 Task: Look for space in Khekra, India from 24th August, 2023 to 10th September, 2023 for 8 adults in price range Rs.12000 to Rs.15000. Place can be entire place or shared room with 4 bedrooms having 8 beds and 4 bathrooms. Property type can be house, flat, guest house. Amenities needed are: wifi, TV, free parkinig on premises, gym, breakfast. Booking option can be shelf check-in. Required host language is English.
Action: Mouse moved to (535, 108)
Screenshot: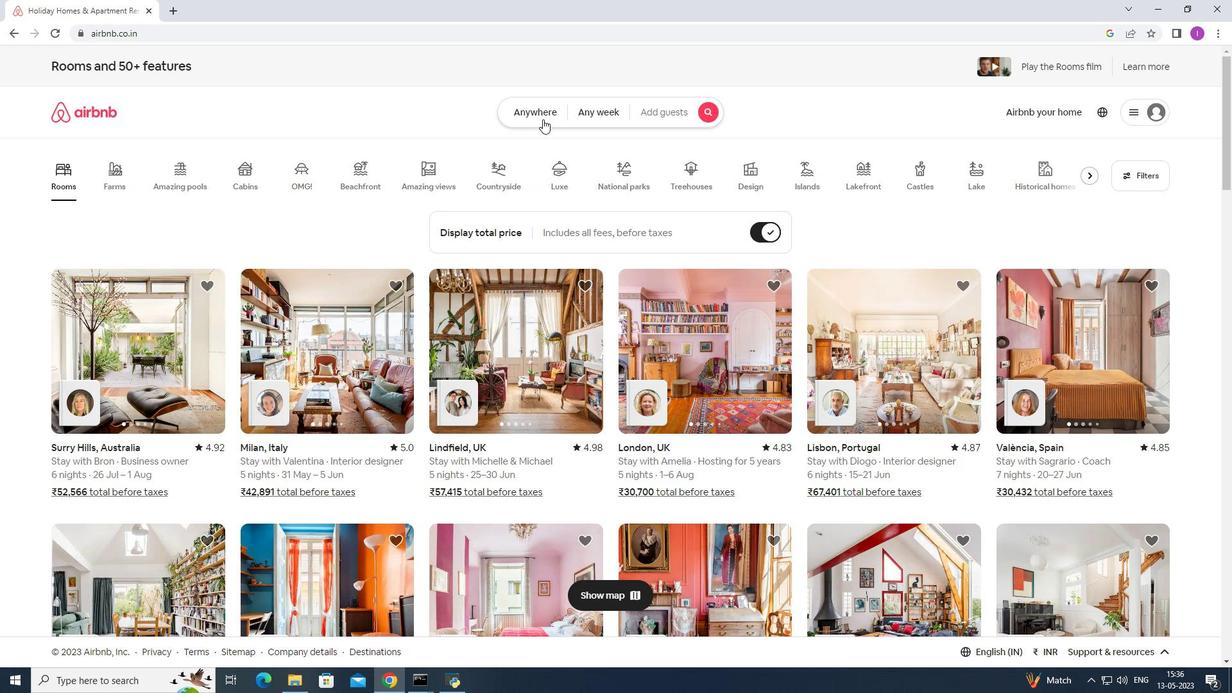 
Action: Mouse pressed left at (535, 108)
Screenshot: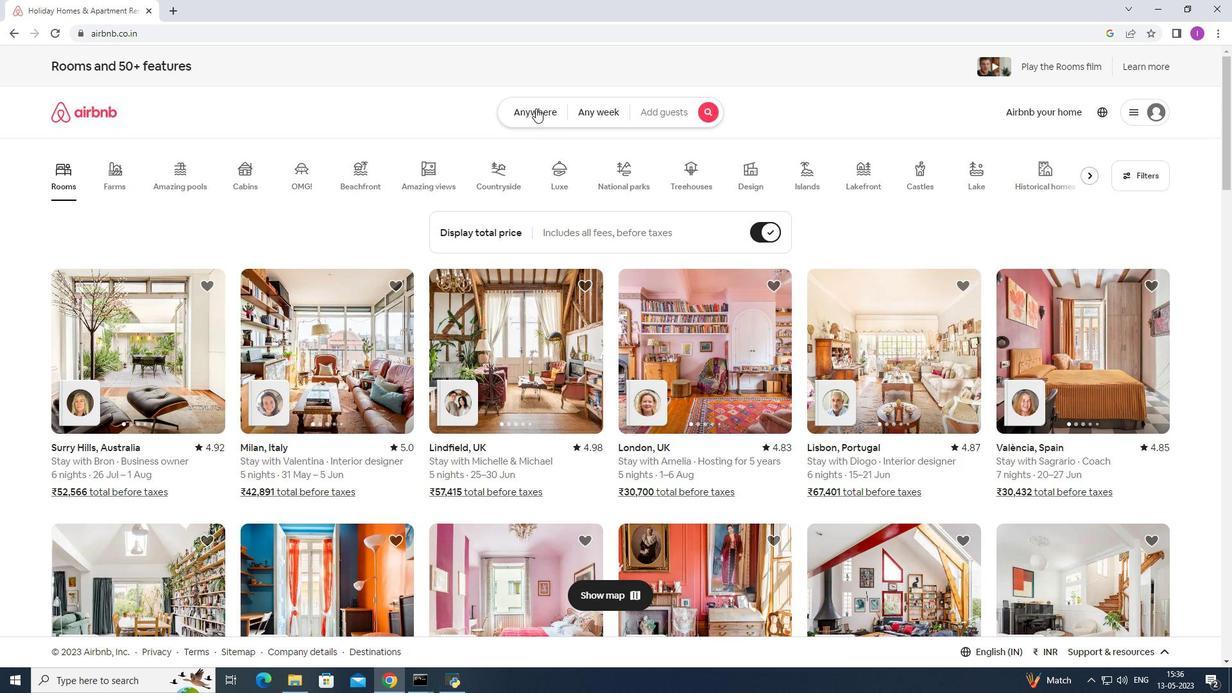 
Action: Mouse moved to (449, 154)
Screenshot: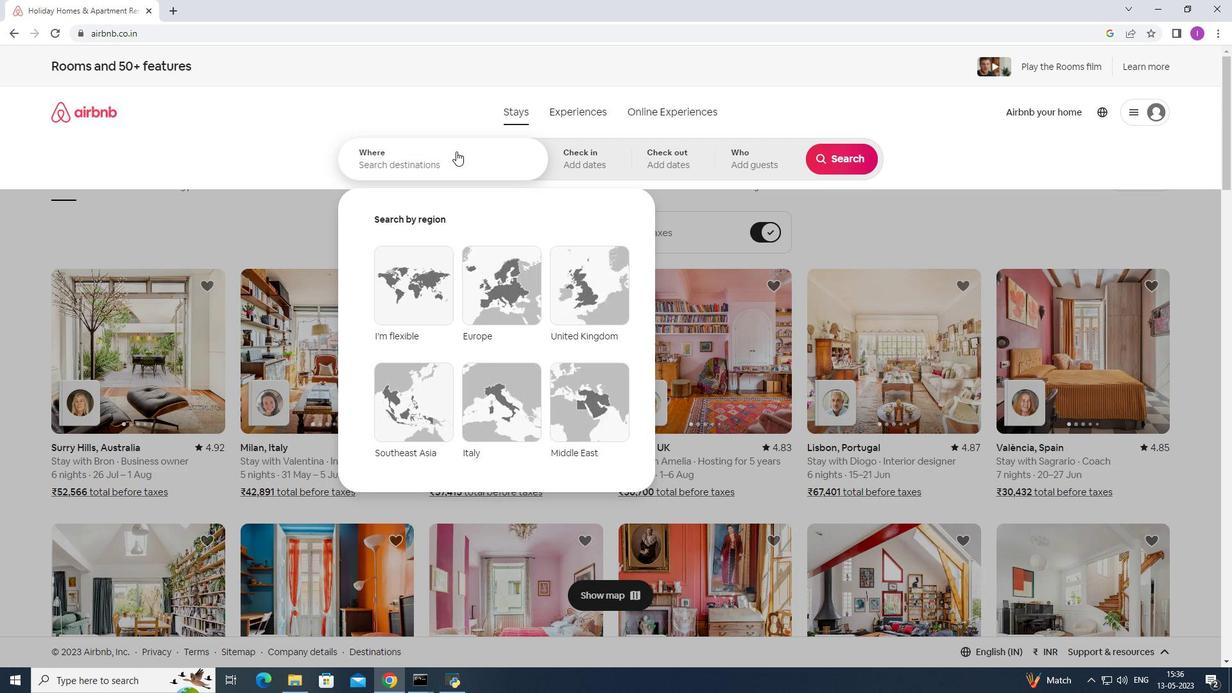 
Action: Mouse pressed left at (449, 154)
Screenshot: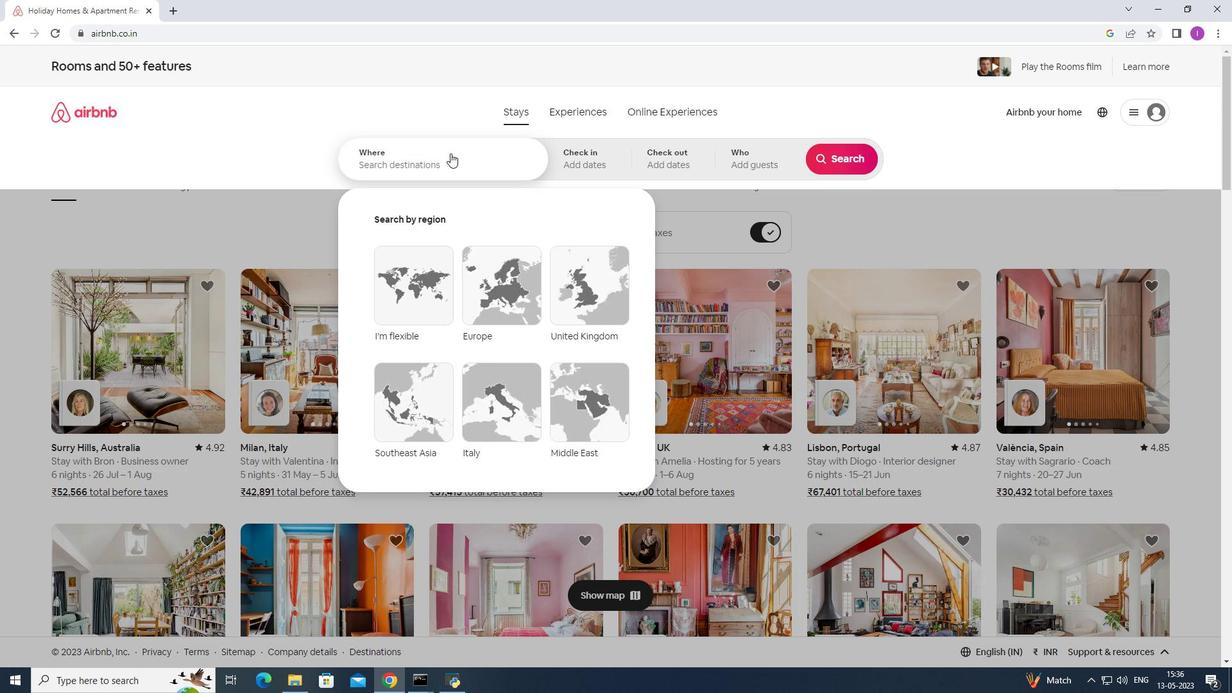 
Action: Mouse moved to (451, 152)
Screenshot: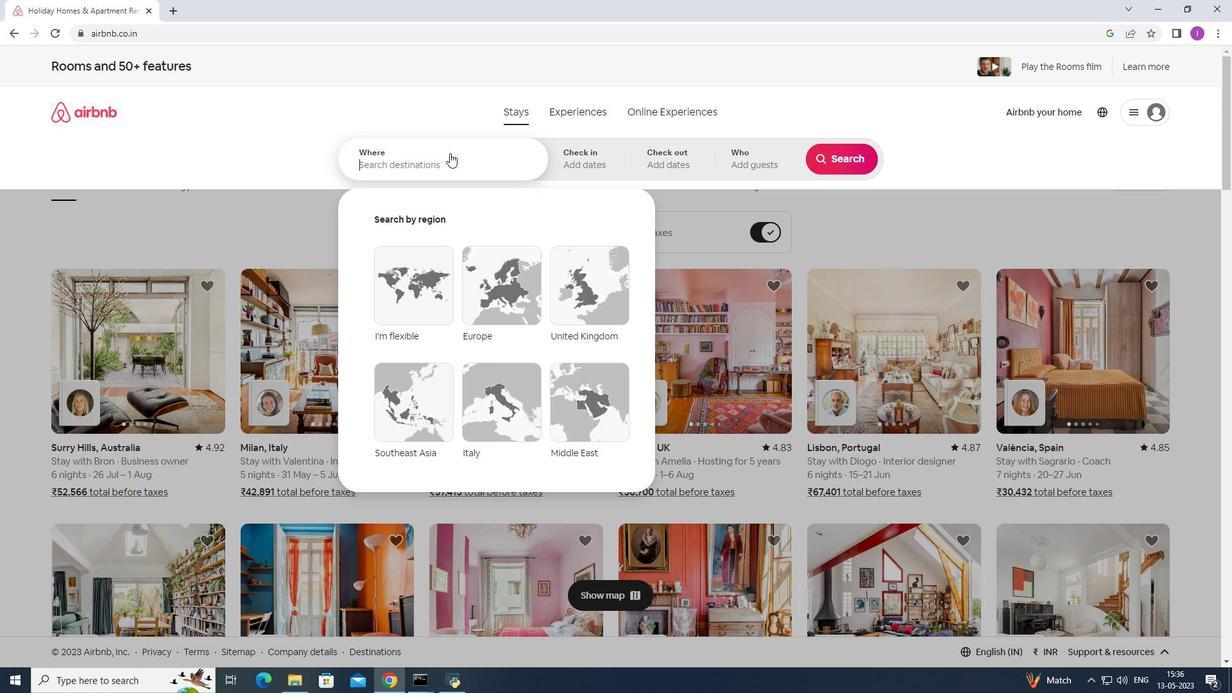 
Action: Key pressed khekra,<Key.shift>India
Screenshot: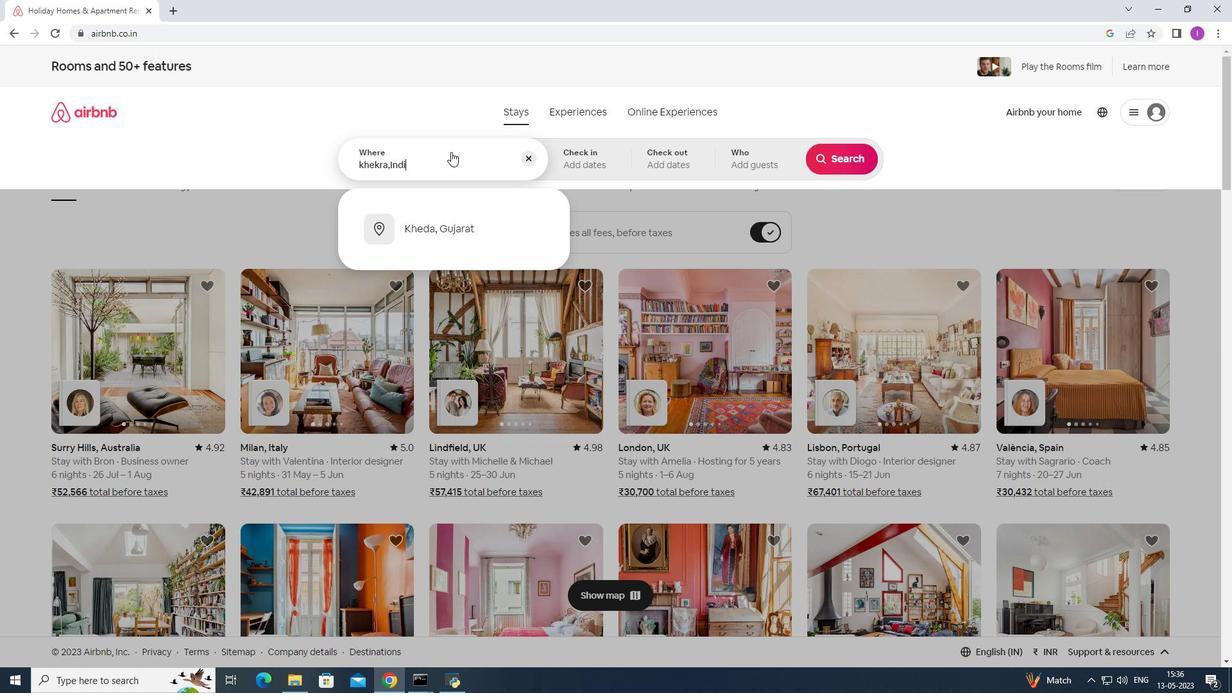 
Action: Mouse moved to (583, 168)
Screenshot: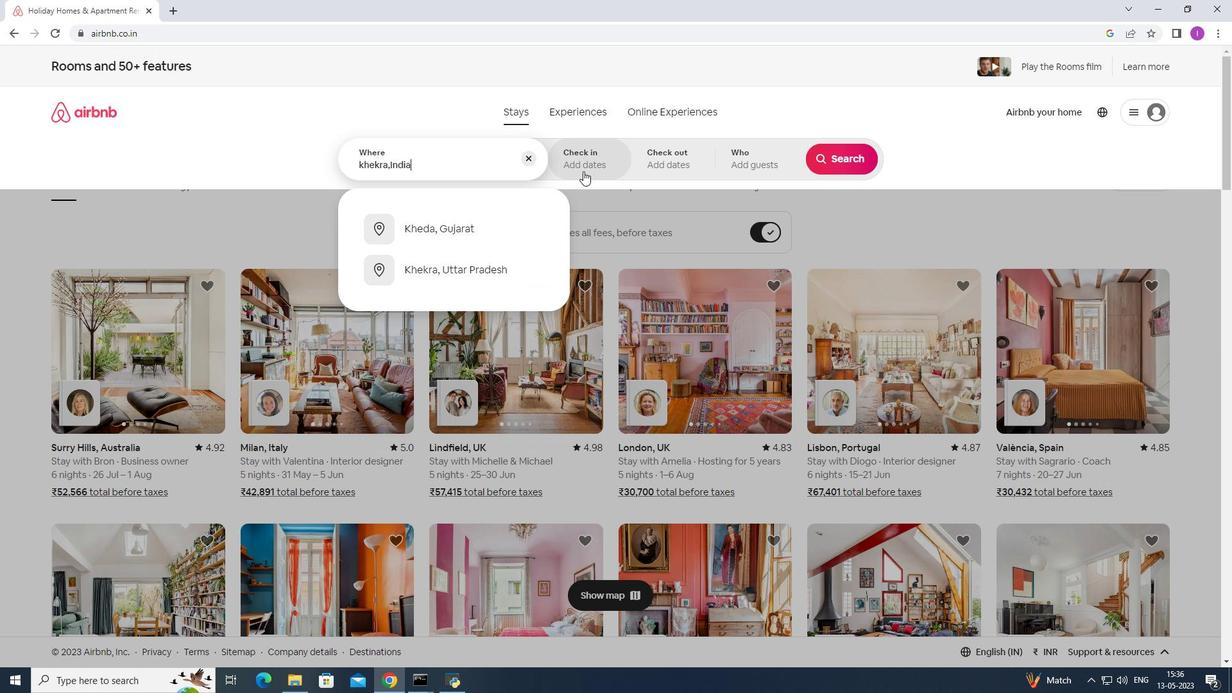 
Action: Mouse pressed left at (583, 168)
Screenshot: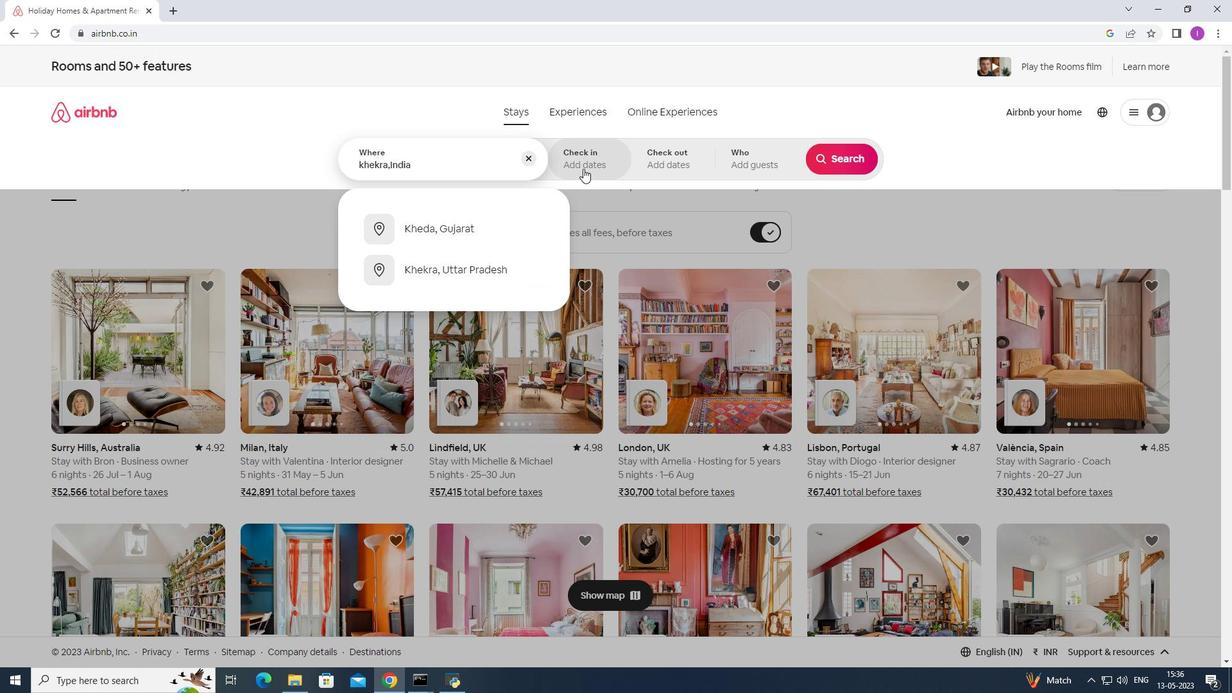 
Action: Mouse moved to (839, 267)
Screenshot: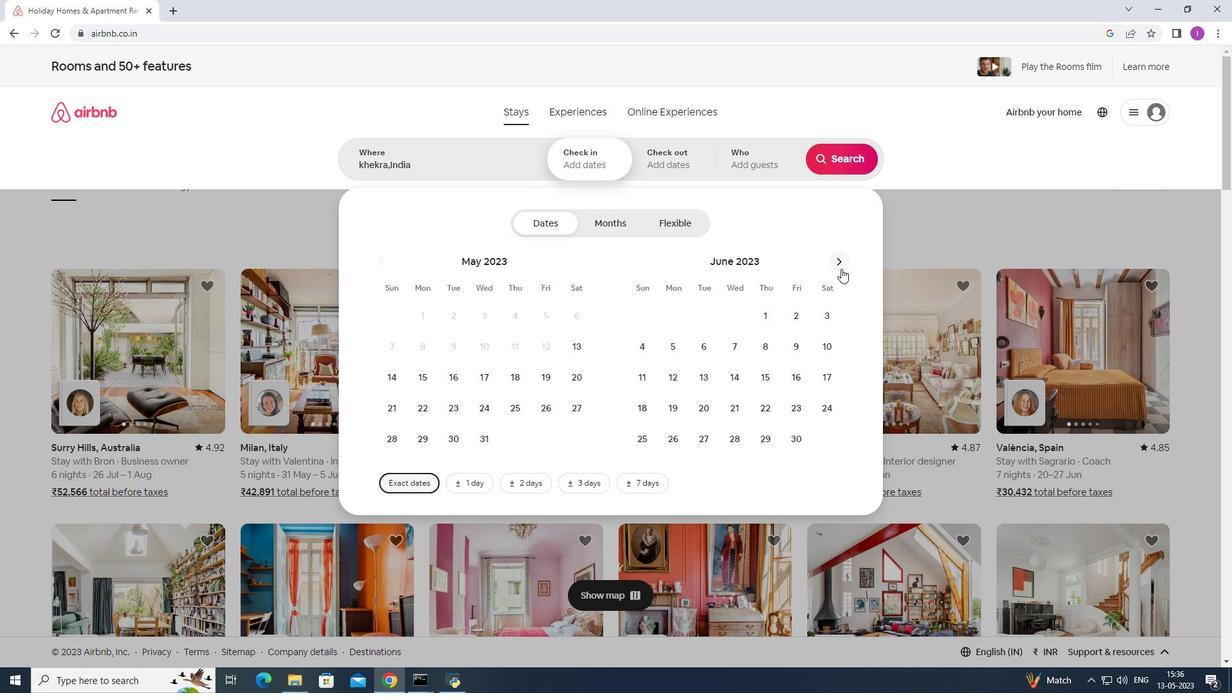 
Action: Mouse pressed left at (839, 267)
Screenshot: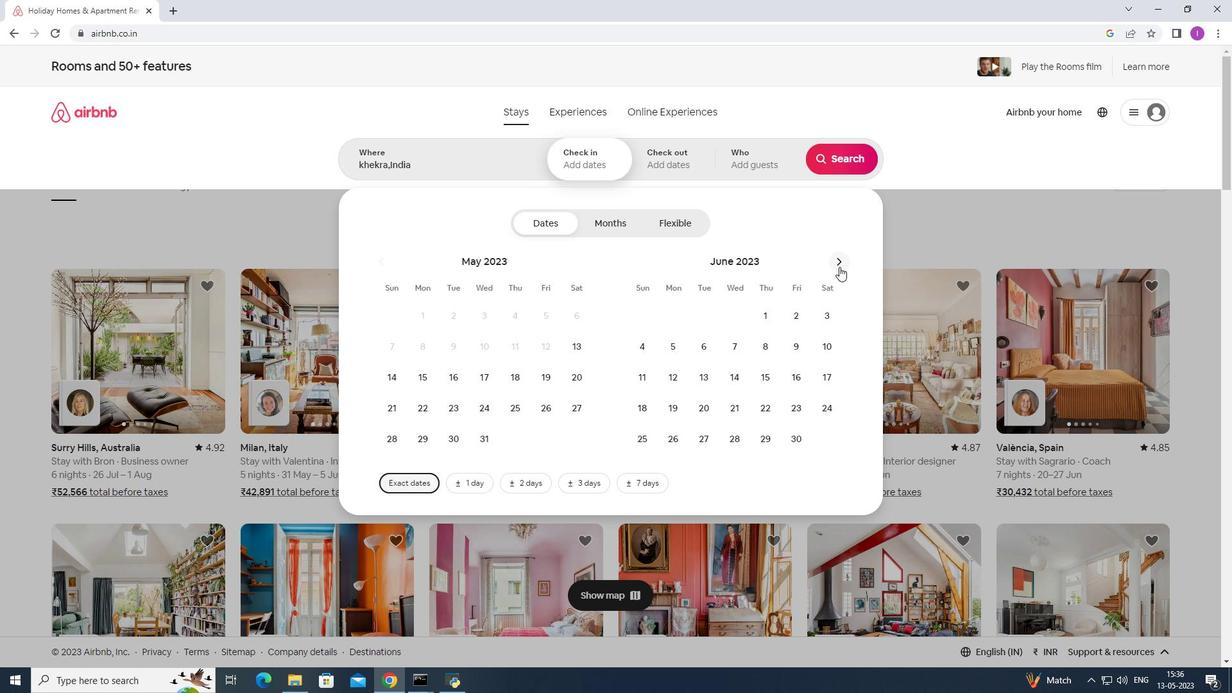 
Action: Mouse pressed left at (839, 267)
Screenshot: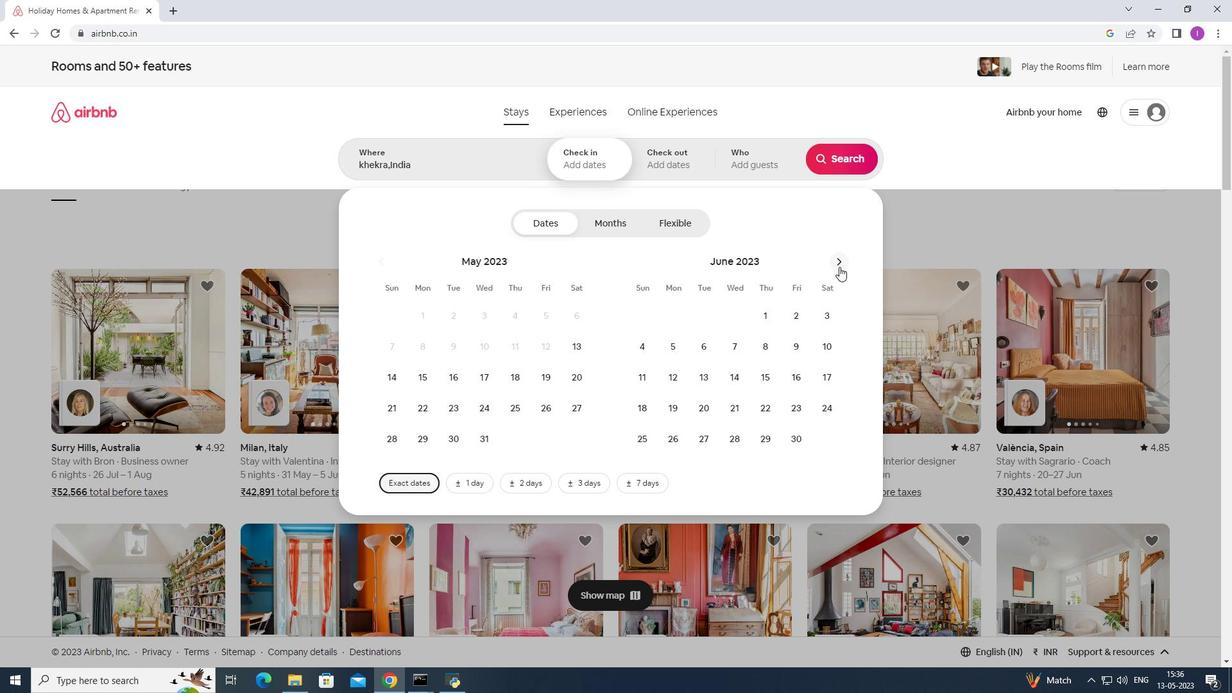 
Action: Mouse pressed left at (839, 267)
Screenshot: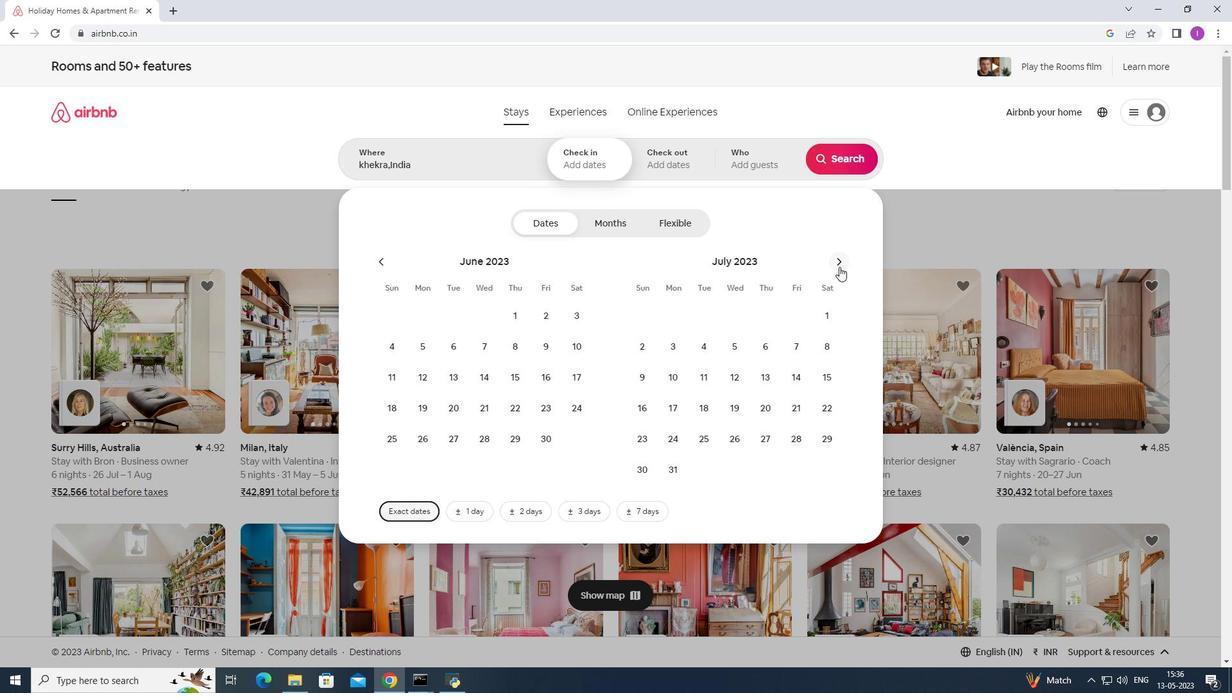 
Action: Mouse moved to (512, 403)
Screenshot: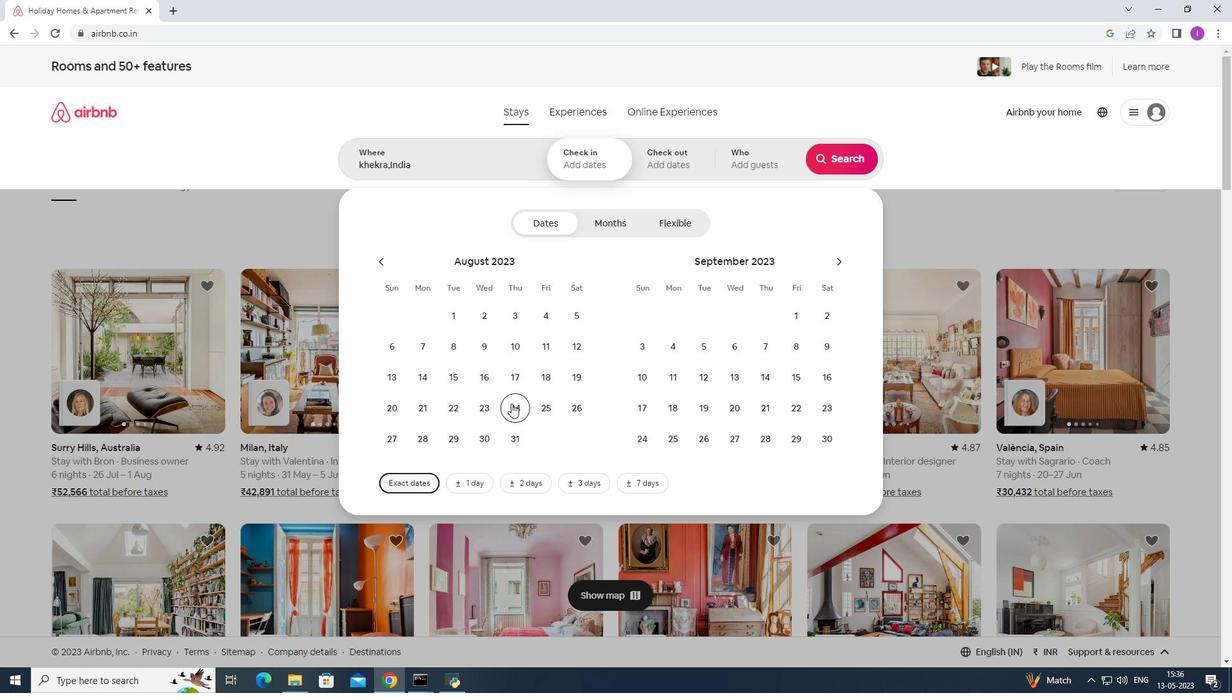 
Action: Mouse pressed left at (512, 403)
Screenshot: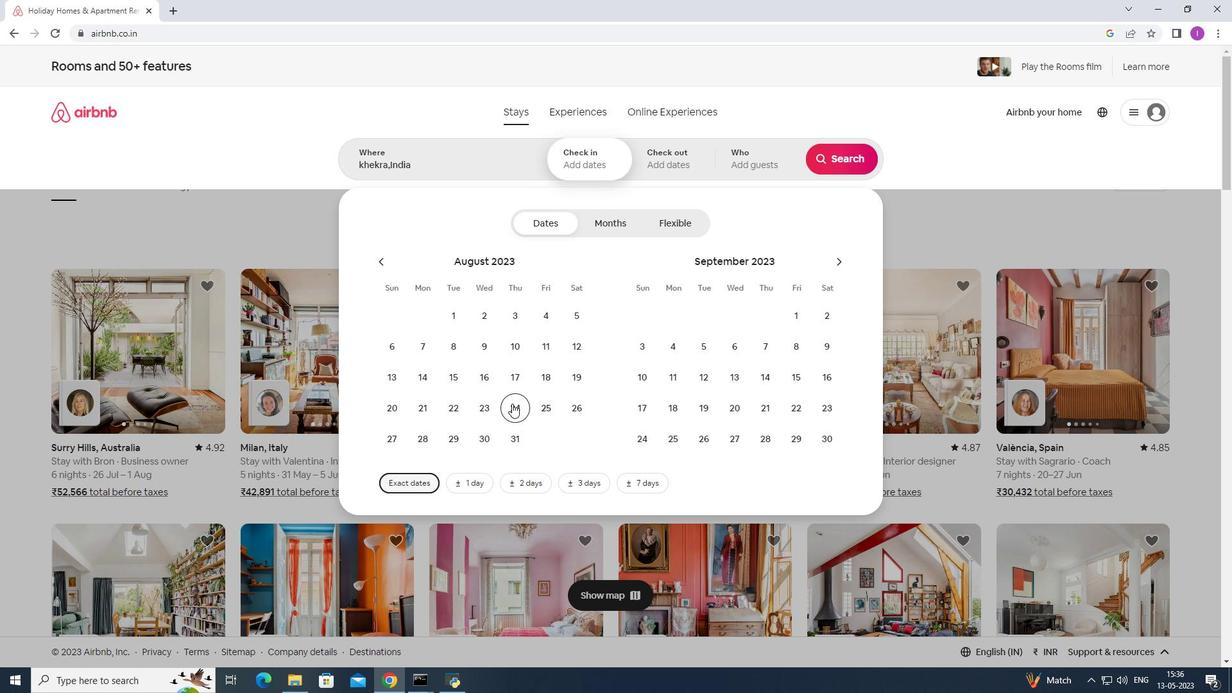 
Action: Mouse moved to (637, 370)
Screenshot: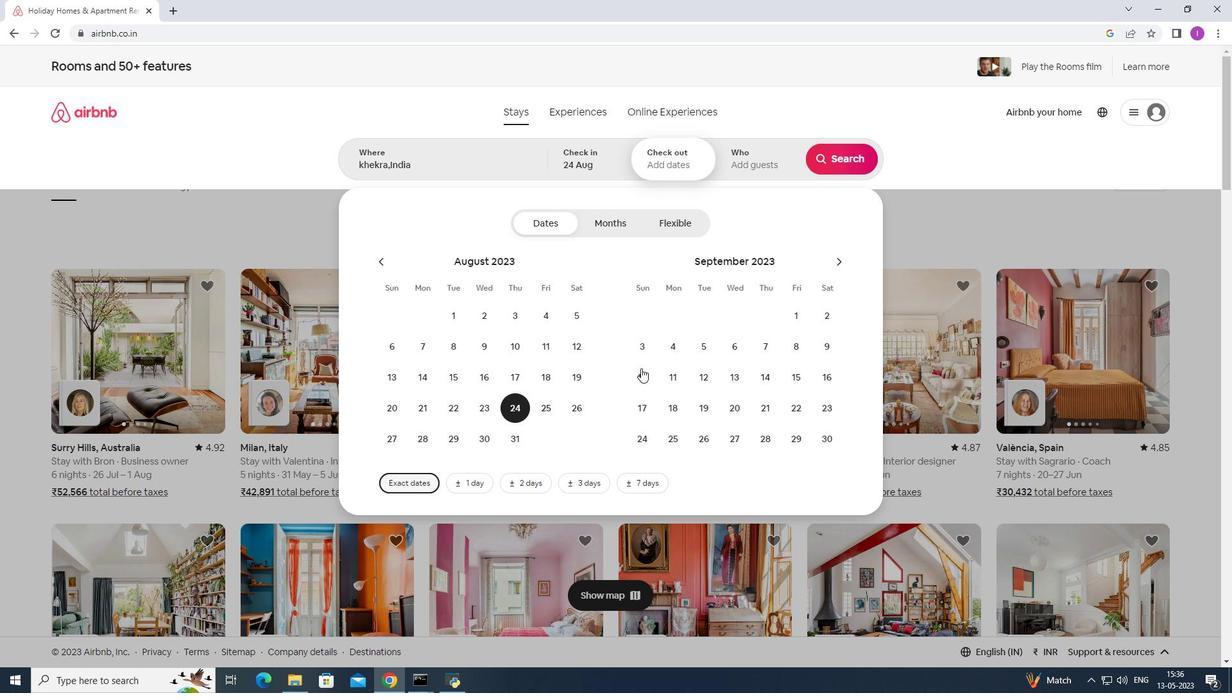 
Action: Mouse pressed left at (637, 370)
Screenshot: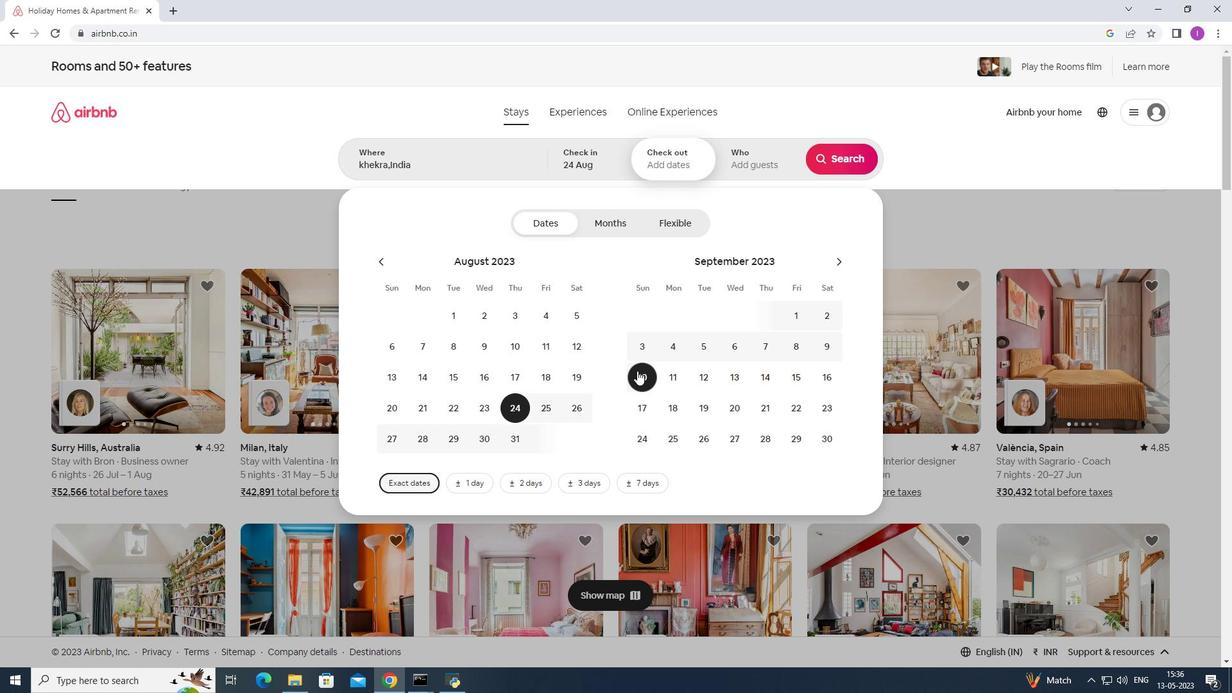 
Action: Mouse moved to (763, 168)
Screenshot: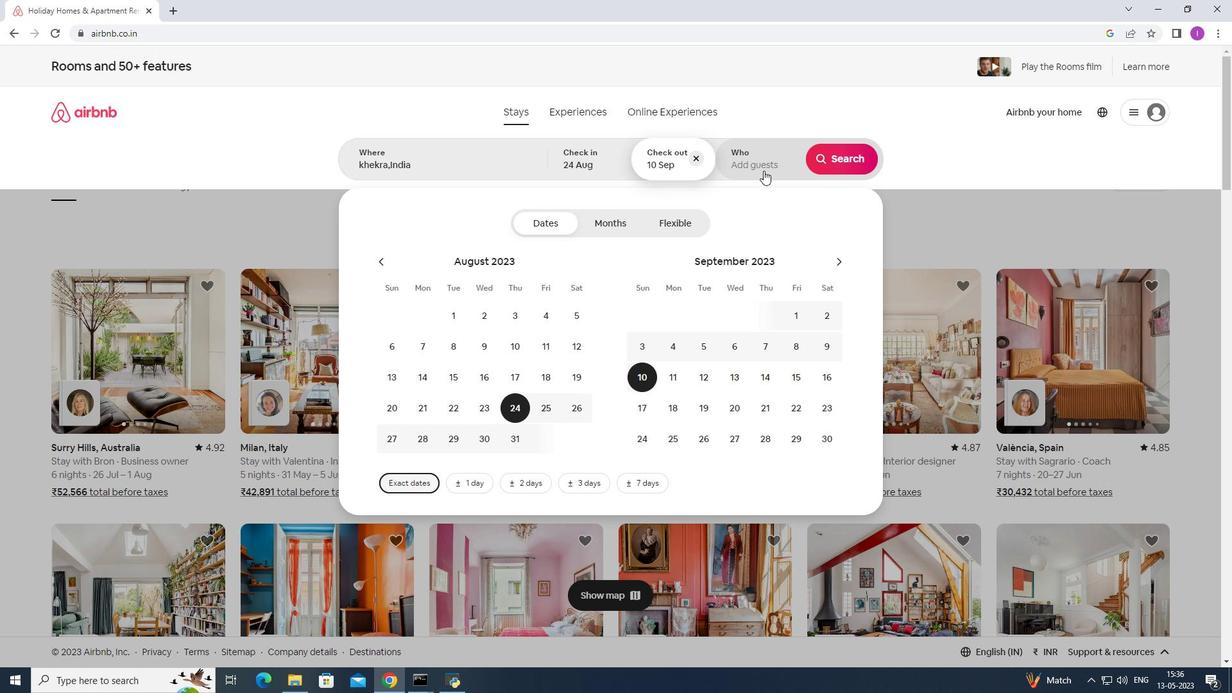 
Action: Mouse pressed left at (763, 168)
Screenshot: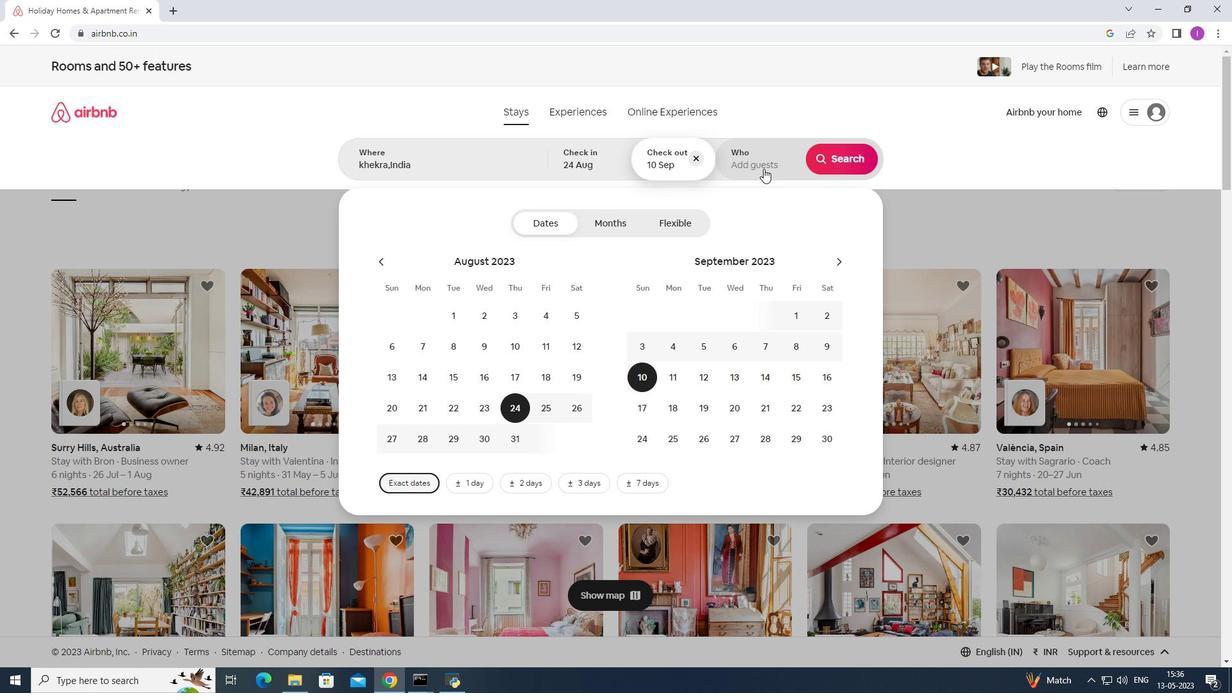 
Action: Mouse moved to (843, 227)
Screenshot: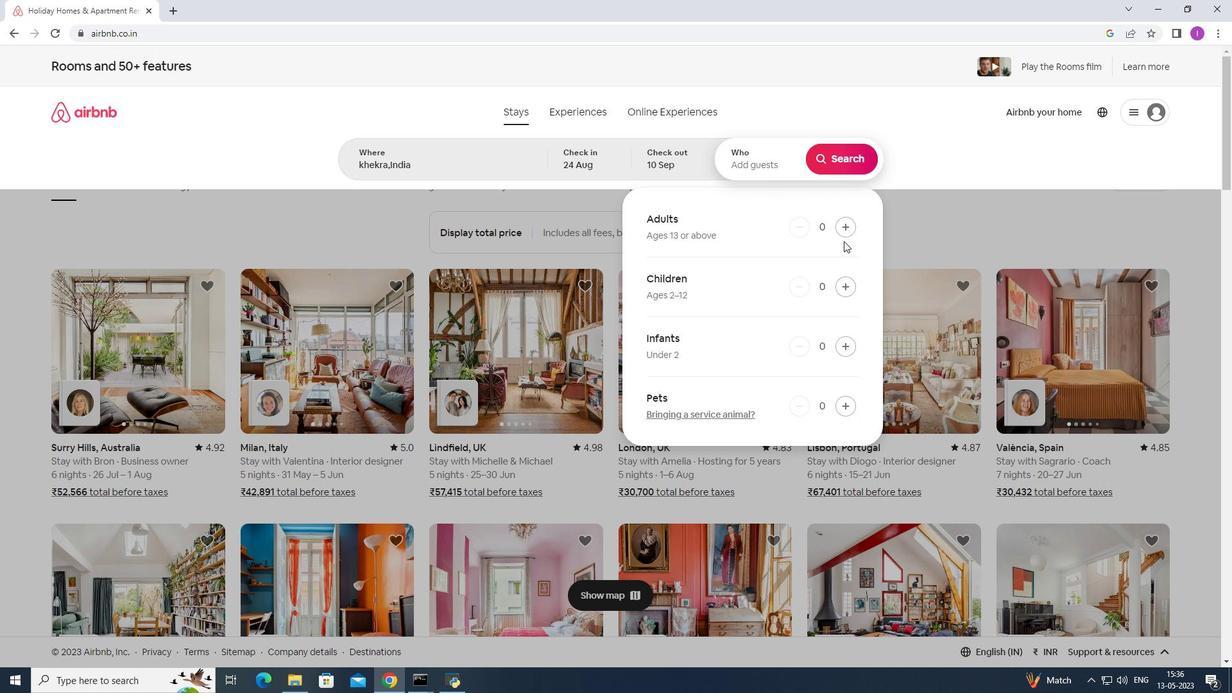 
Action: Mouse pressed left at (843, 227)
Screenshot: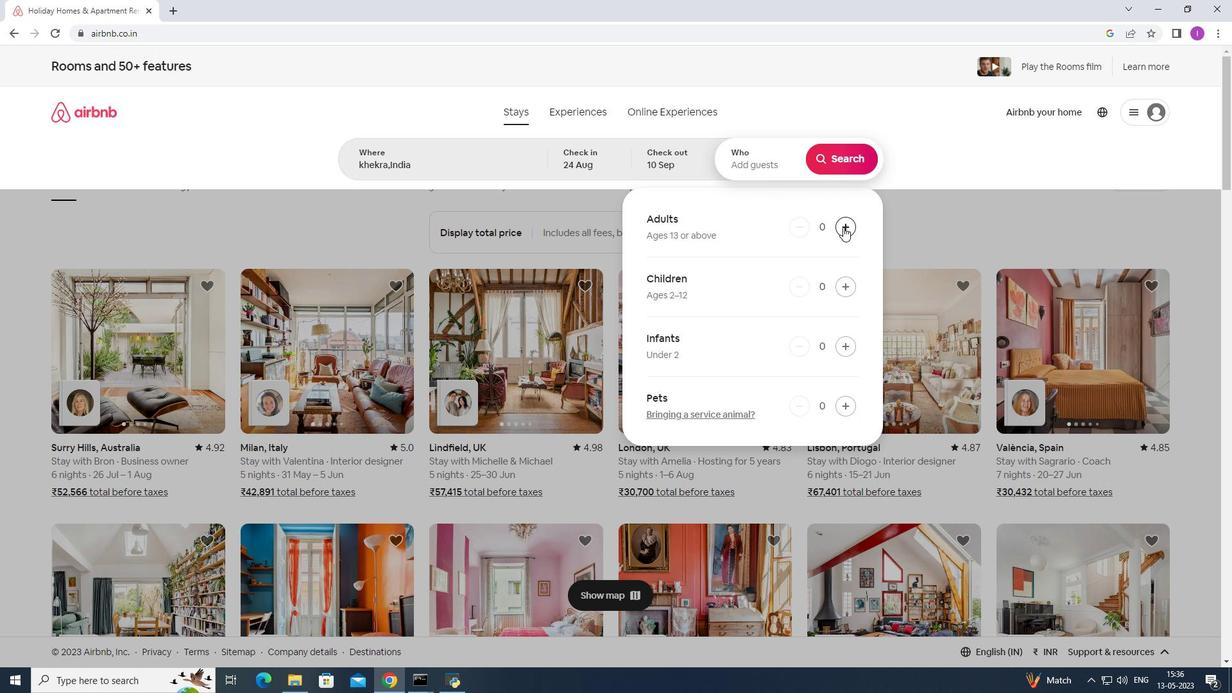 
Action: Mouse pressed left at (843, 227)
Screenshot: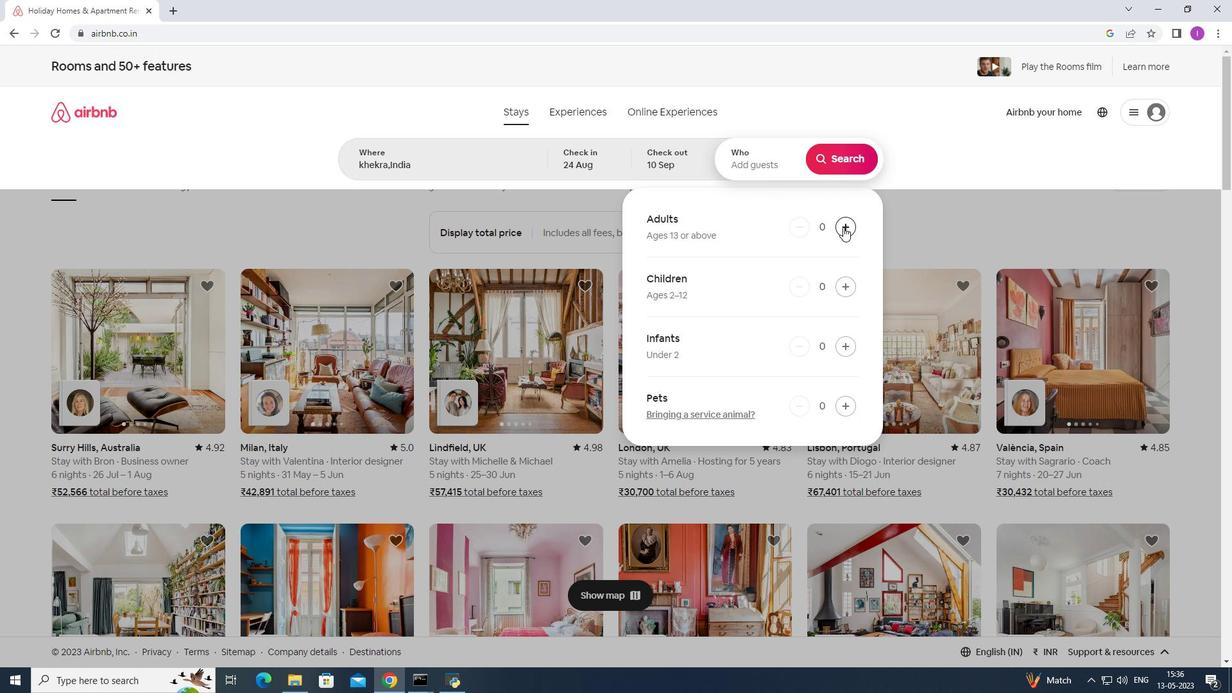 
Action: Mouse pressed left at (843, 227)
Screenshot: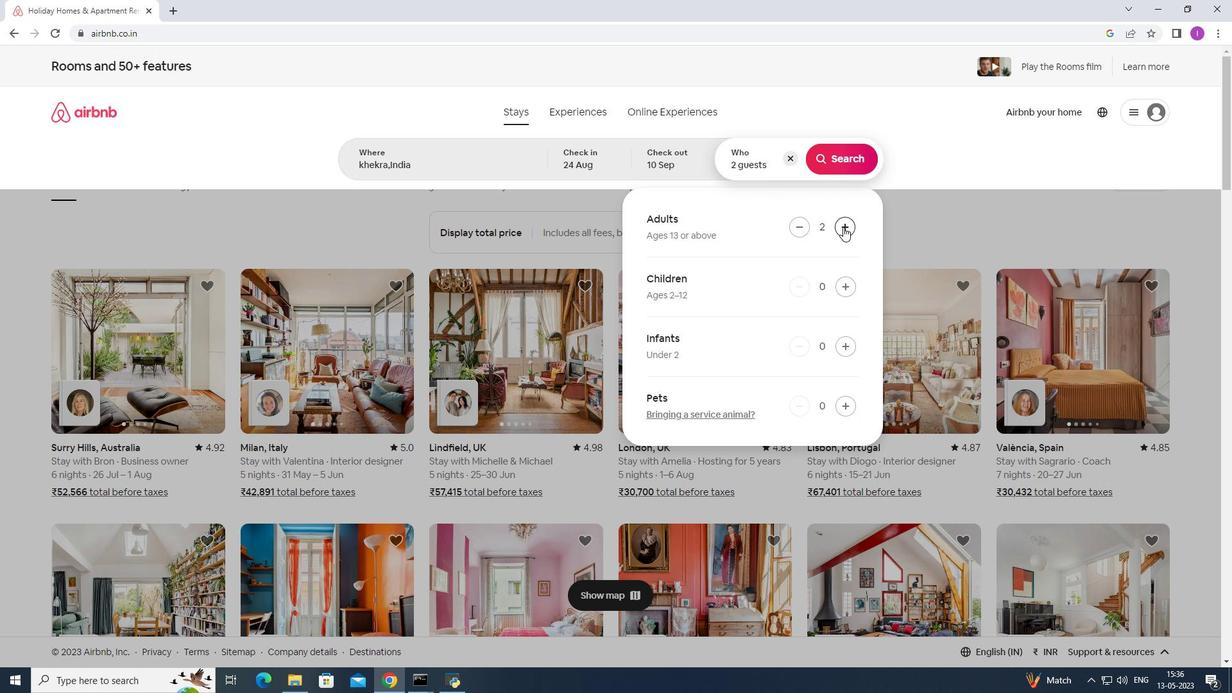 
Action: Mouse pressed left at (843, 227)
Screenshot: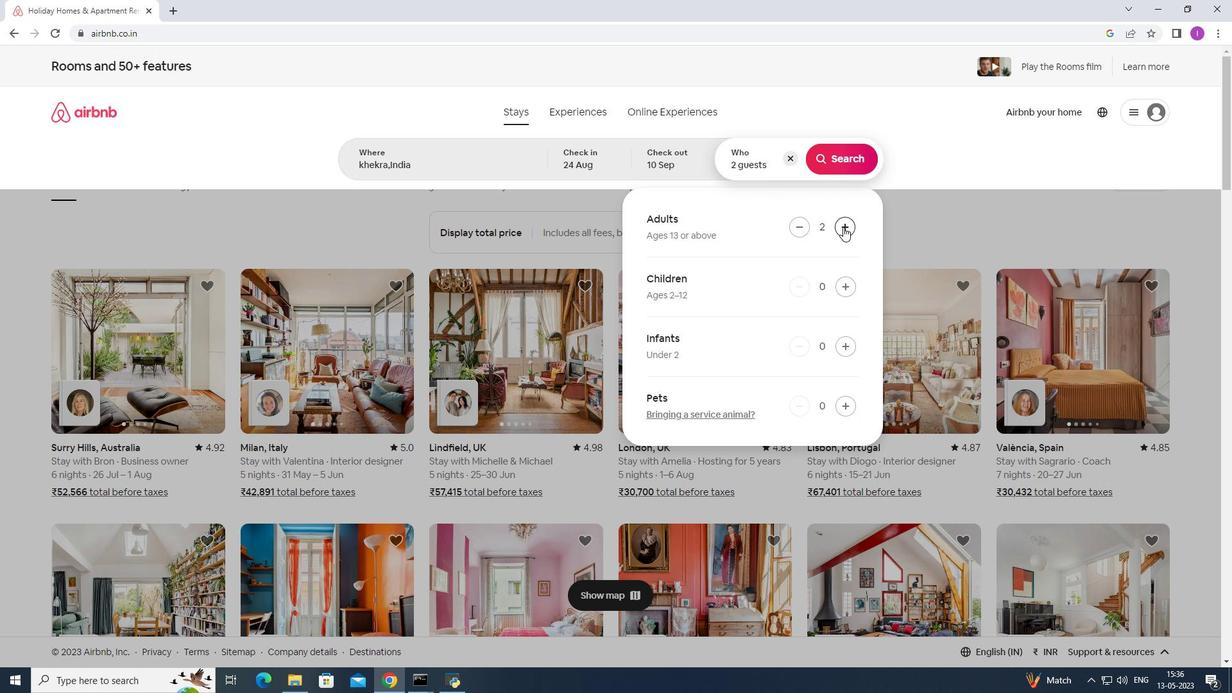 
Action: Mouse pressed left at (843, 227)
Screenshot: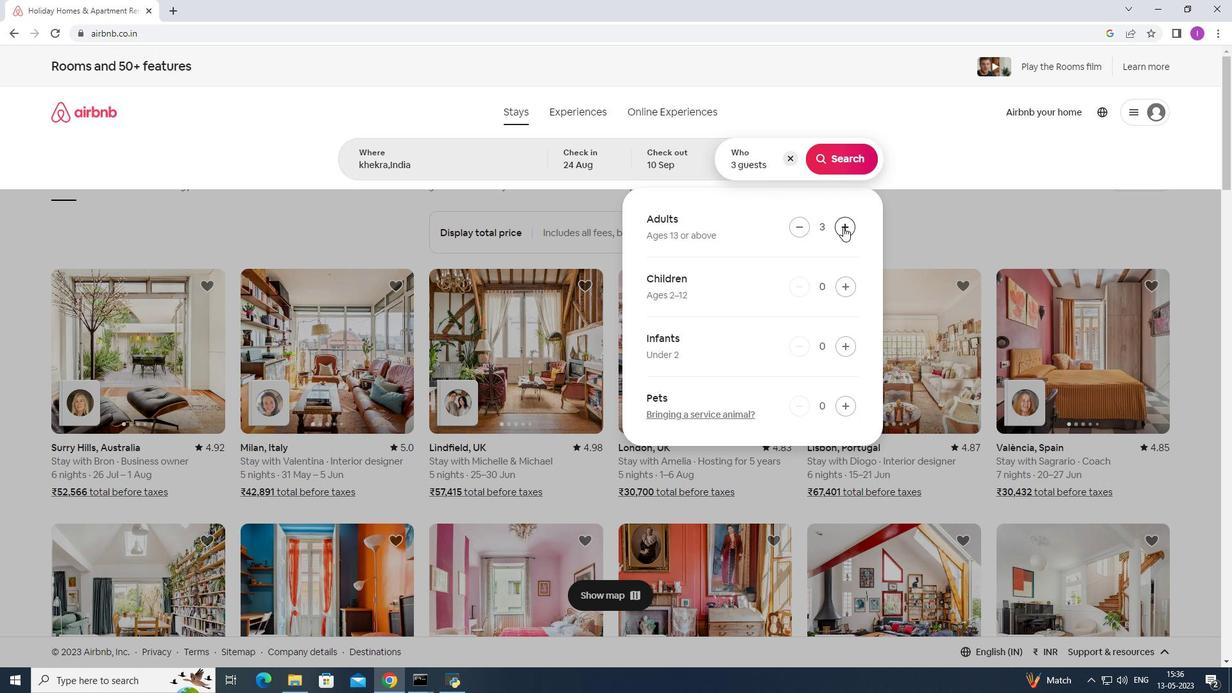 
Action: Mouse pressed left at (843, 227)
Screenshot: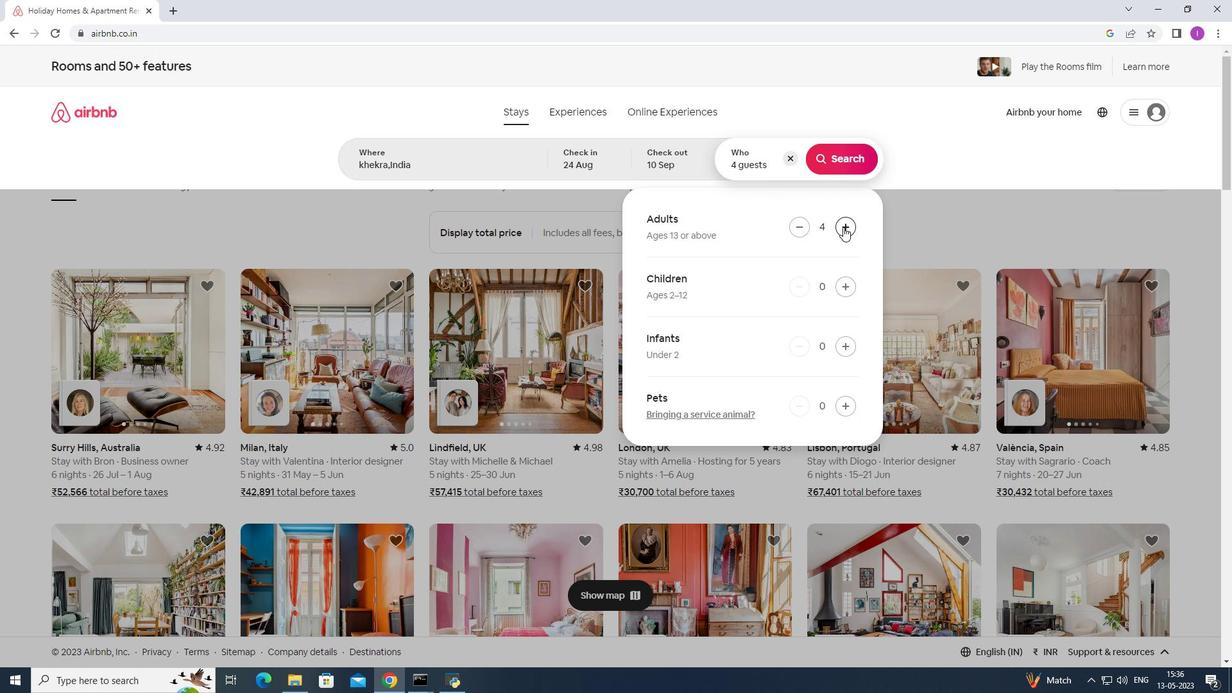
Action: Mouse pressed left at (843, 227)
Screenshot: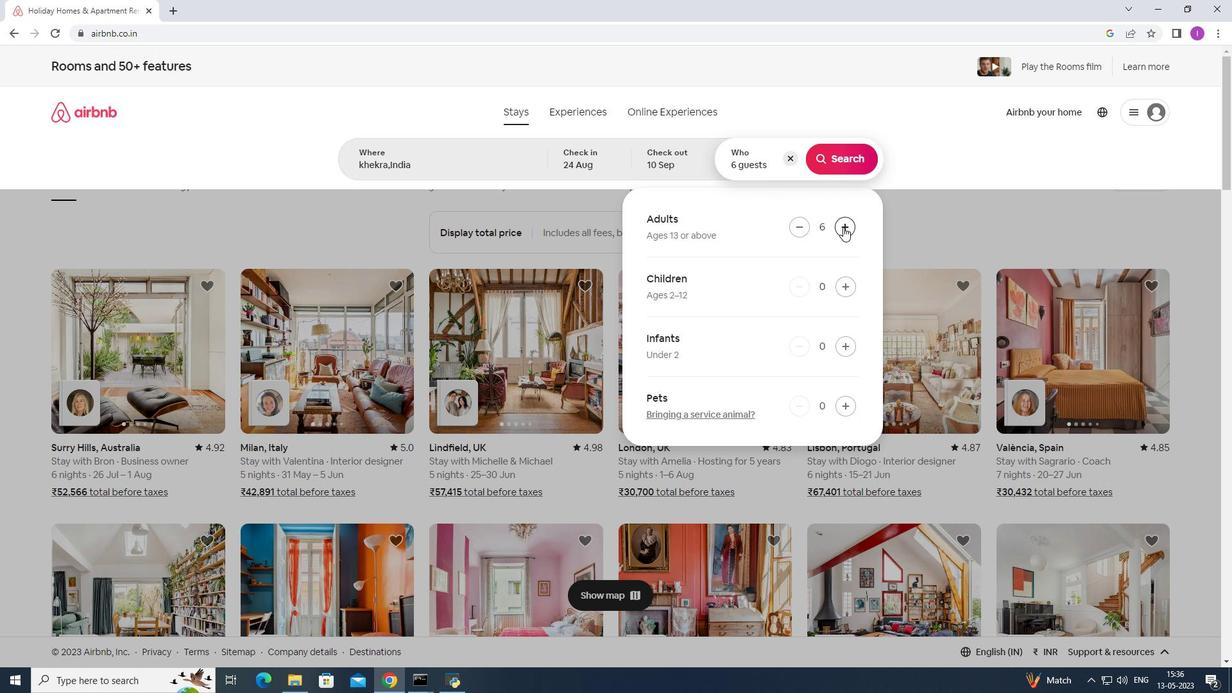 
Action: Mouse pressed left at (843, 227)
Screenshot: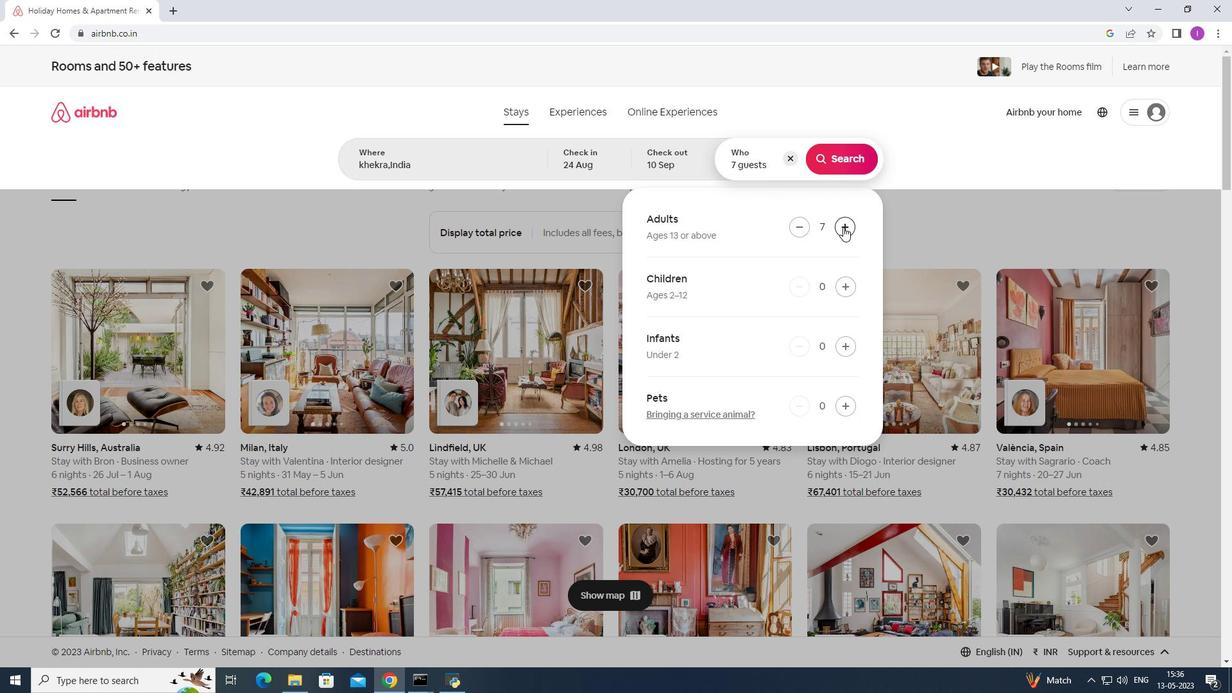 
Action: Mouse moved to (840, 168)
Screenshot: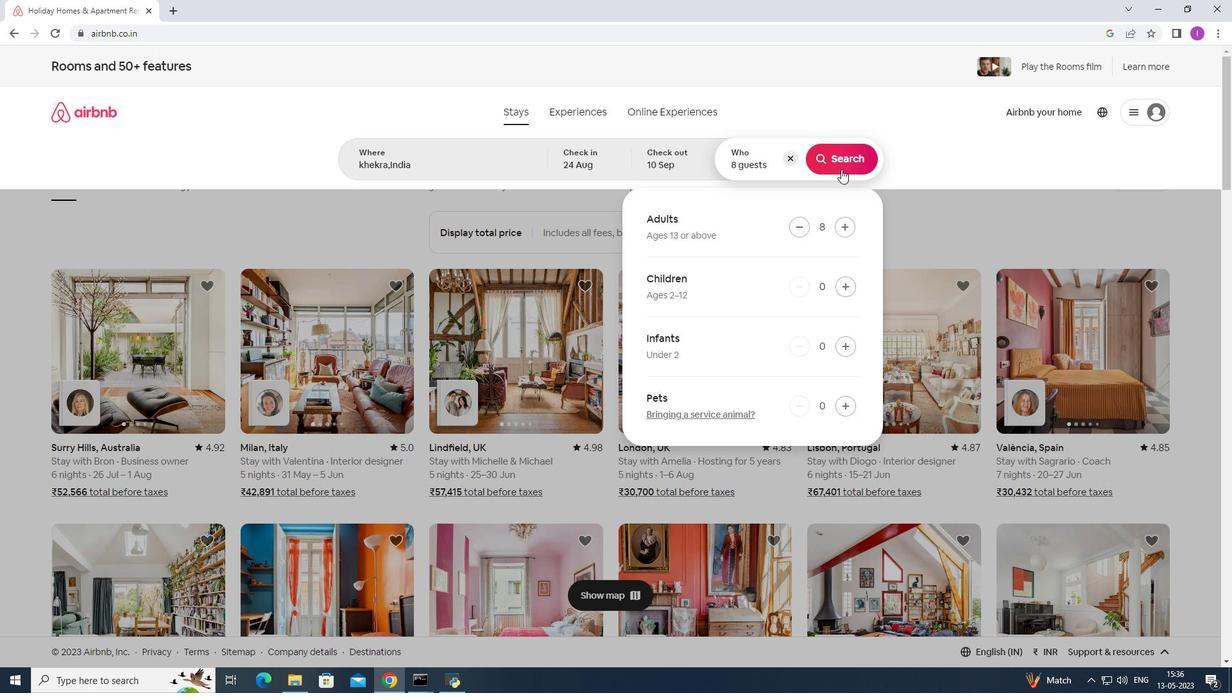 
Action: Mouse pressed left at (840, 168)
Screenshot: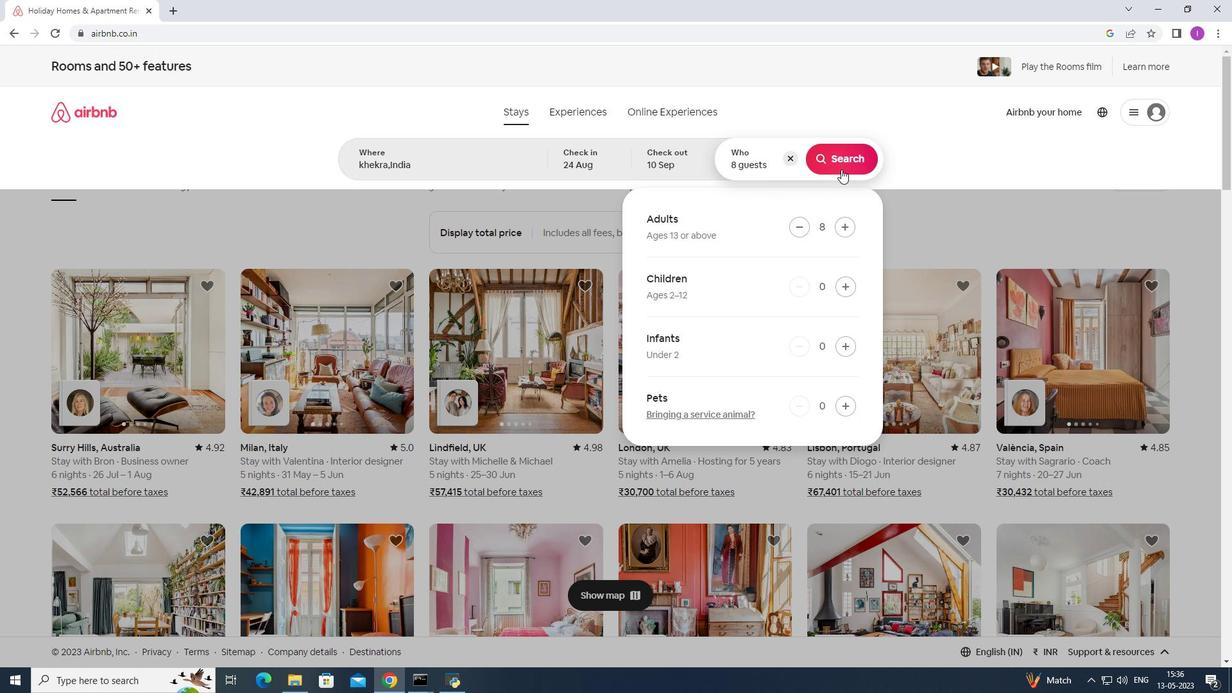 
Action: Mouse moved to (1173, 120)
Screenshot: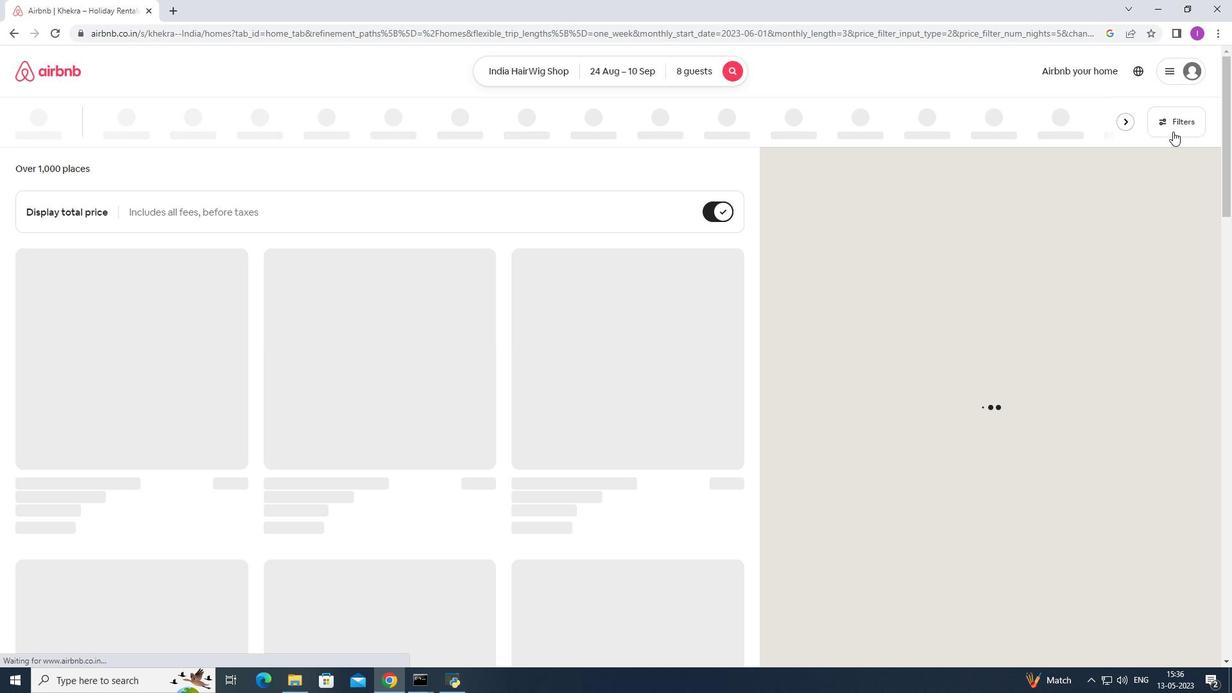 
Action: Mouse pressed left at (1173, 120)
Screenshot: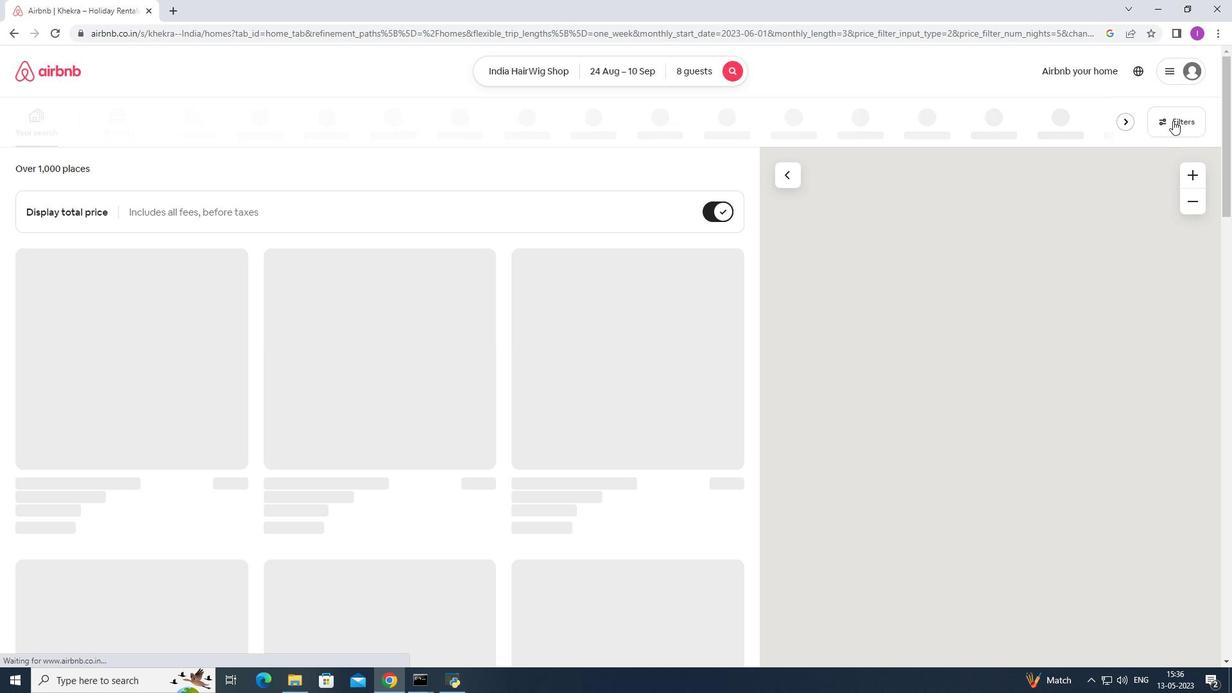
Action: Mouse moved to (704, 438)
Screenshot: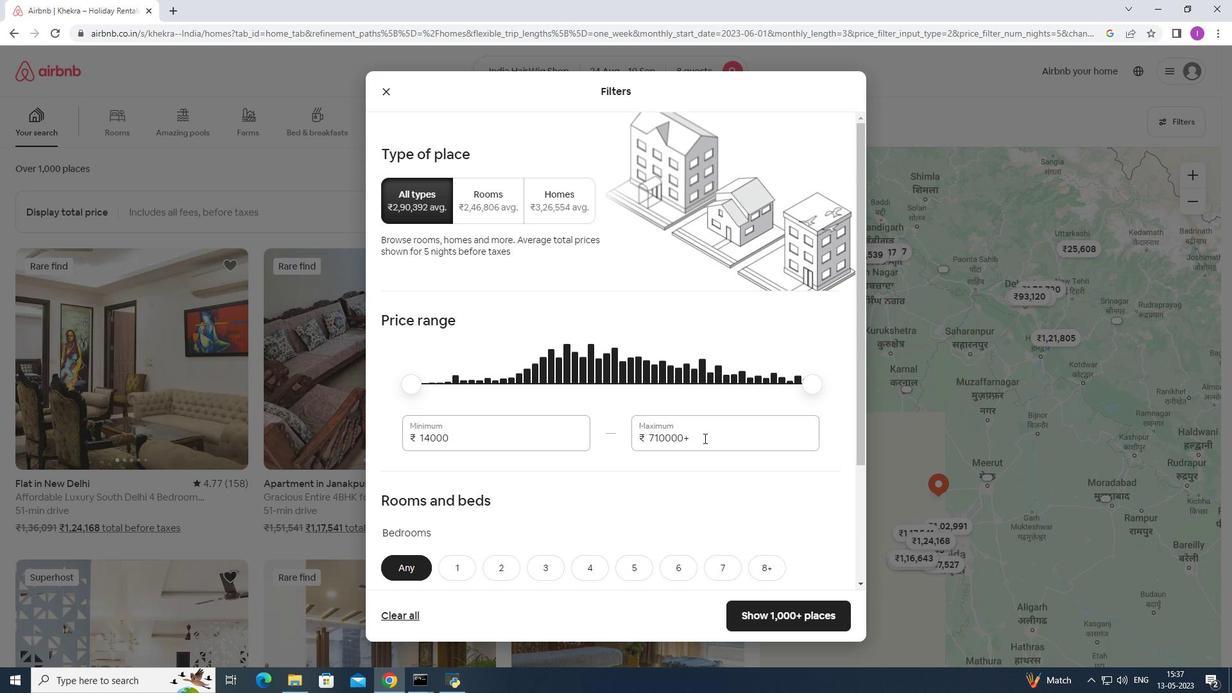 
Action: Mouse pressed left at (704, 438)
Screenshot: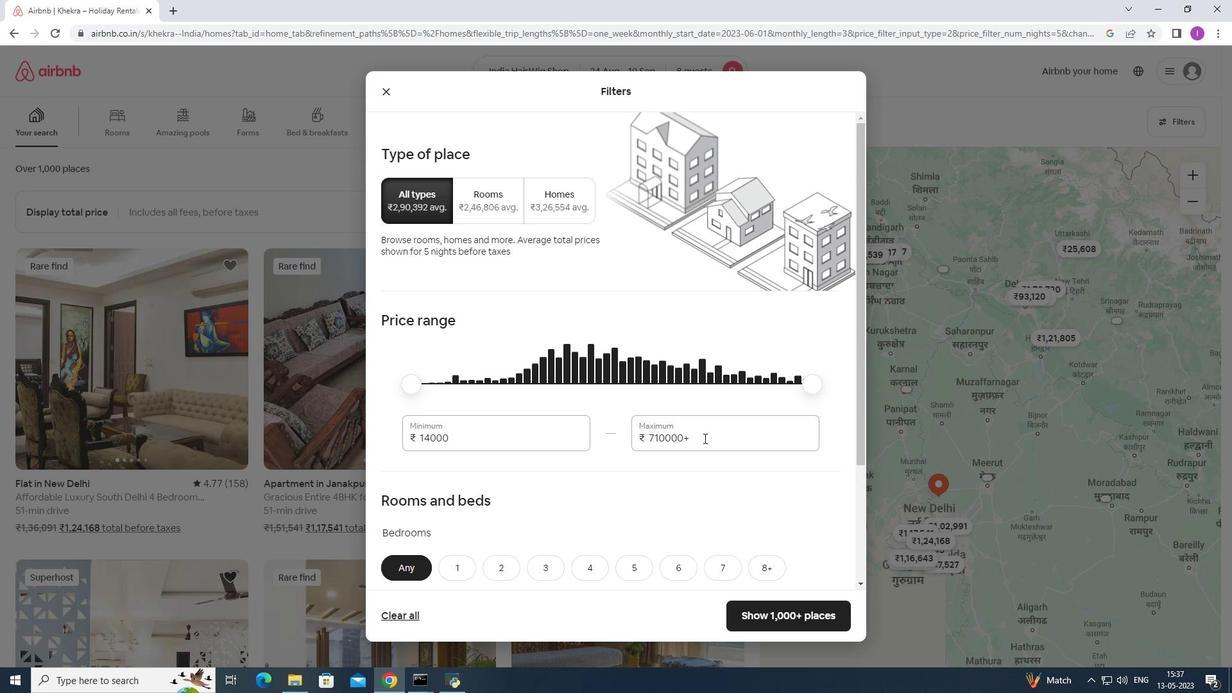 
Action: Mouse moved to (647, 437)
Screenshot: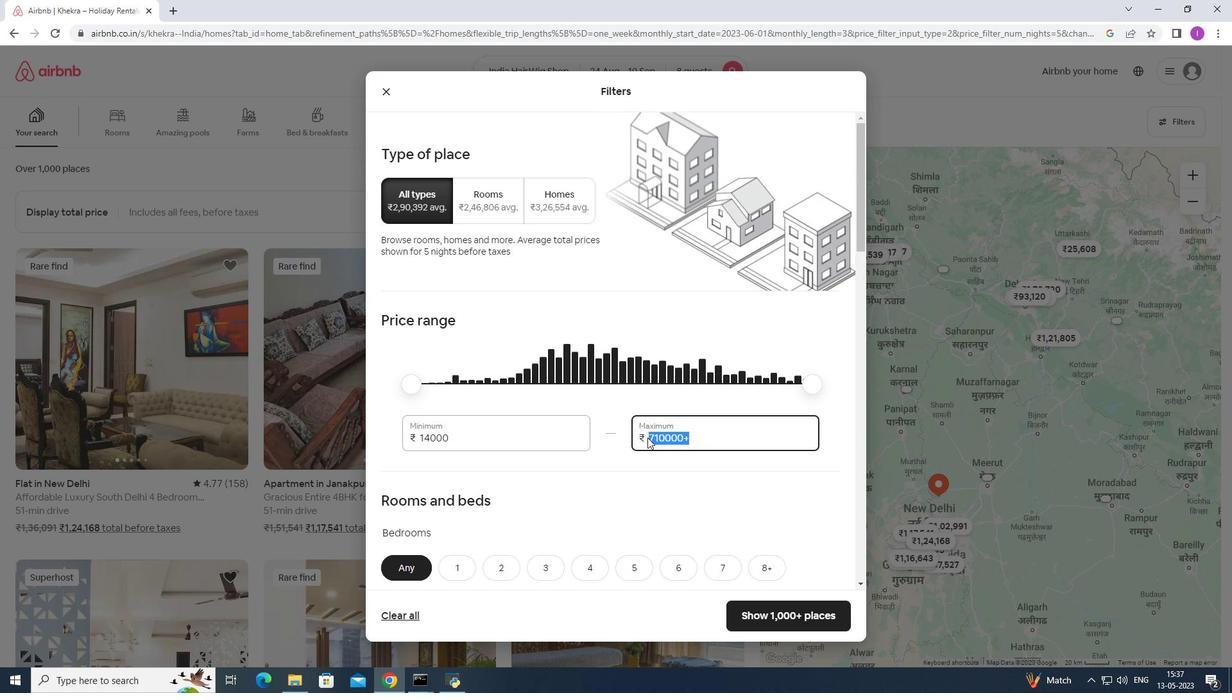
Action: Key pressed 1
Screenshot: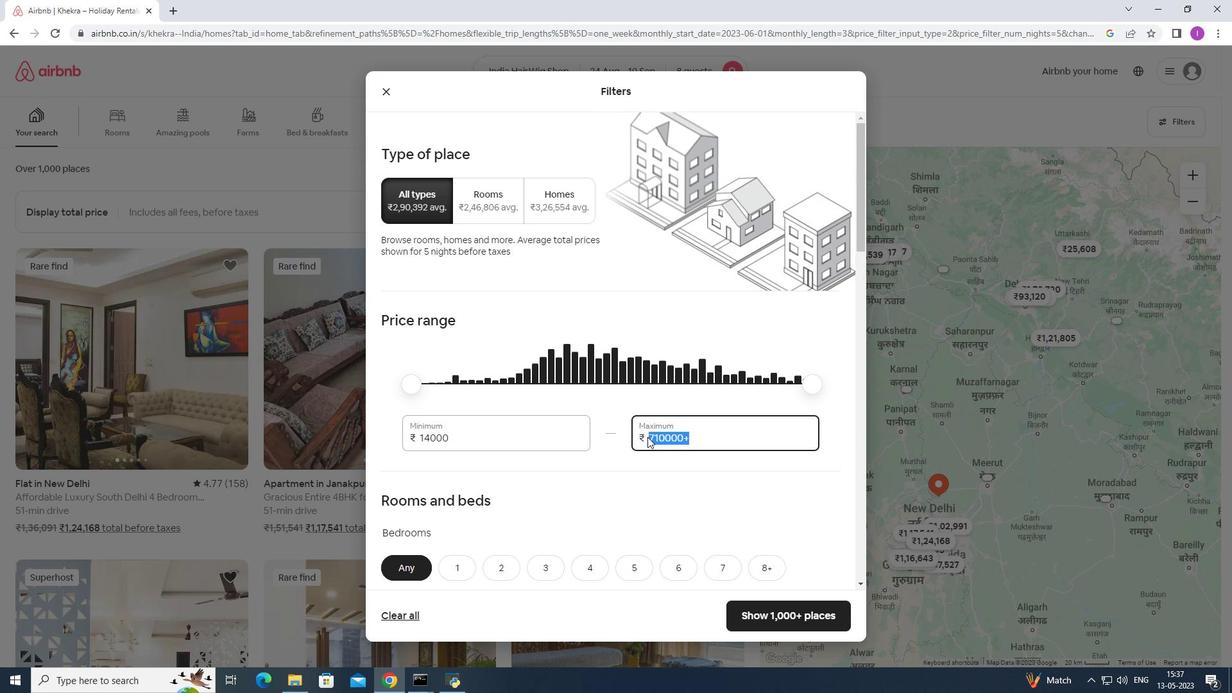 
Action: Mouse moved to (647, 437)
Screenshot: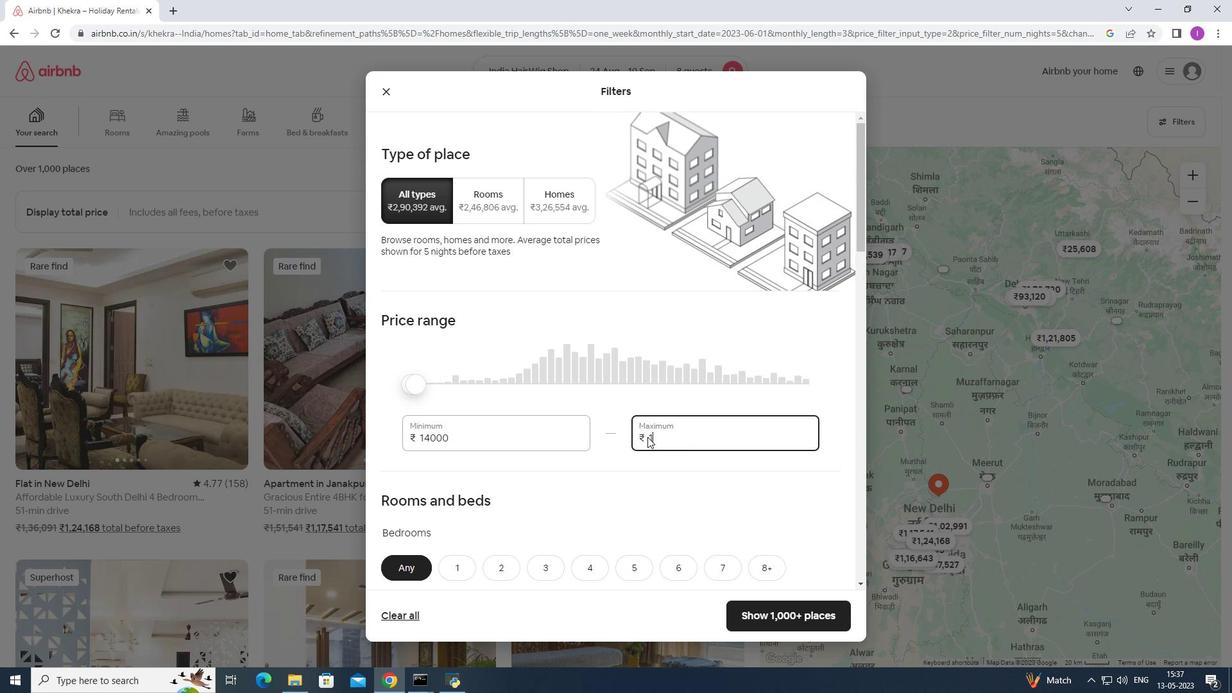 
Action: Key pressed 5000
Screenshot: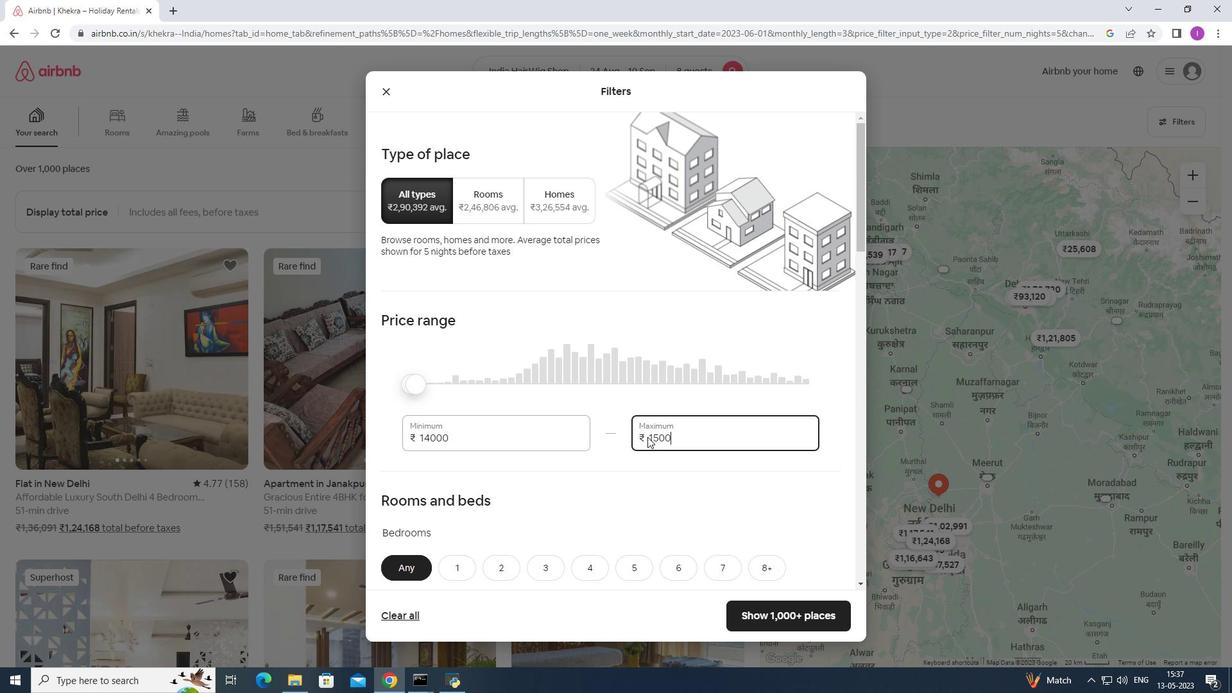 
Action: Mouse moved to (456, 442)
Screenshot: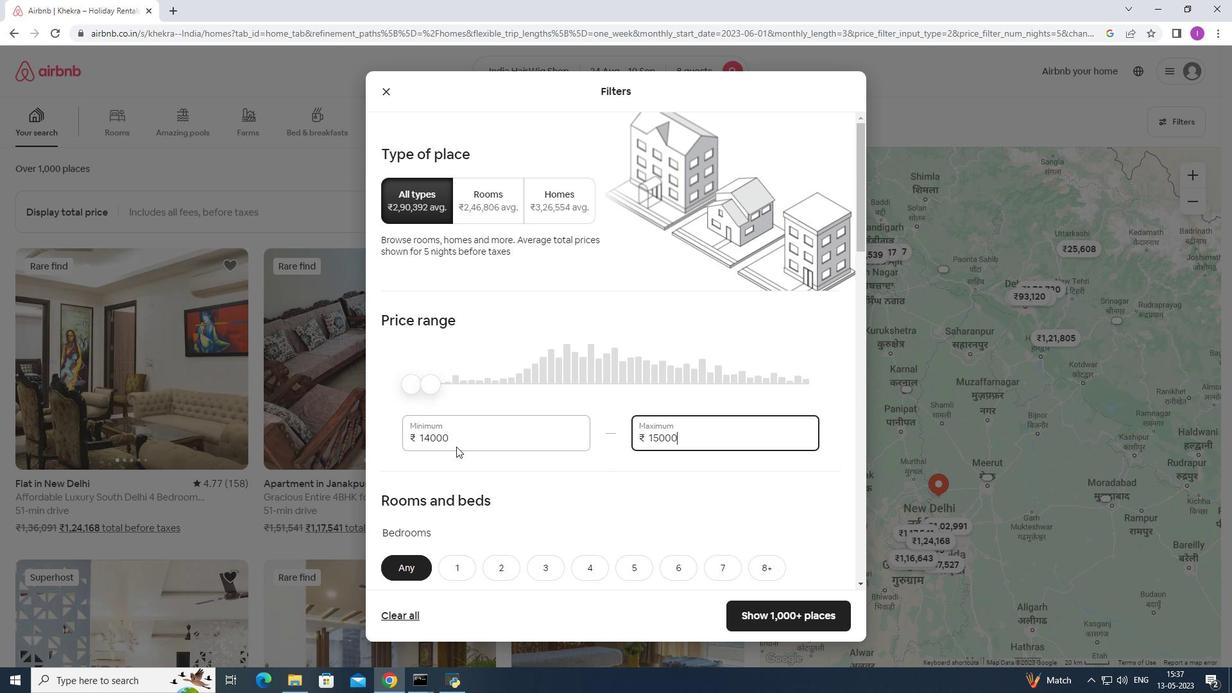 
Action: Mouse pressed left at (456, 442)
Screenshot: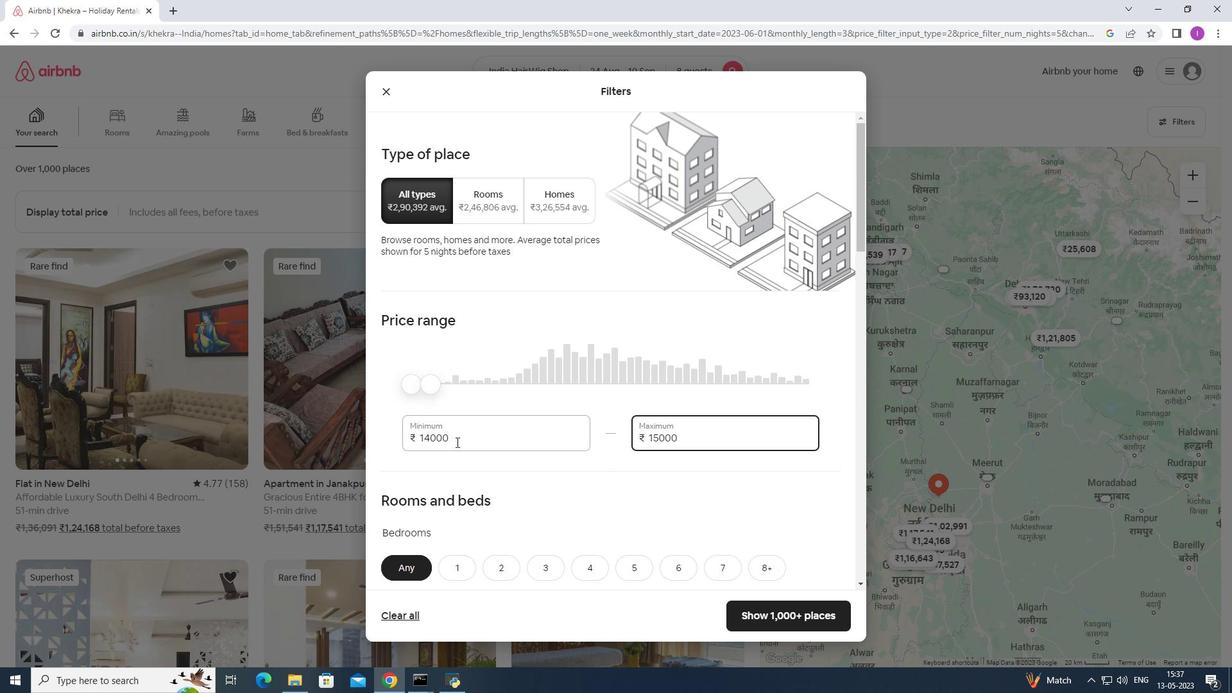 
Action: Mouse moved to (529, 462)
Screenshot: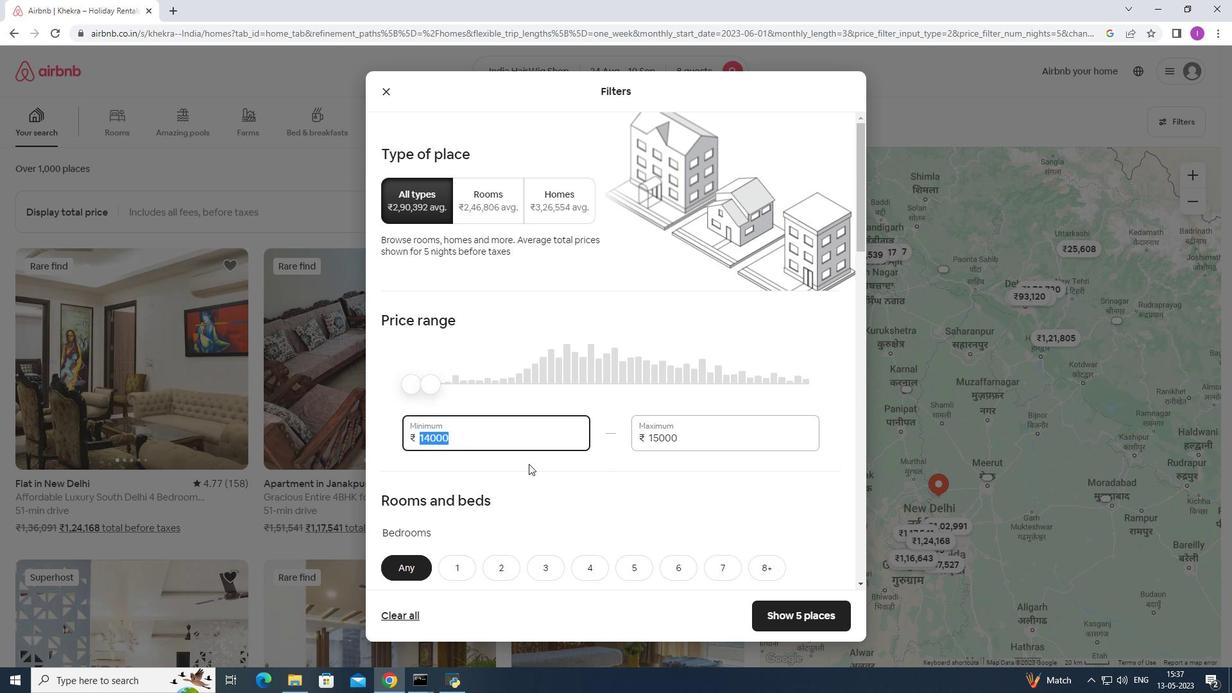 
Action: Key pressed 12000
Screenshot: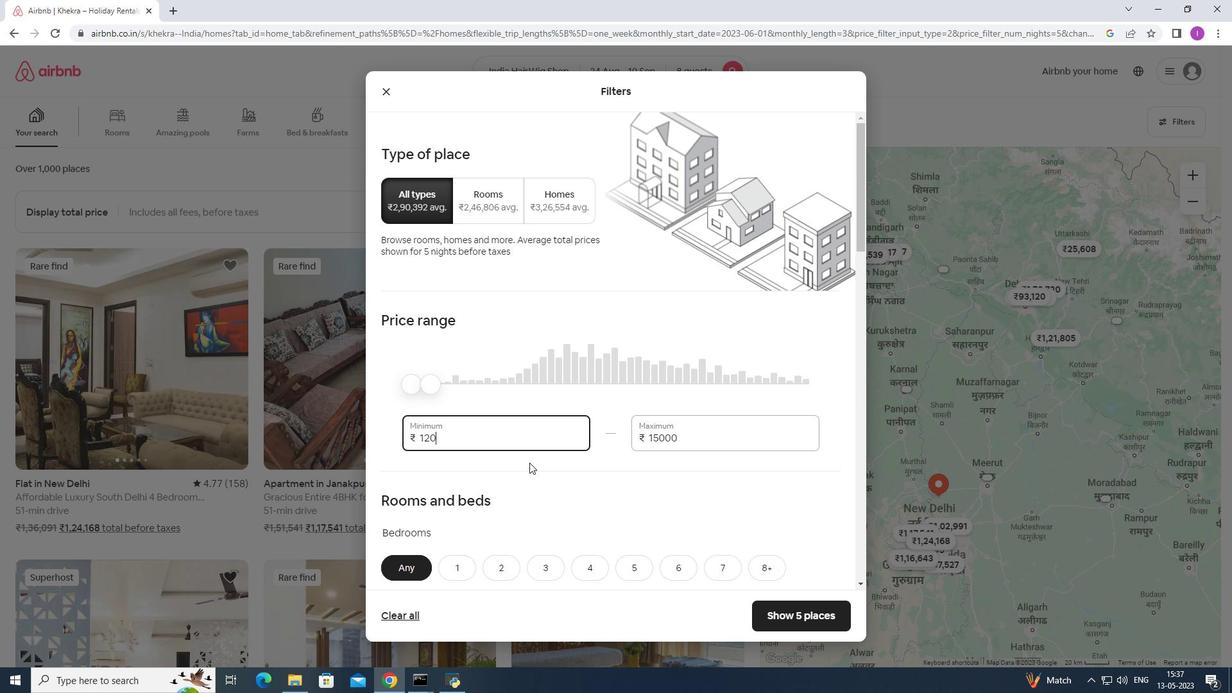 
Action: Mouse moved to (571, 473)
Screenshot: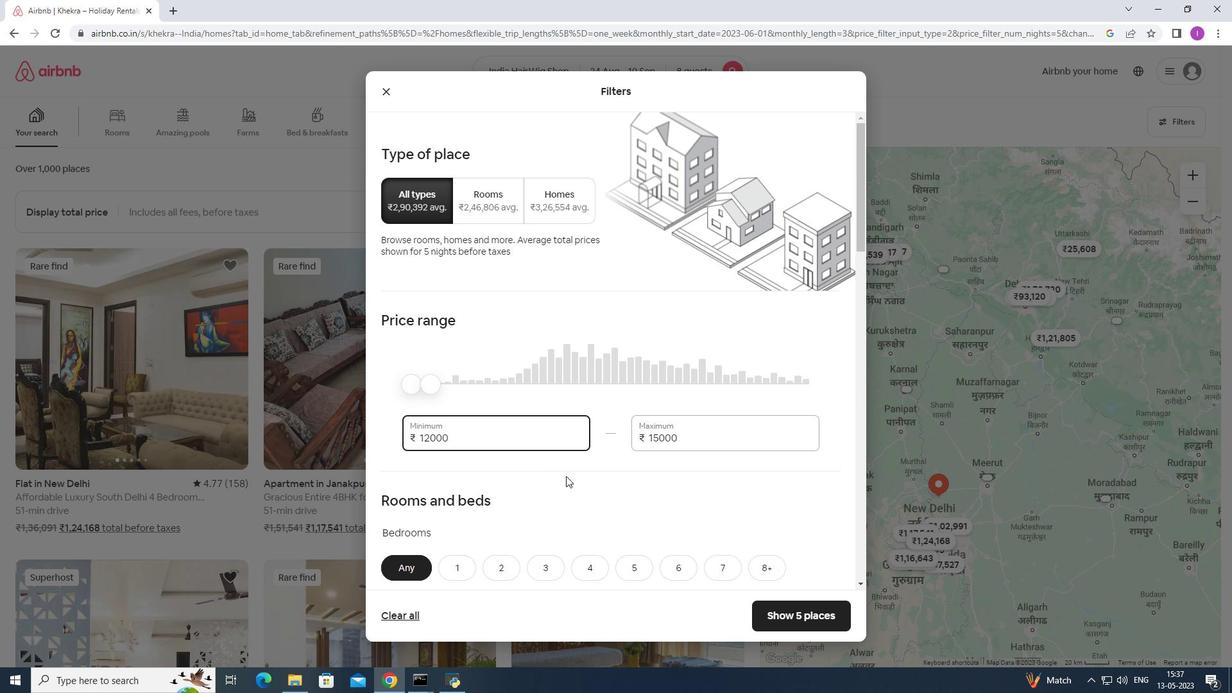 
Action: Mouse scrolled (571, 472) with delta (0, 0)
Screenshot: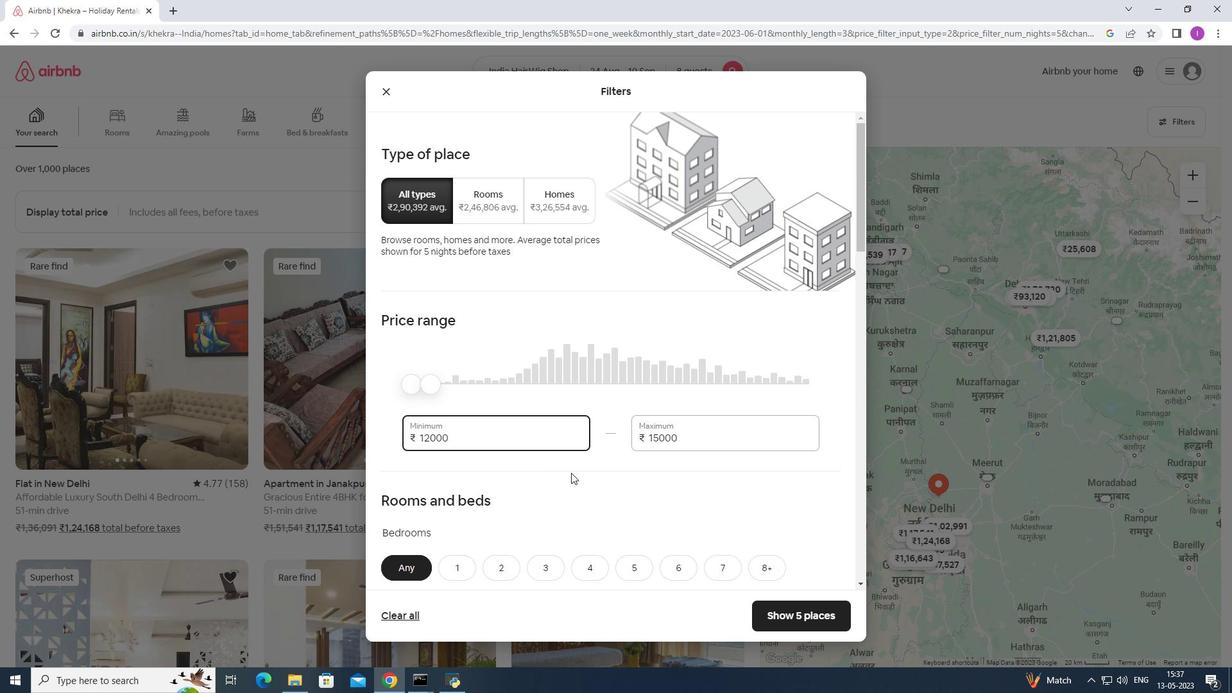 
Action: Mouse moved to (628, 390)
Screenshot: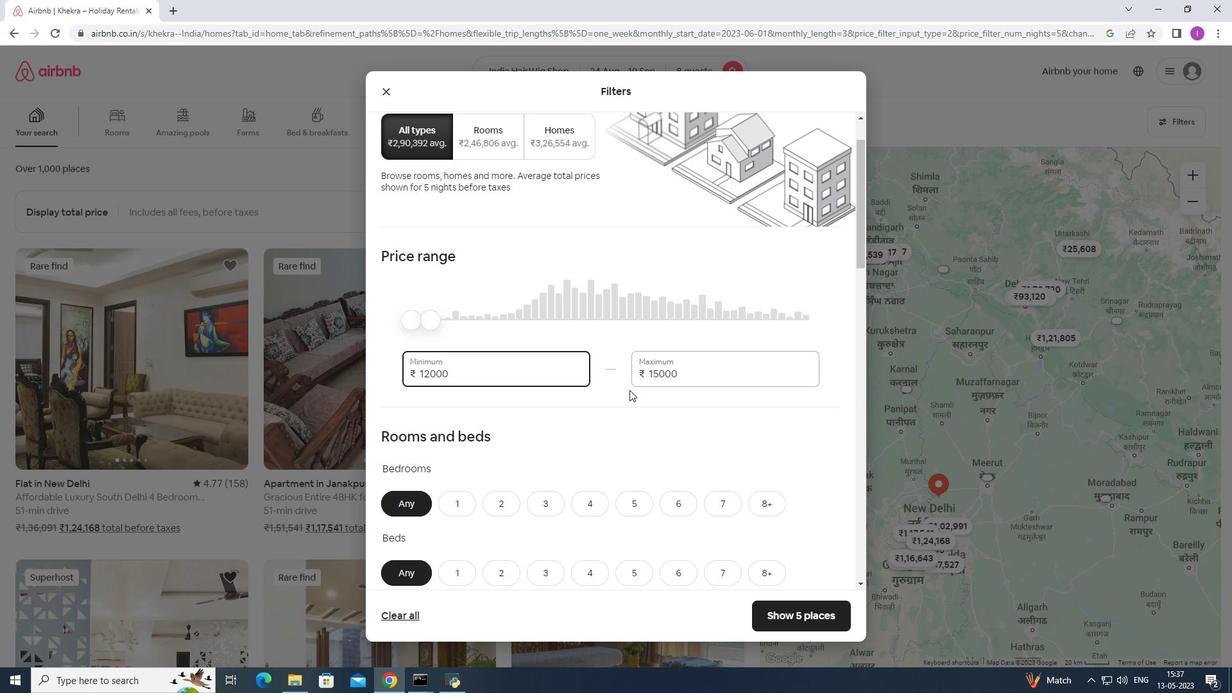 
Action: Mouse scrolled (628, 389) with delta (0, 0)
Screenshot: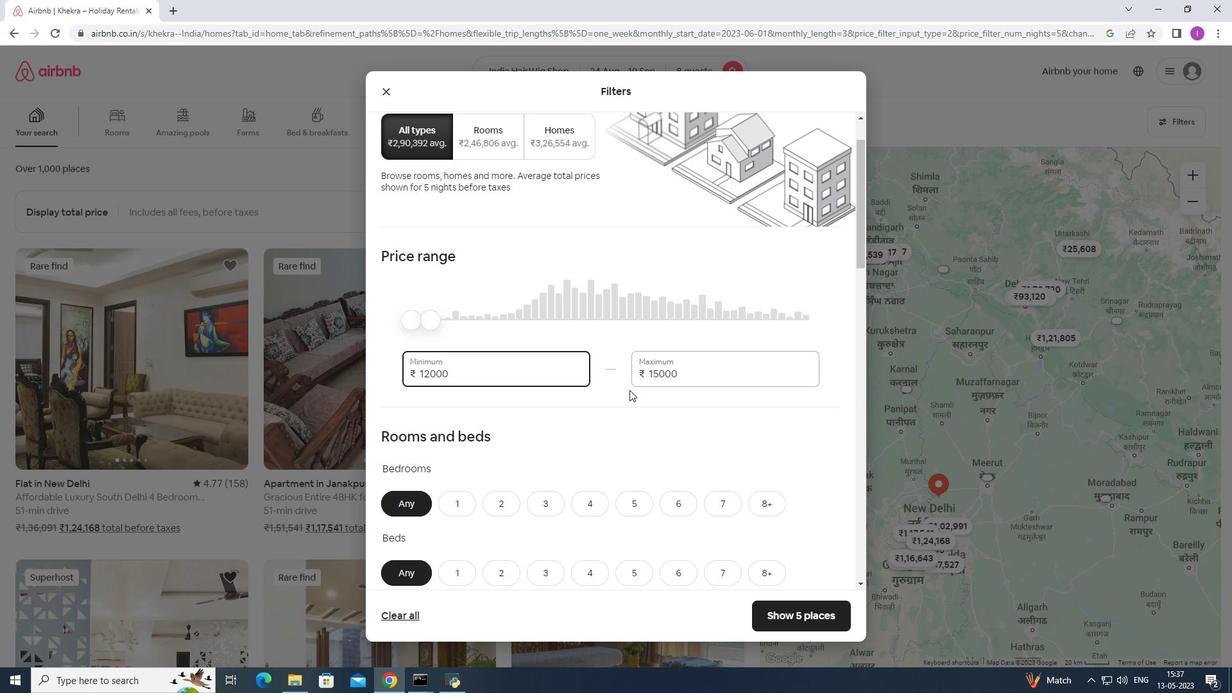 
Action: Mouse moved to (629, 405)
Screenshot: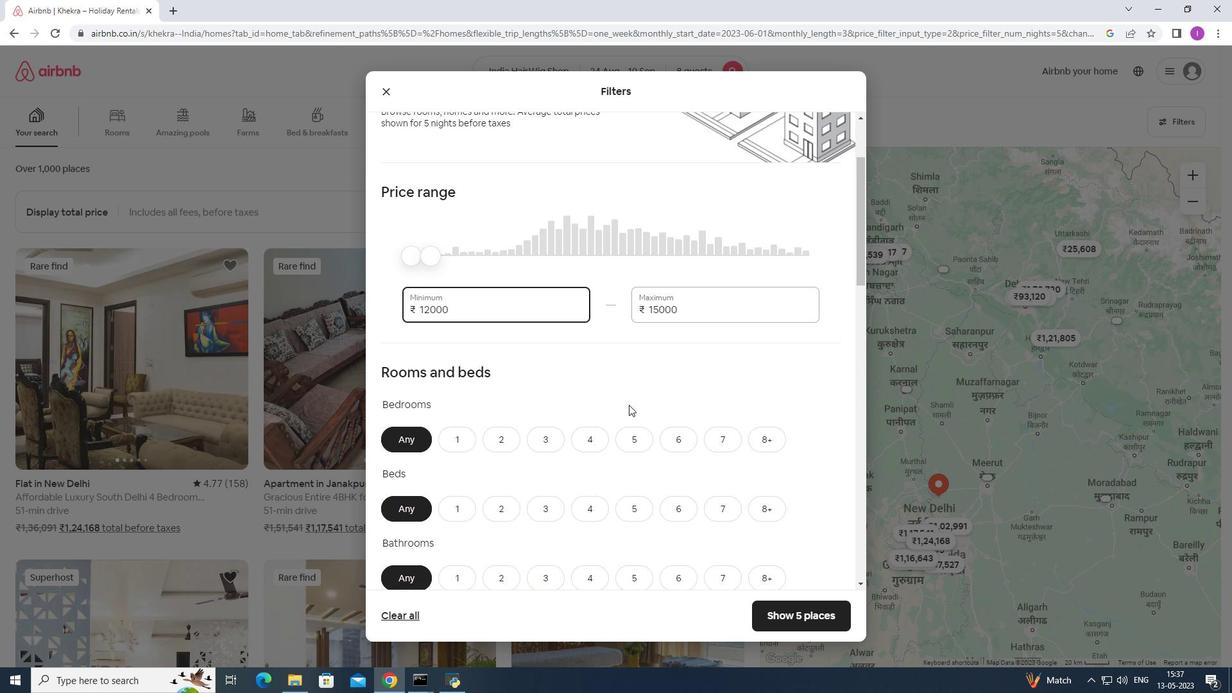 
Action: Mouse scrolled (629, 404) with delta (0, 0)
Screenshot: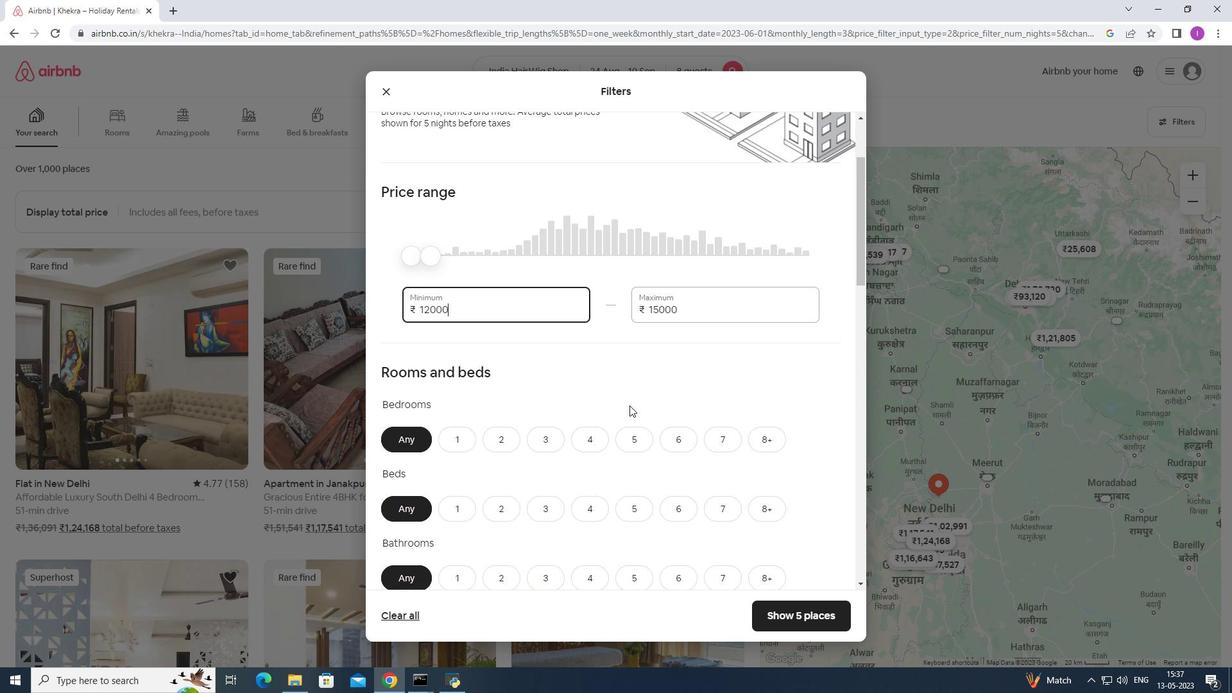 
Action: Mouse moved to (578, 374)
Screenshot: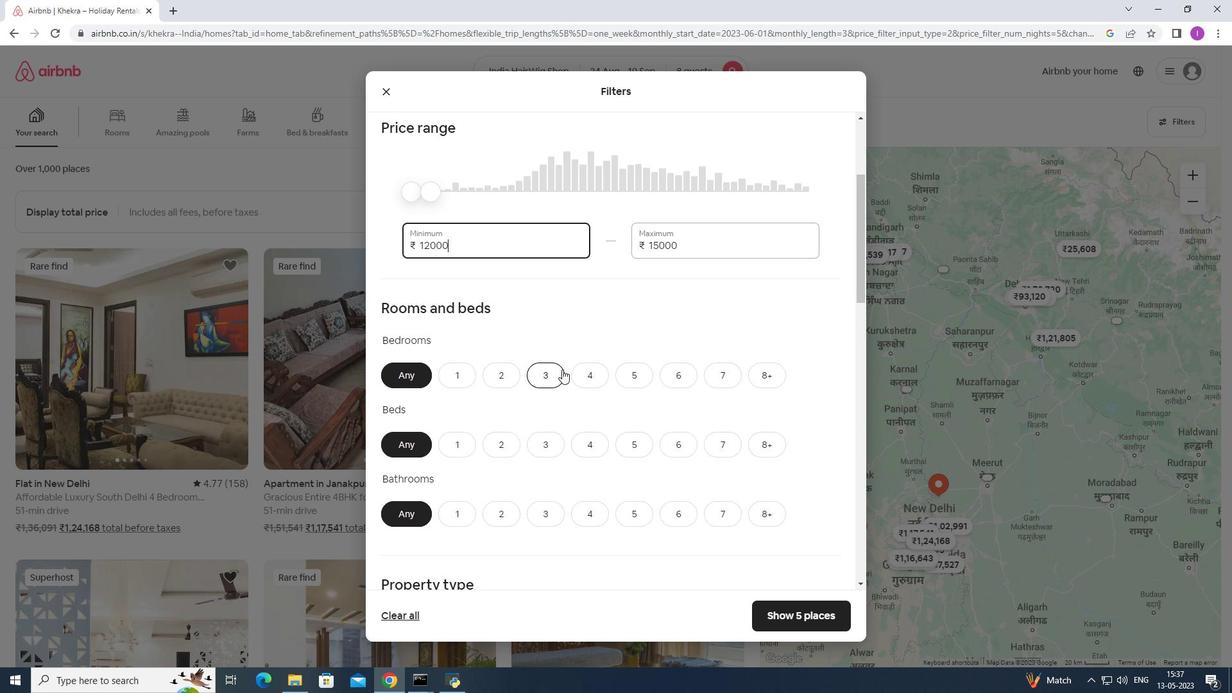 
Action: Mouse pressed left at (578, 374)
Screenshot: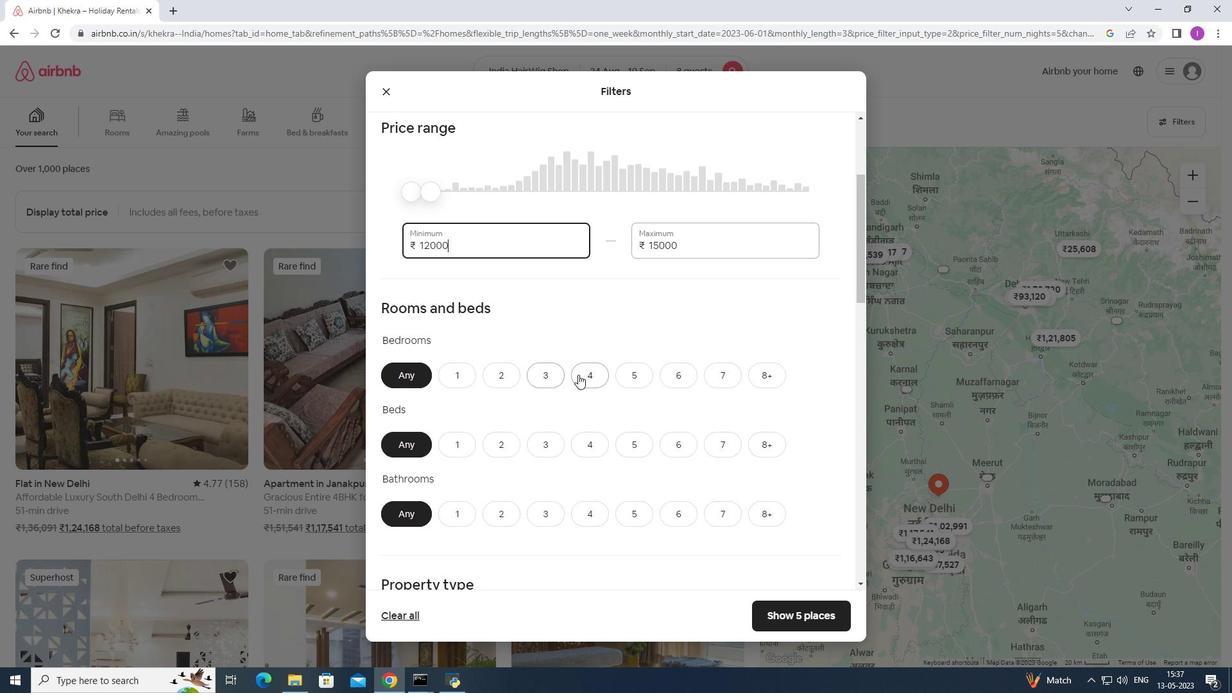 
Action: Mouse moved to (429, 243)
Screenshot: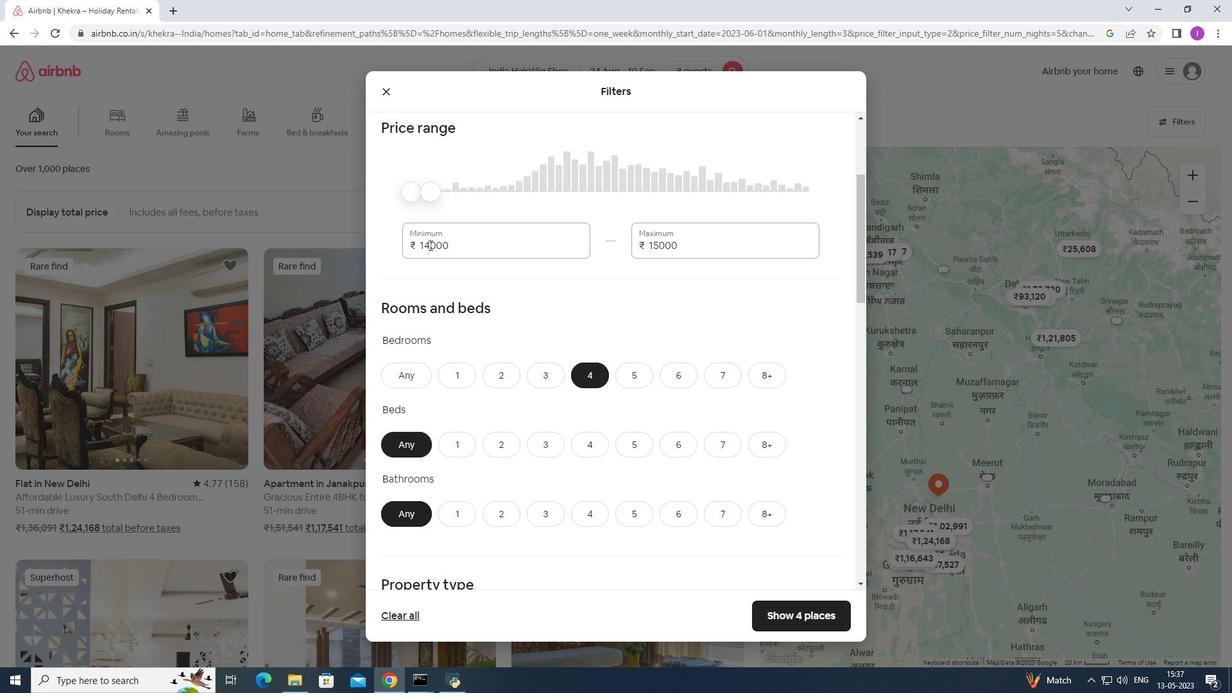 
Action: Mouse pressed left at (429, 243)
Screenshot: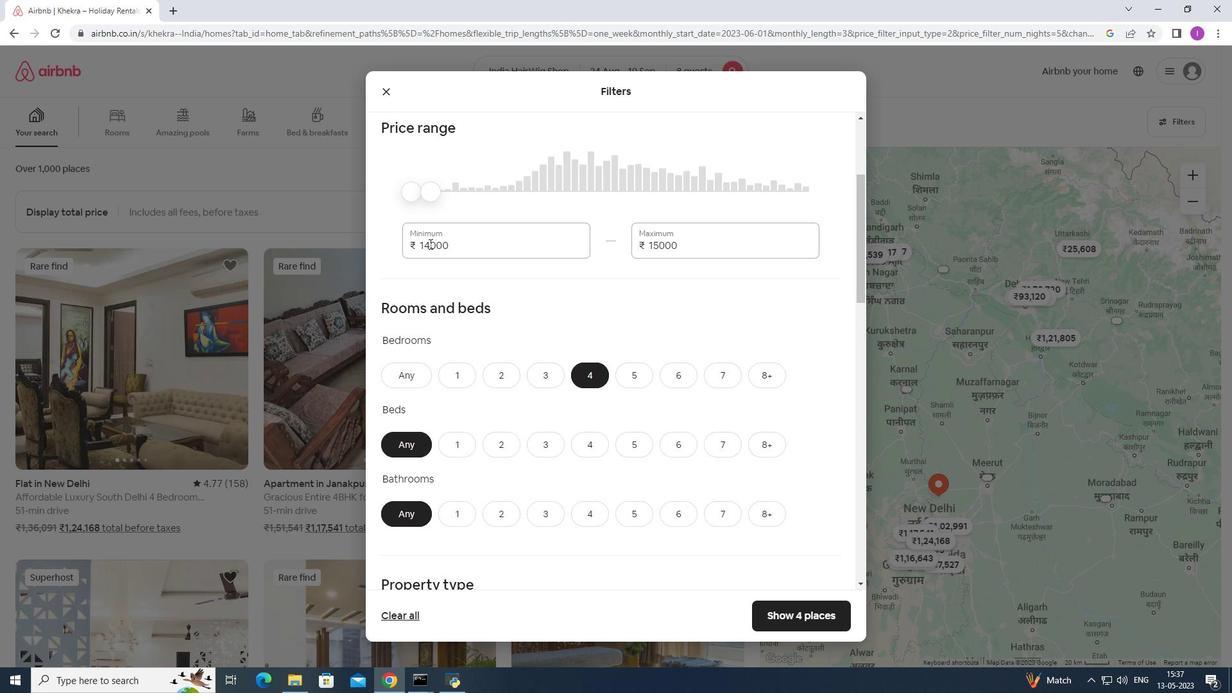 
Action: Mouse moved to (521, 282)
Screenshot: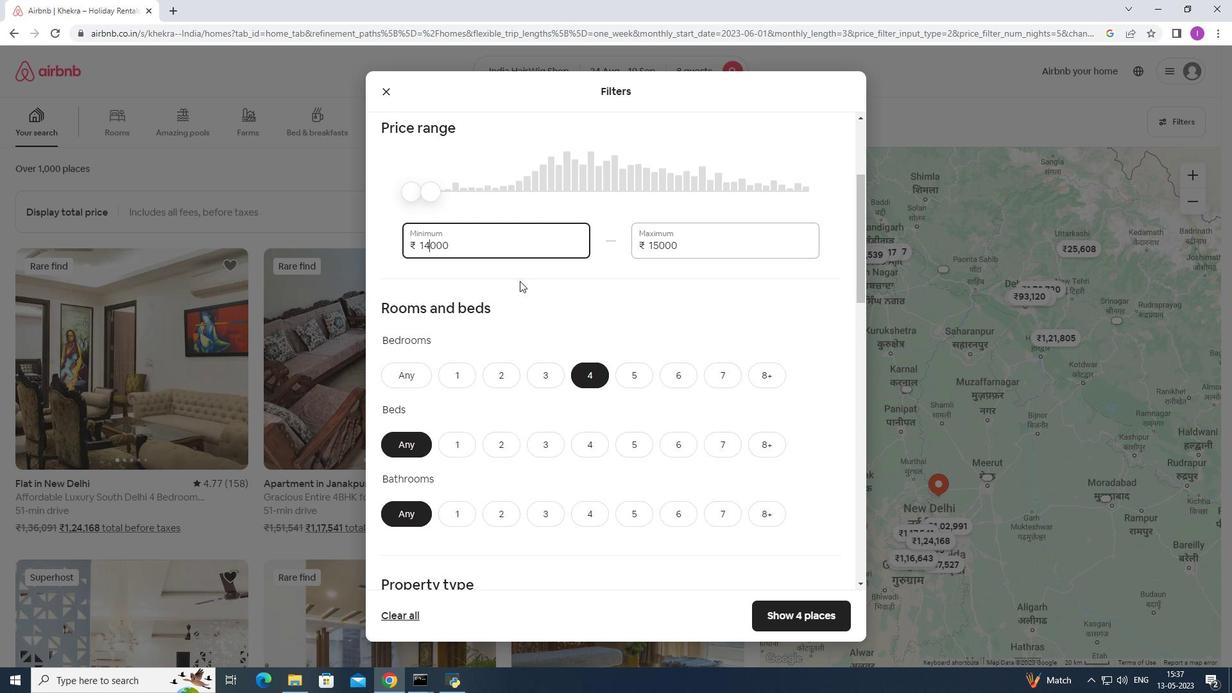 
Action: Key pressed 2
Screenshot: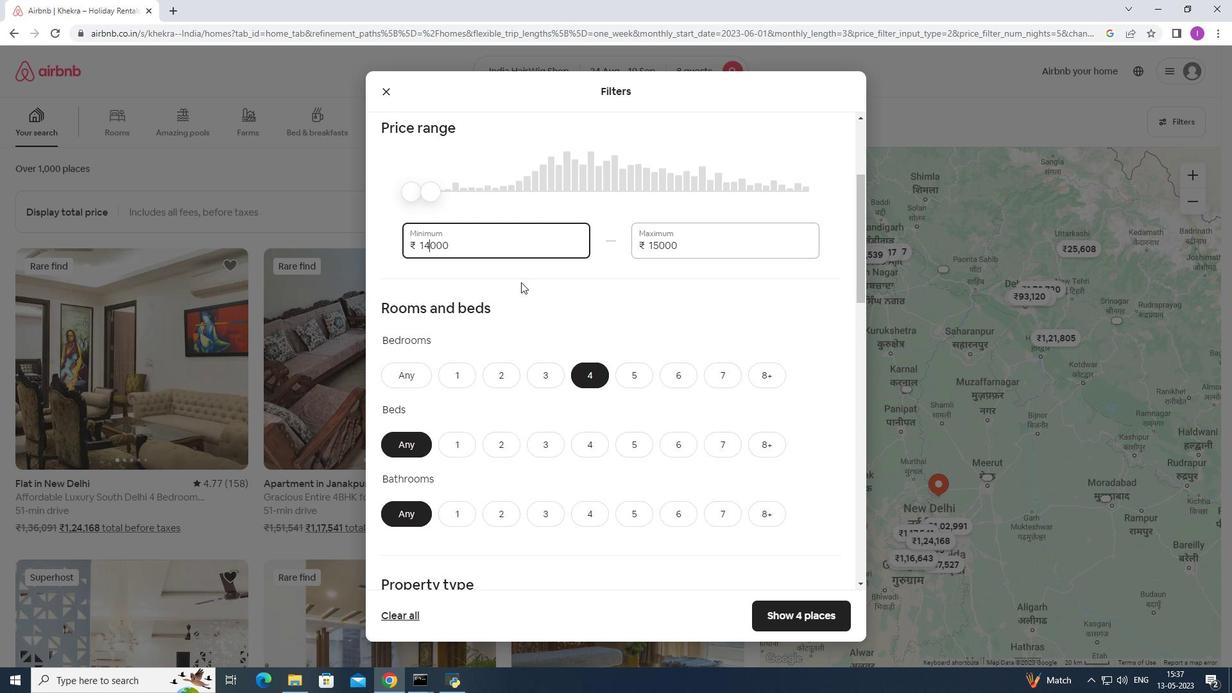 
Action: Mouse moved to (566, 316)
Screenshot: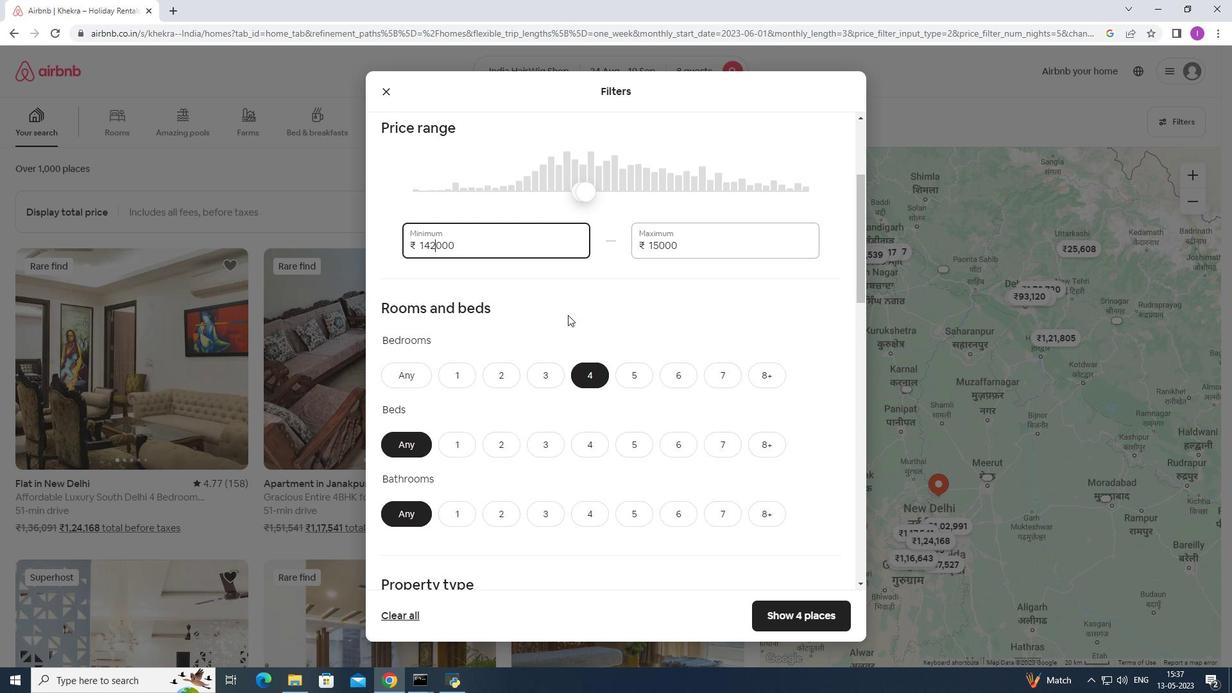 
Action: Key pressed <Key.backspace>
Screenshot: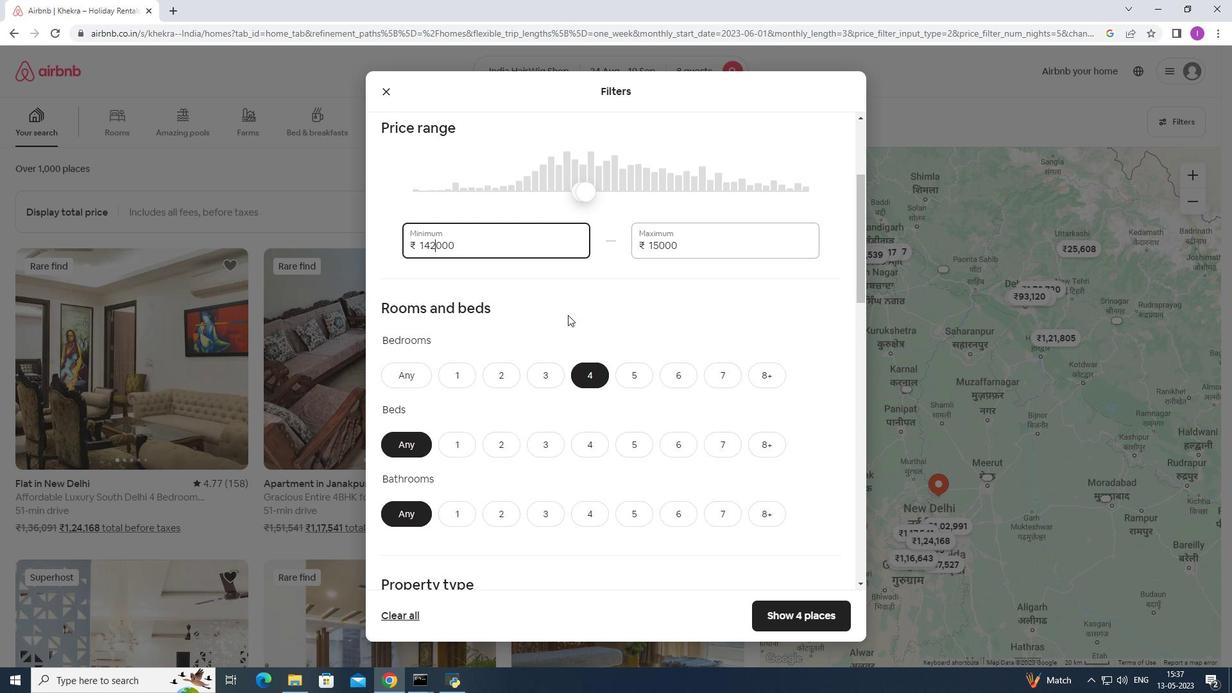 
Action: Mouse moved to (566, 315)
Screenshot: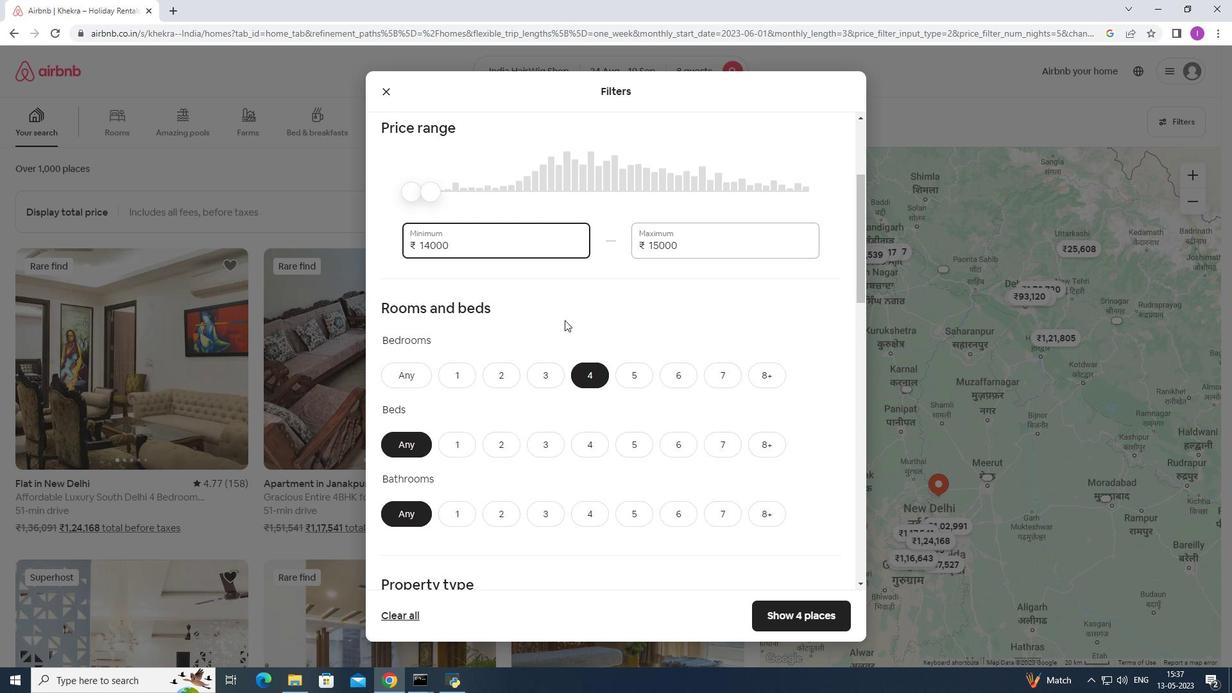 
Action: Key pressed <Key.backspace>
Screenshot: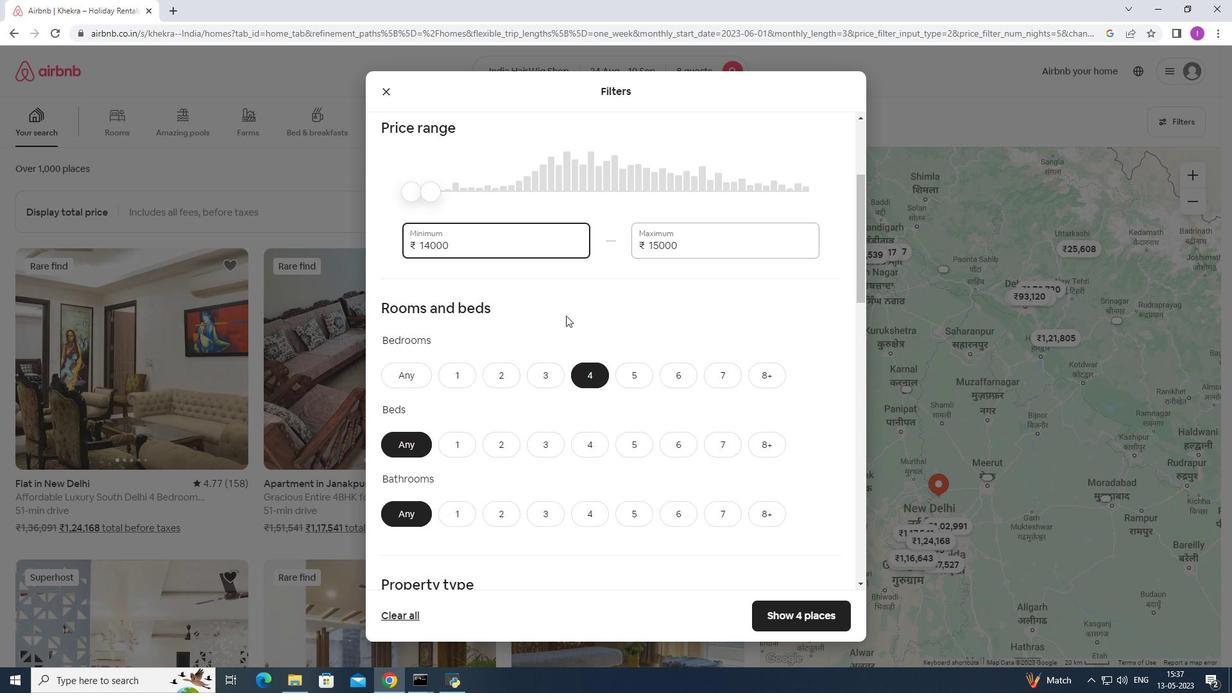 
Action: Mouse moved to (564, 324)
Screenshot: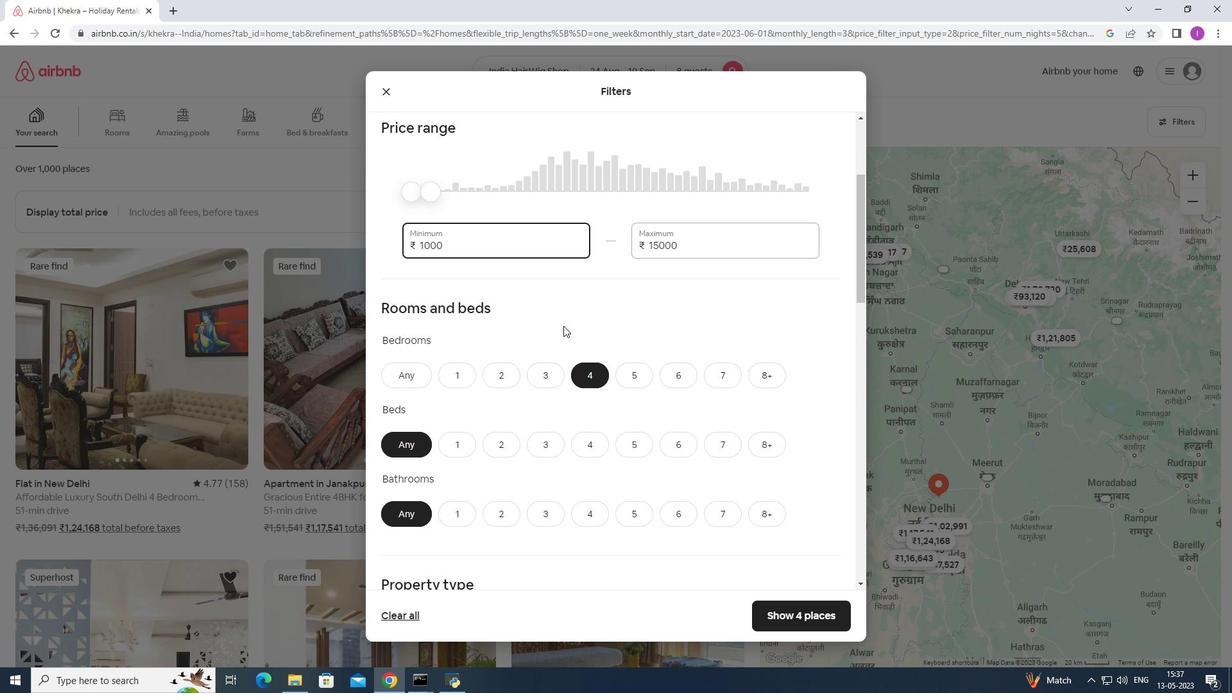 
Action: Key pressed 2
Screenshot: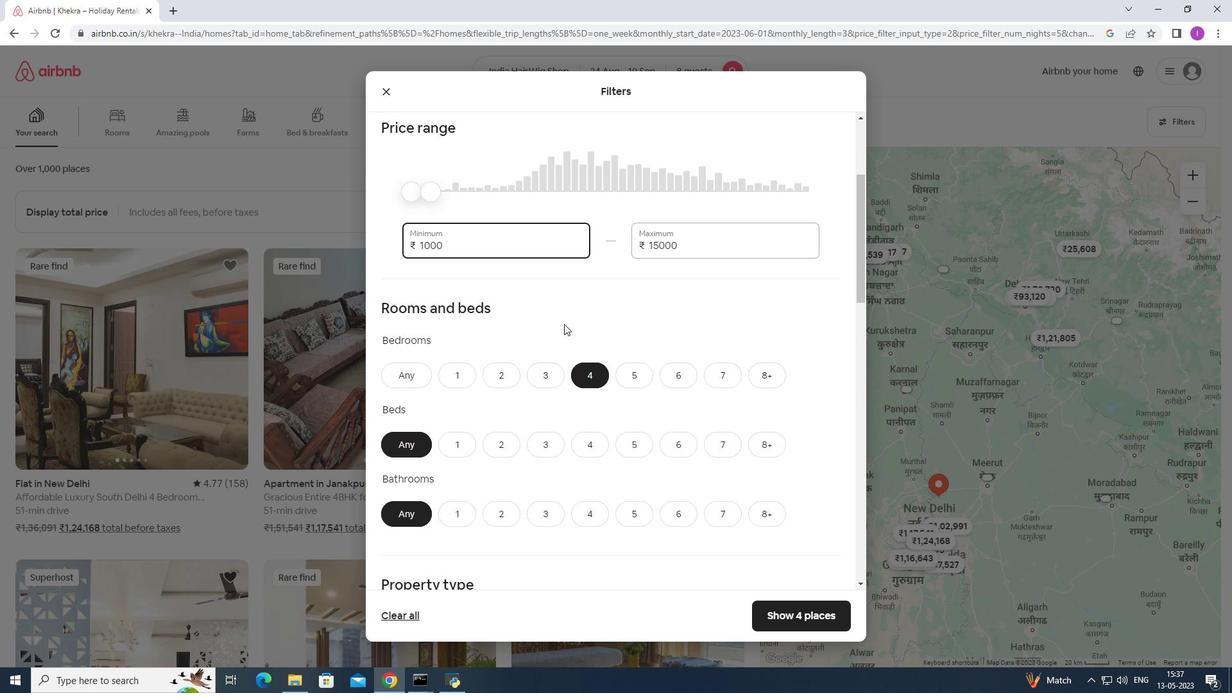 
Action: Mouse moved to (768, 443)
Screenshot: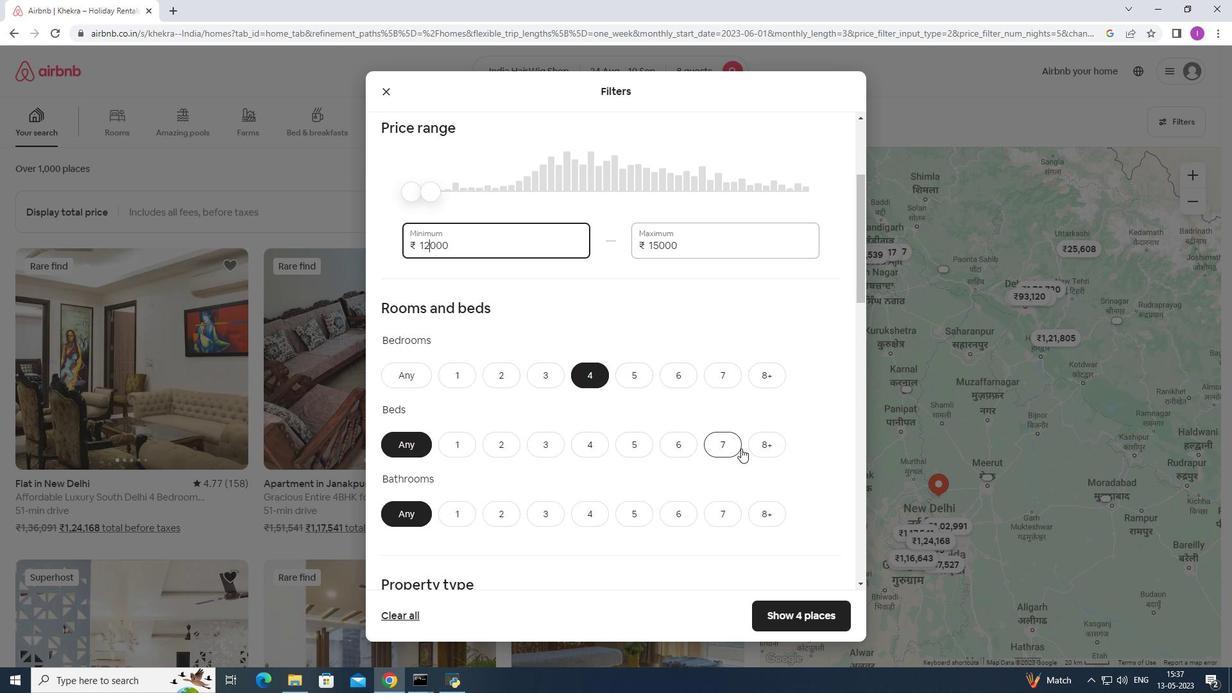 
Action: Mouse pressed left at (768, 443)
Screenshot: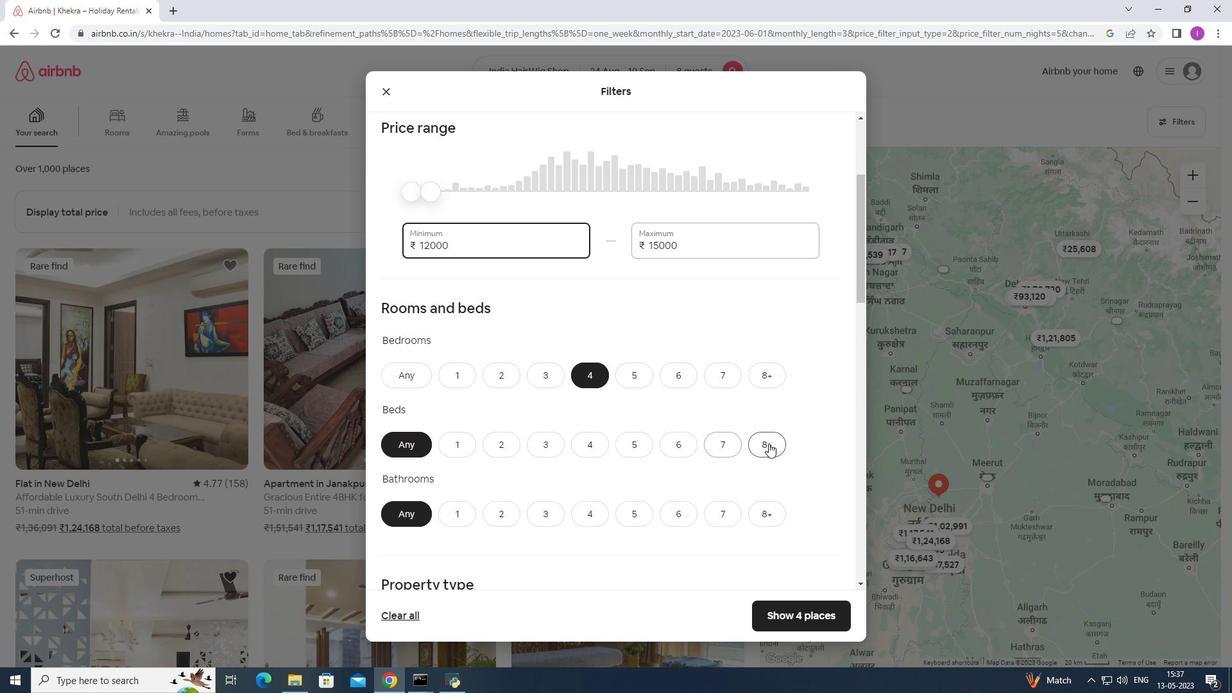 
Action: Mouse moved to (587, 508)
Screenshot: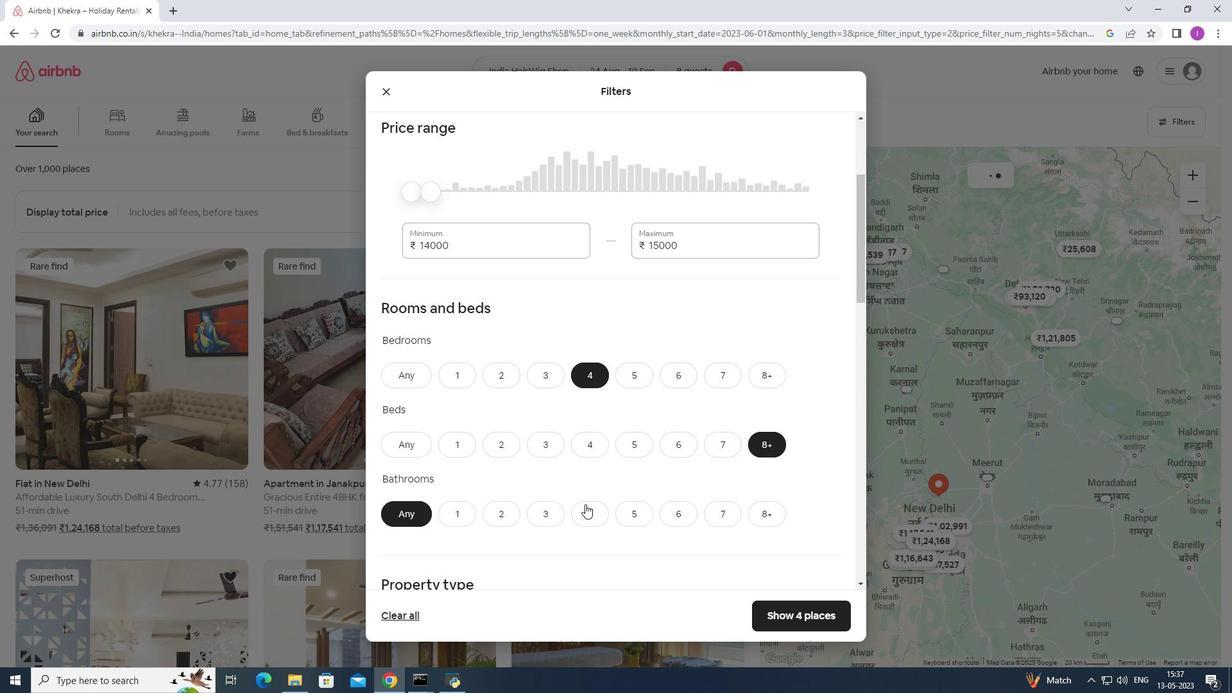 
Action: Mouse pressed left at (587, 508)
Screenshot: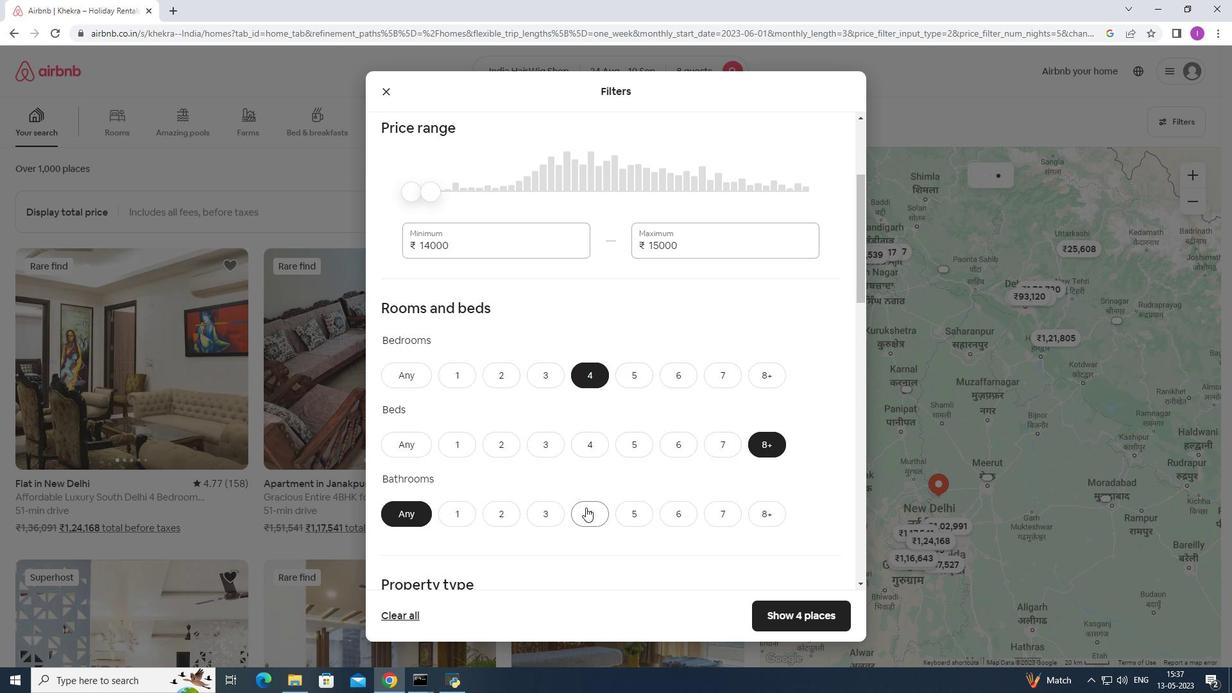 
Action: Mouse moved to (579, 427)
Screenshot: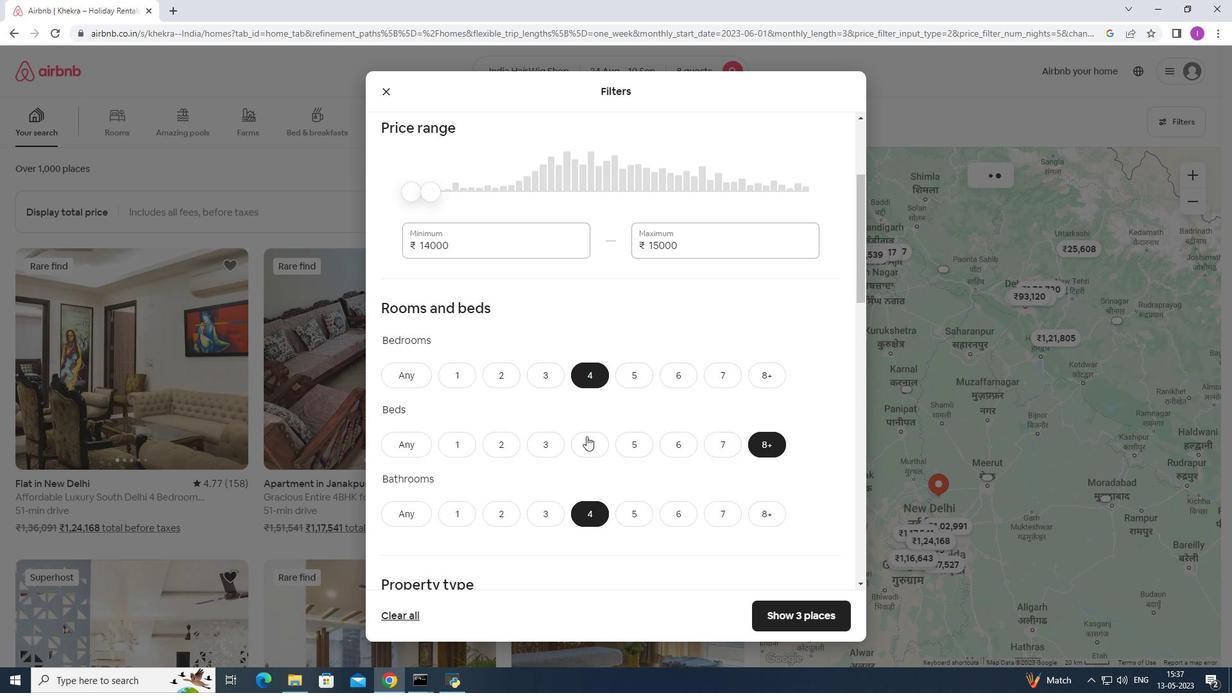 
Action: Mouse scrolled (579, 426) with delta (0, 0)
Screenshot: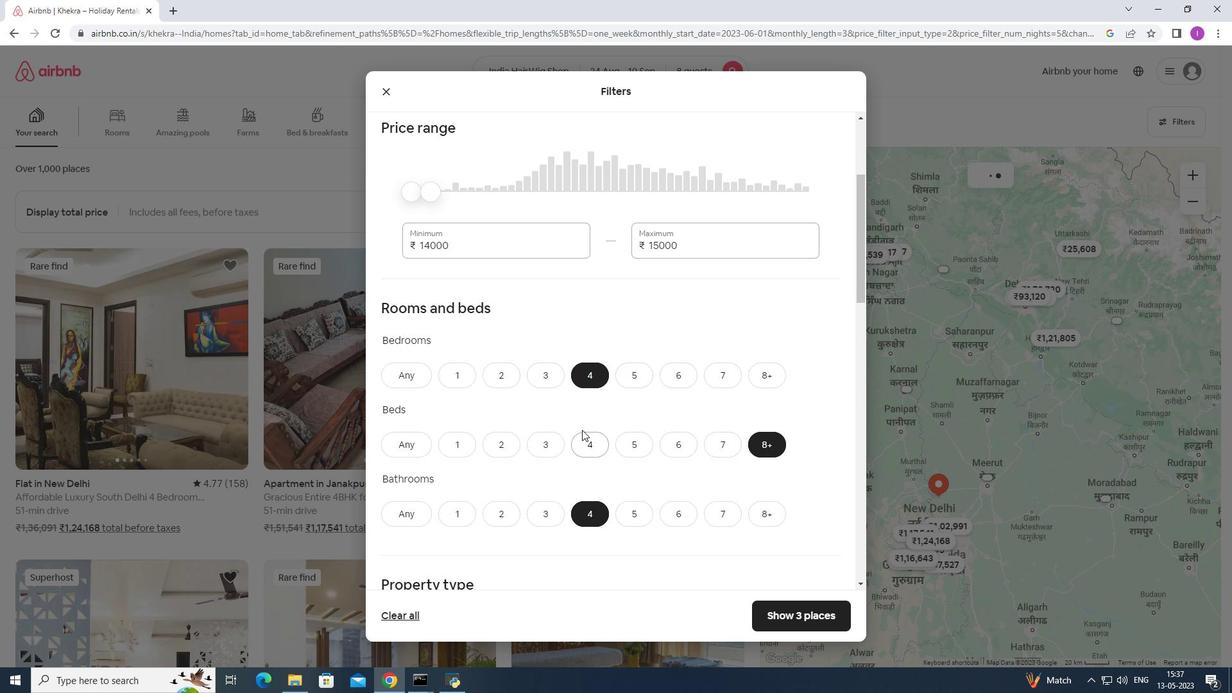 
Action: Mouse scrolled (579, 426) with delta (0, 0)
Screenshot: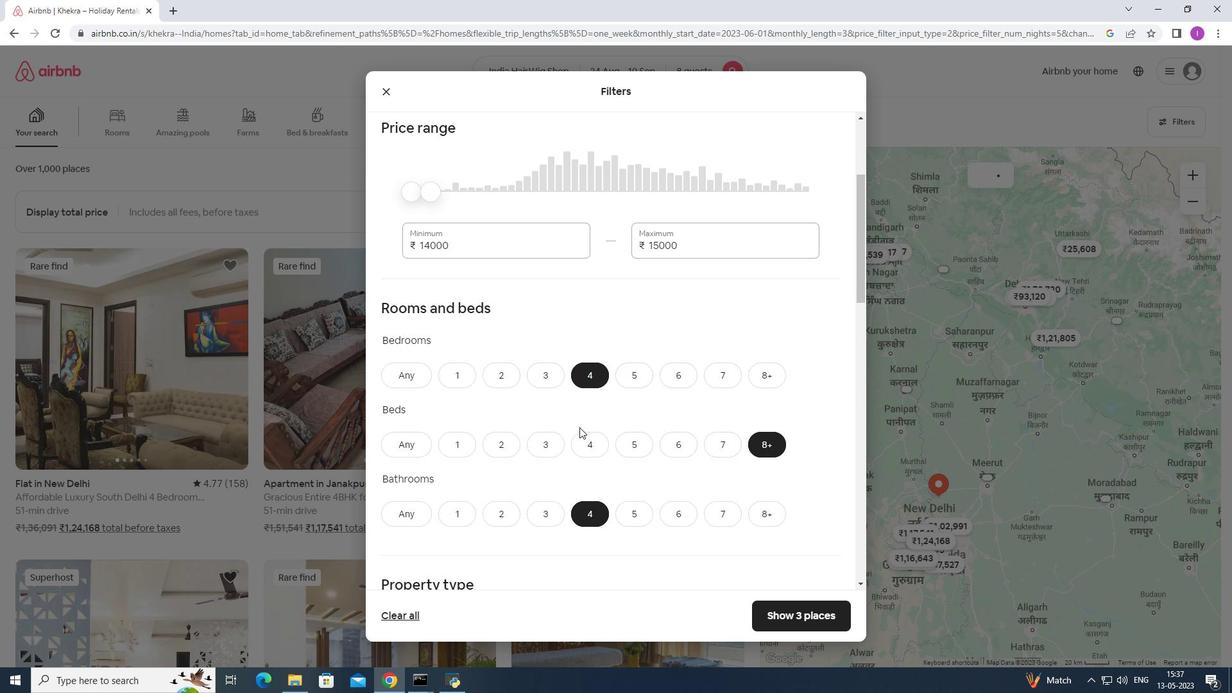 
Action: Mouse scrolled (579, 426) with delta (0, 0)
Screenshot: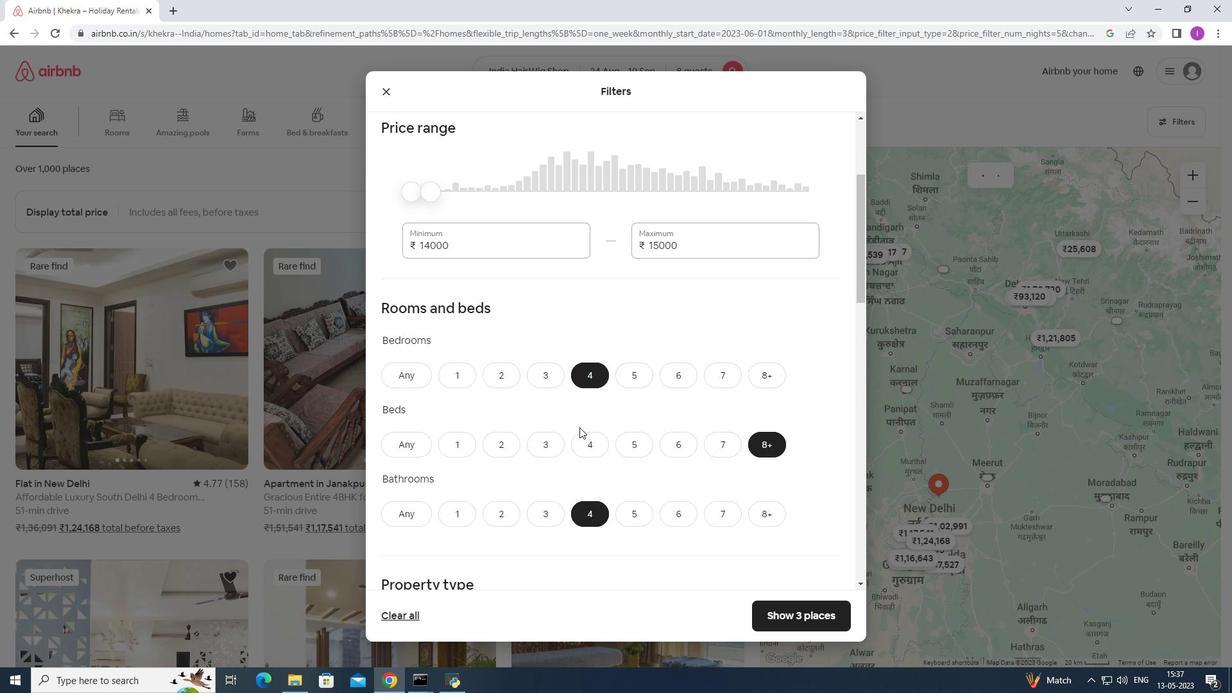 
Action: Mouse moved to (407, 464)
Screenshot: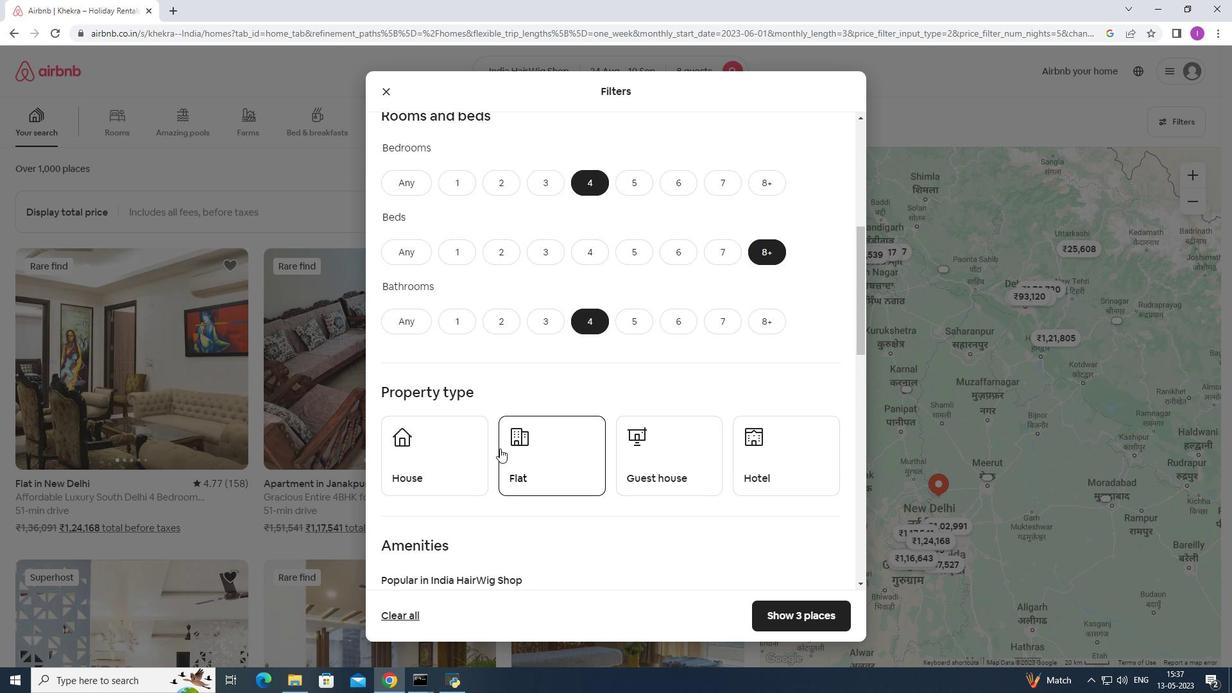 
Action: Mouse pressed left at (407, 464)
Screenshot: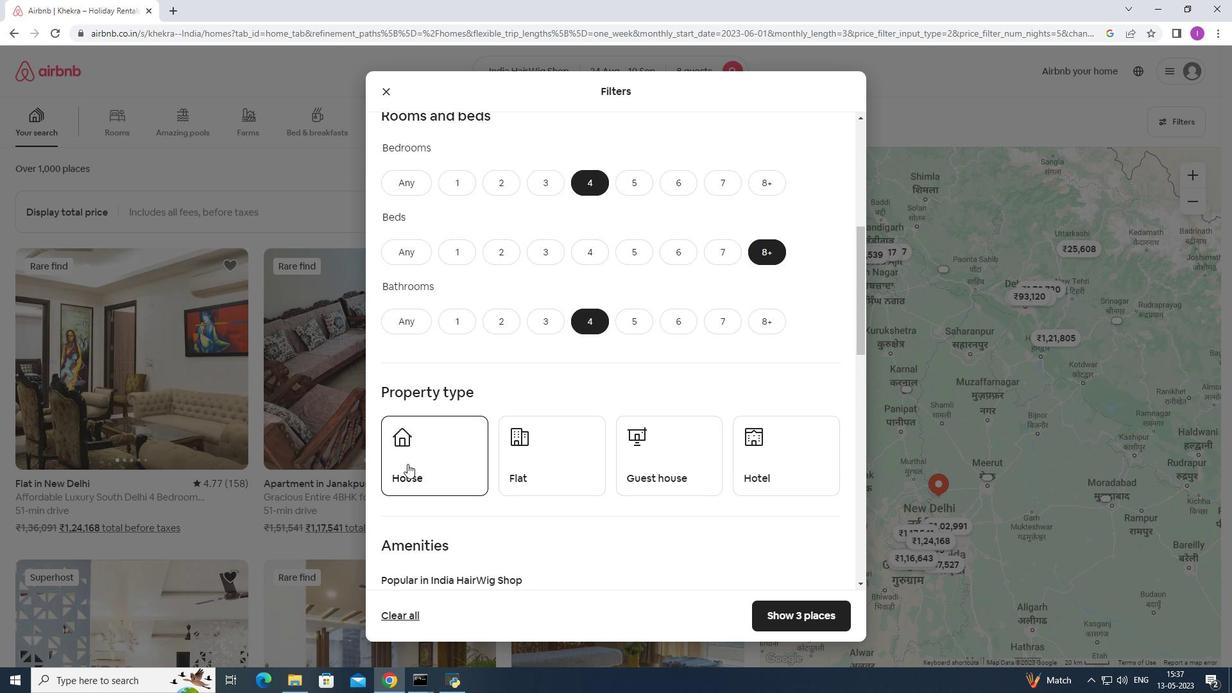 
Action: Mouse moved to (513, 468)
Screenshot: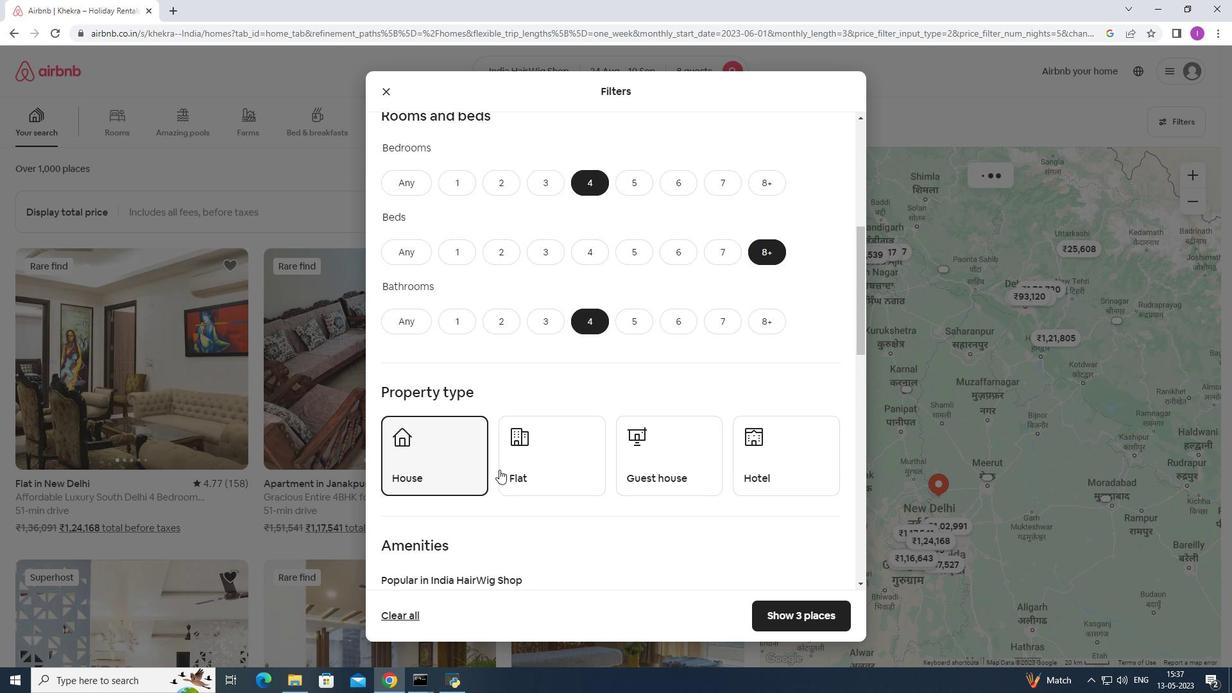 
Action: Mouse pressed left at (513, 468)
Screenshot: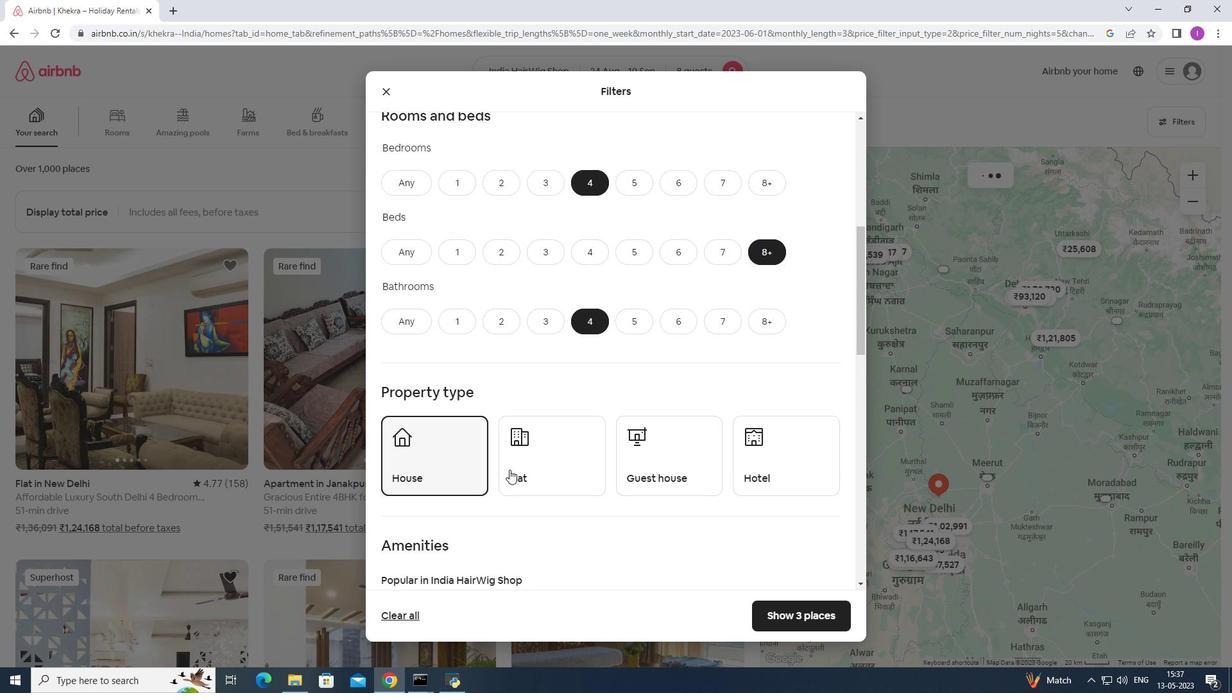 
Action: Mouse moved to (621, 471)
Screenshot: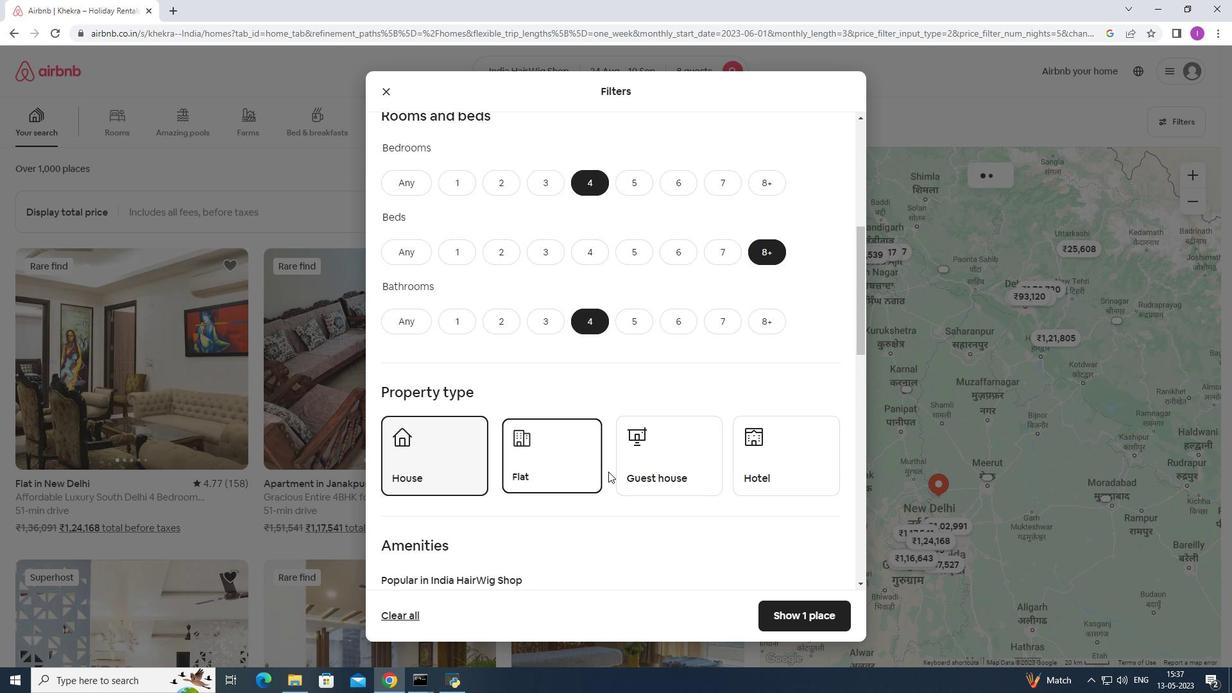 
Action: Mouse pressed left at (621, 471)
Screenshot: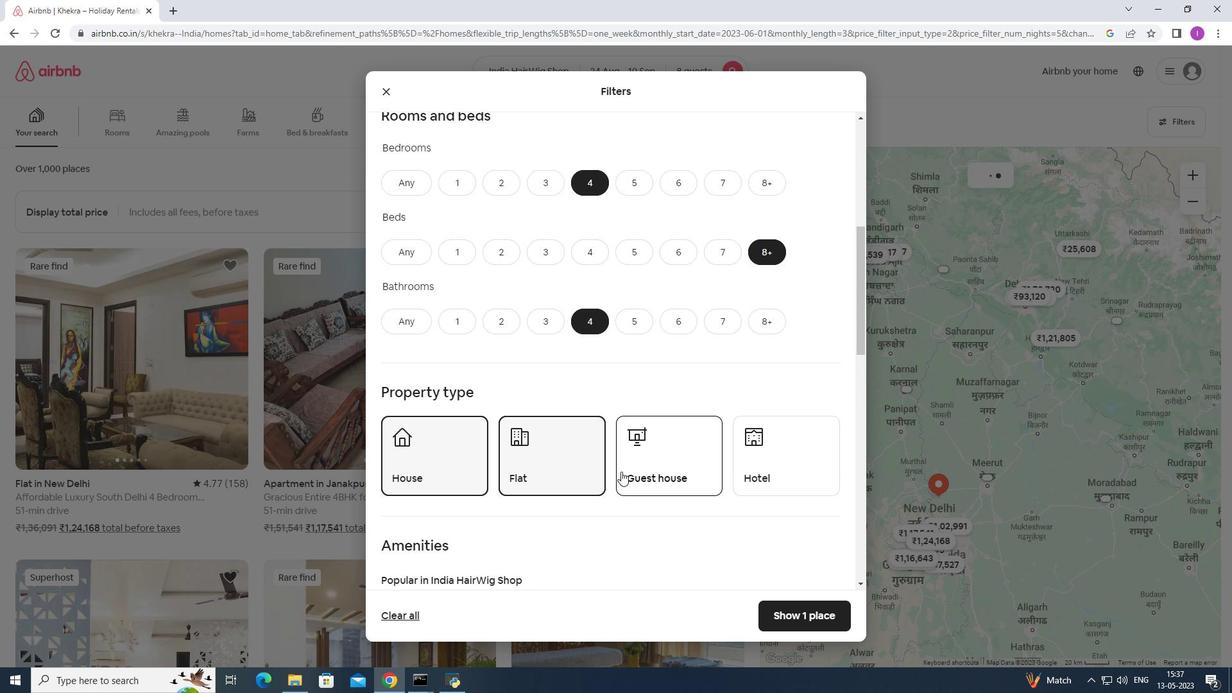 
Action: Mouse moved to (688, 469)
Screenshot: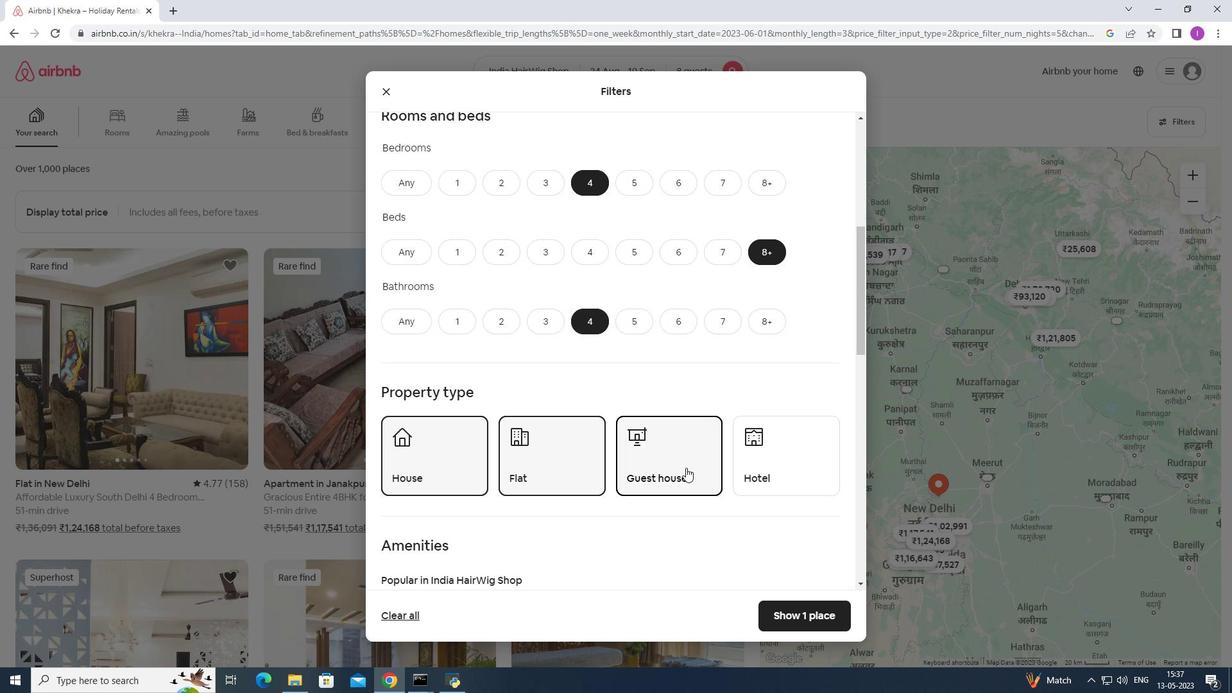 
Action: Mouse scrolled (688, 469) with delta (0, 0)
Screenshot: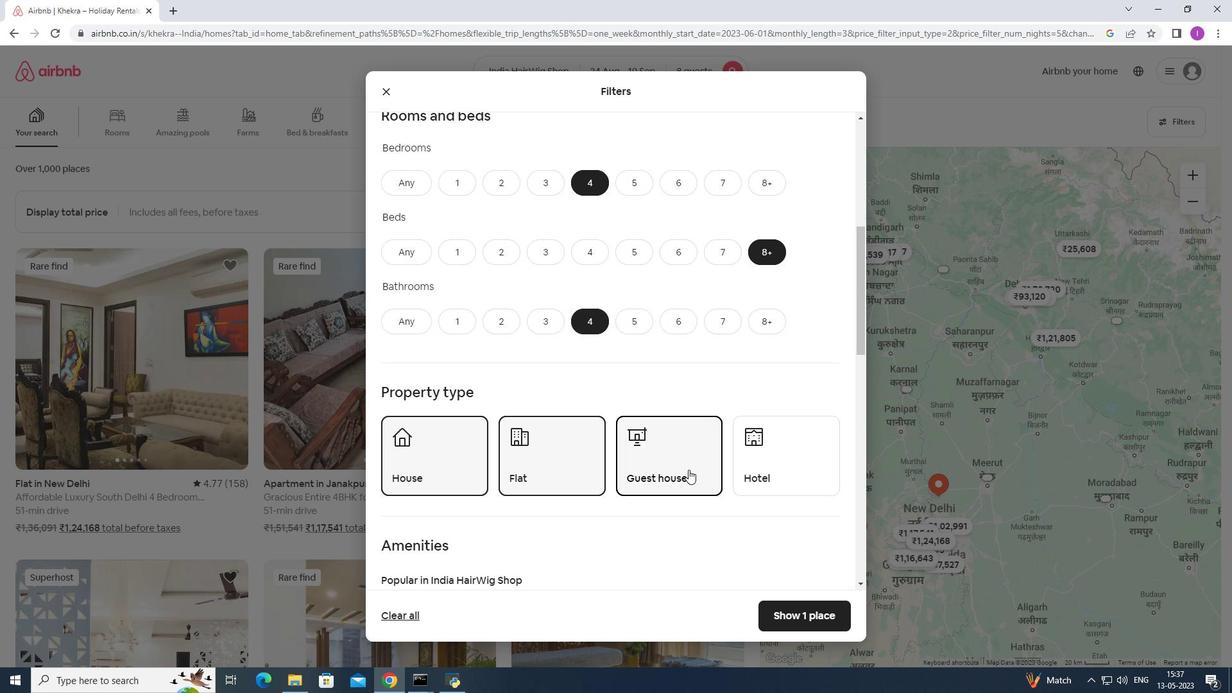 
Action: Mouse scrolled (688, 469) with delta (0, 0)
Screenshot: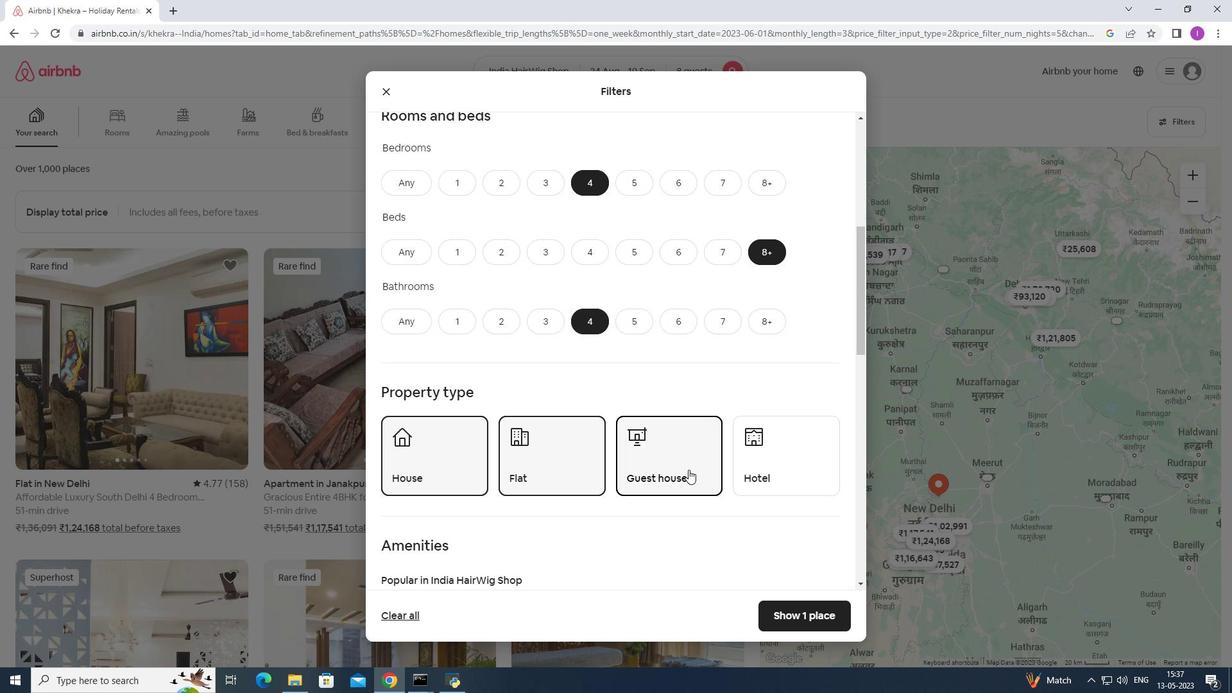 
Action: Mouse scrolled (688, 469) with delta (0, 0)
Screenshot: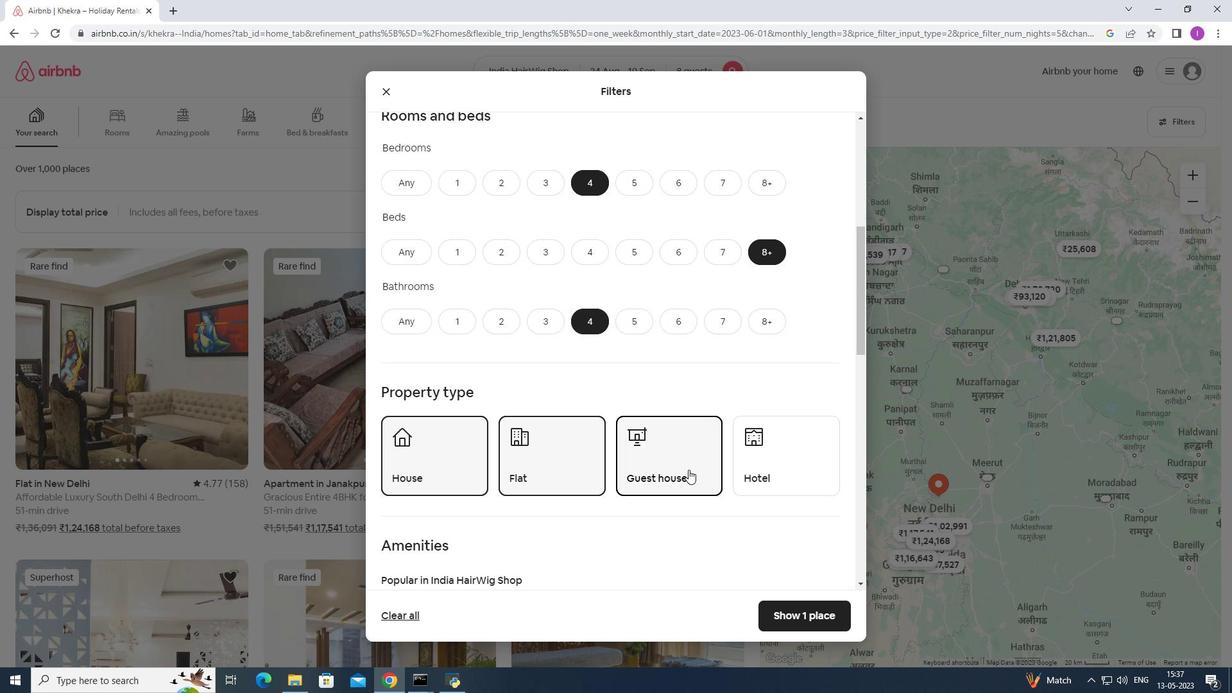 
Action: Mouse moved to (392, 419)
Screenshot: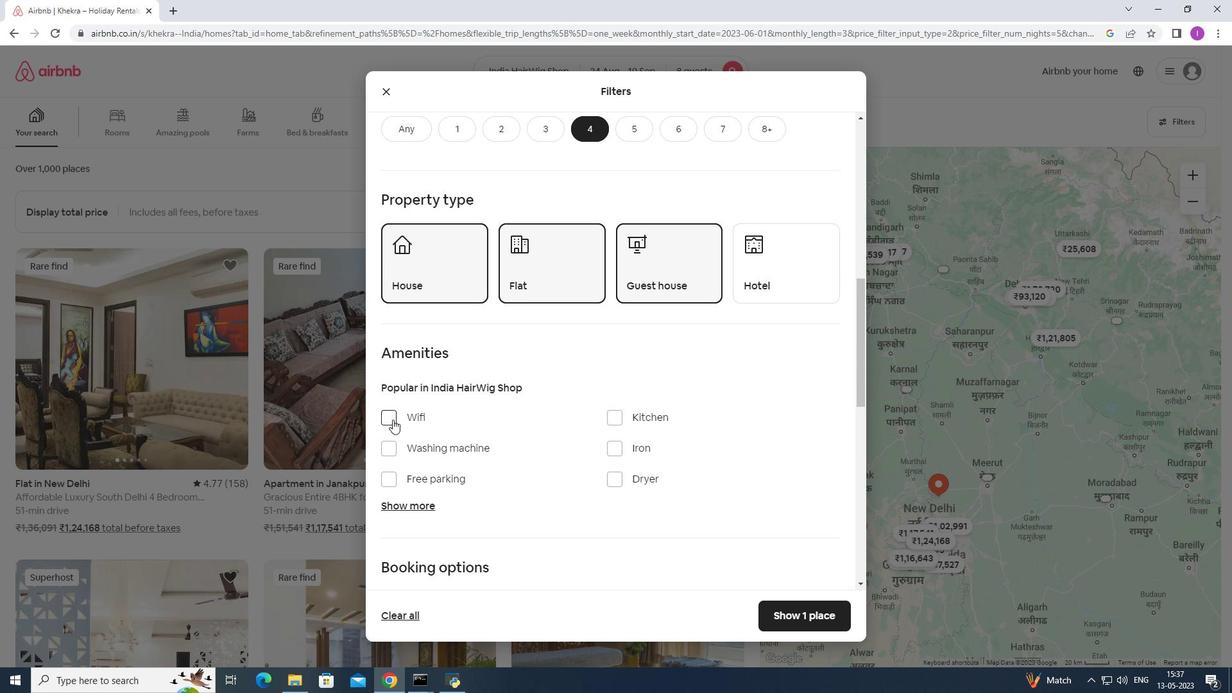 
Action: Mouse pressed left at (392, 419)
Screenshot: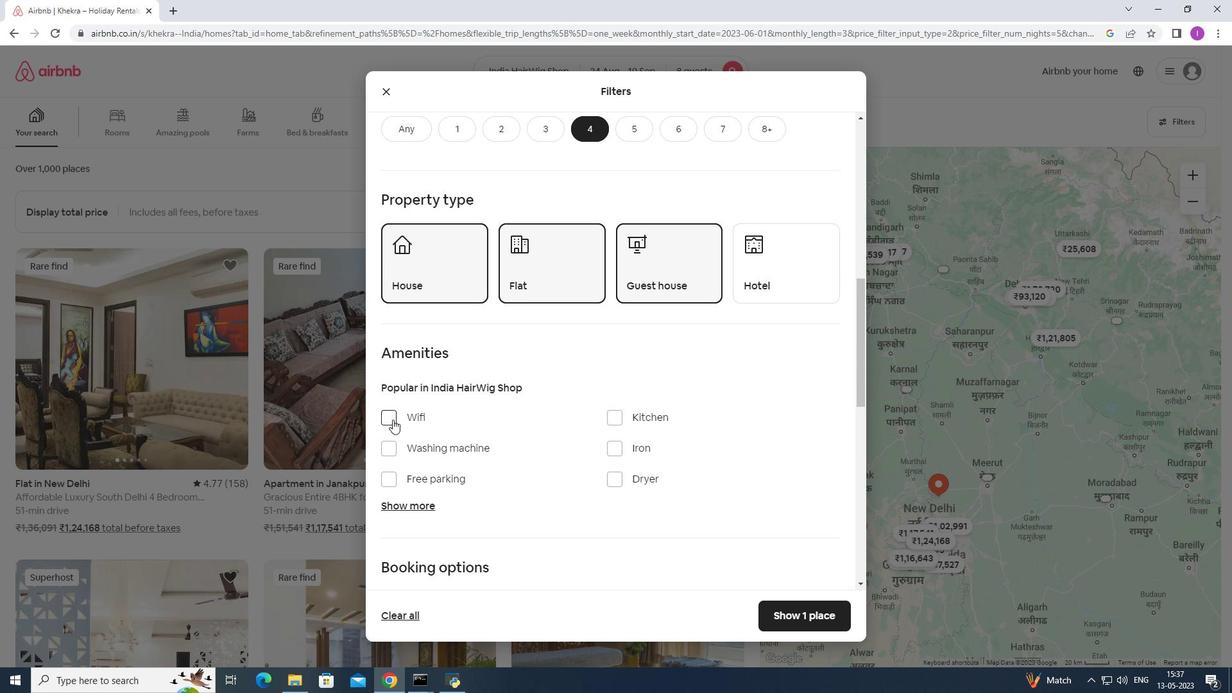 
Action: Mouse moved to (383, 476)
Screenshot: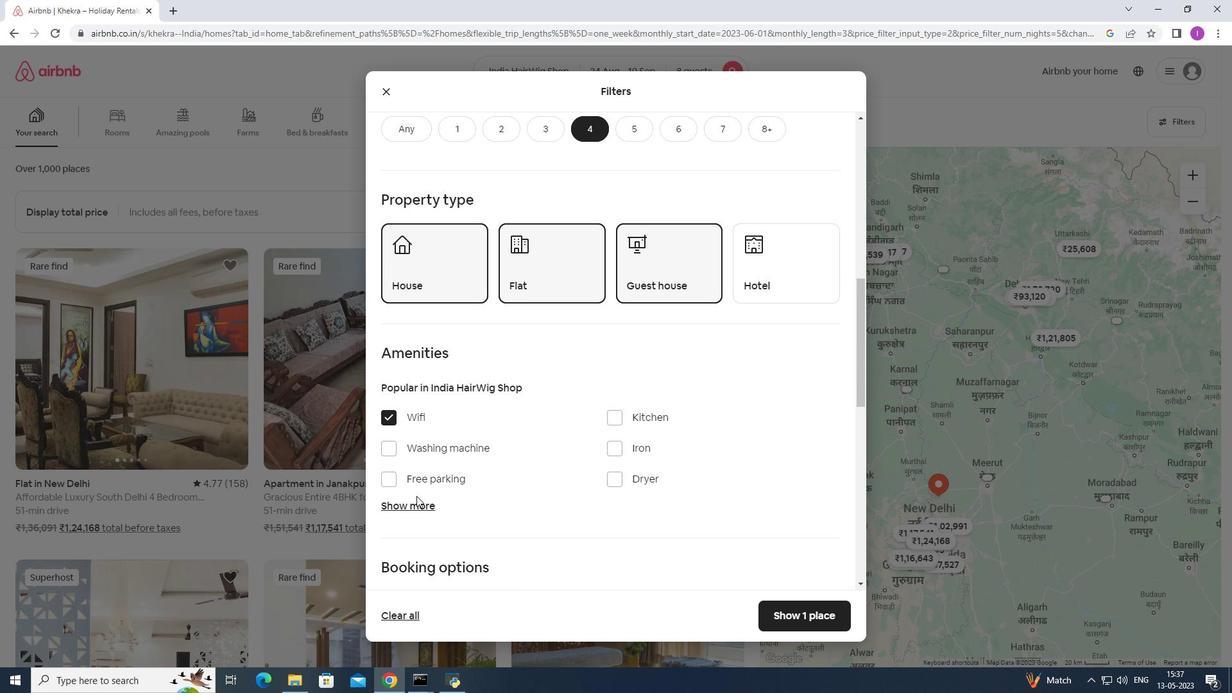
Action: Mouse pressed left at (383, 476)
Screenshot: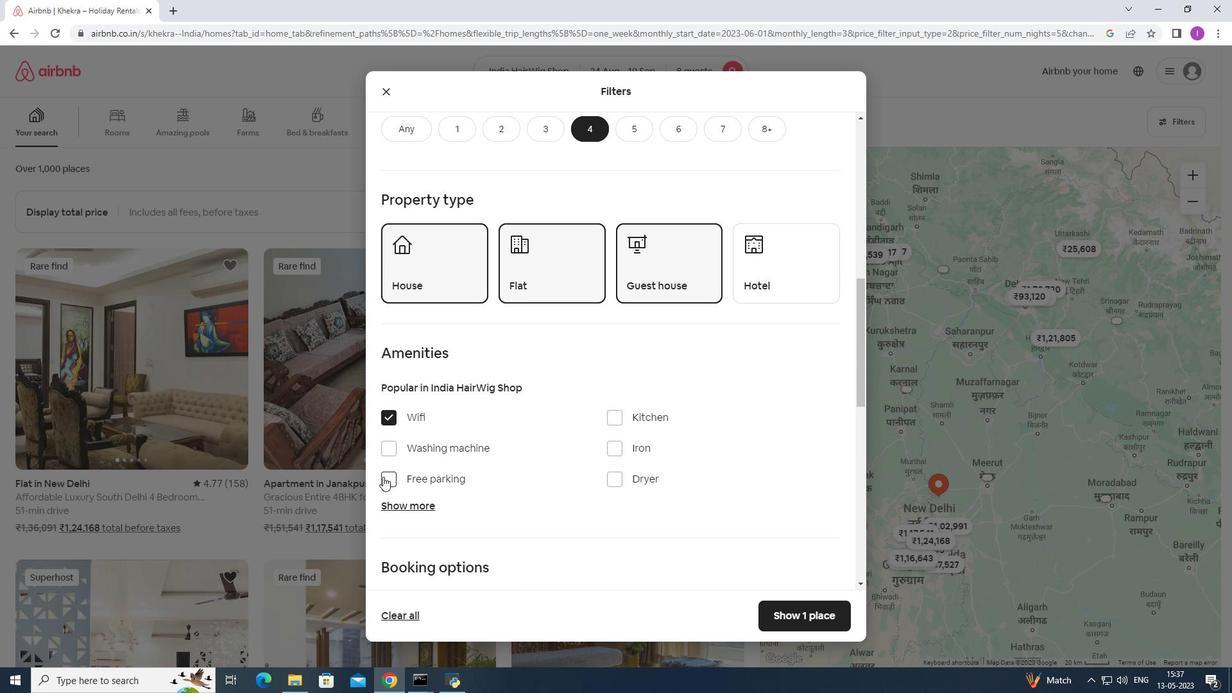 
Action: Mouse moved to (420, 508)
Screenshot: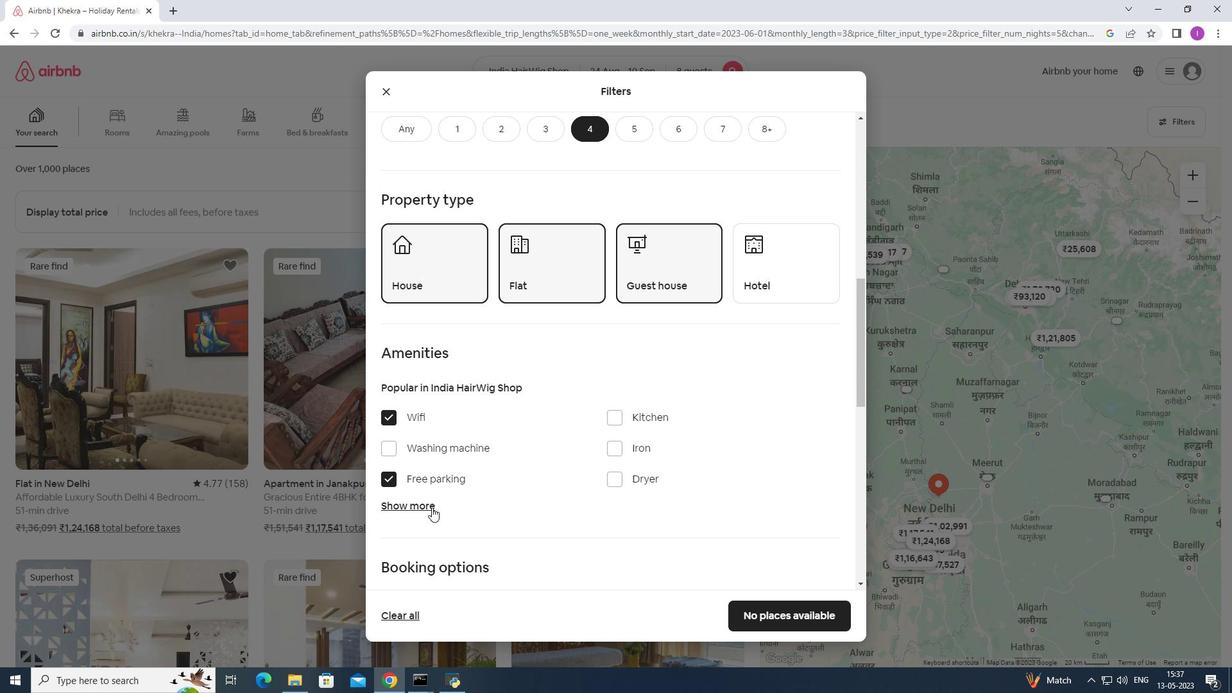 
Action: Mouse pressed left at (420, 508)
Screenshot: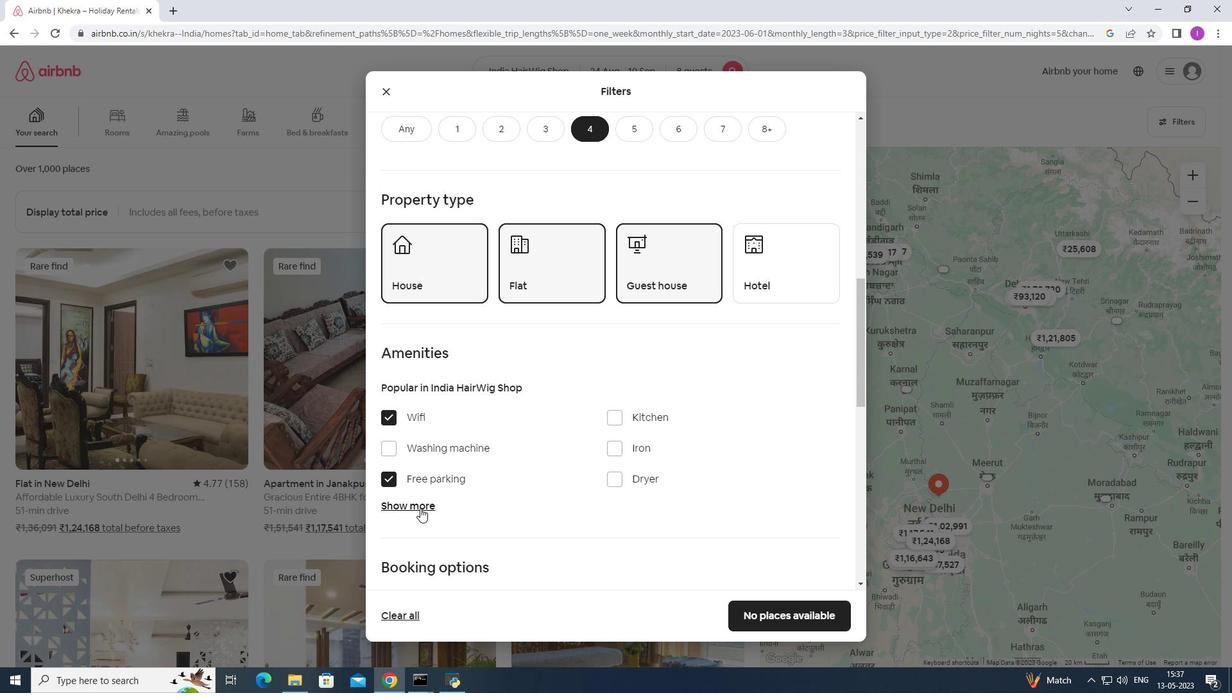 
Action: Mouse moved to (619, 585)
Screenshot: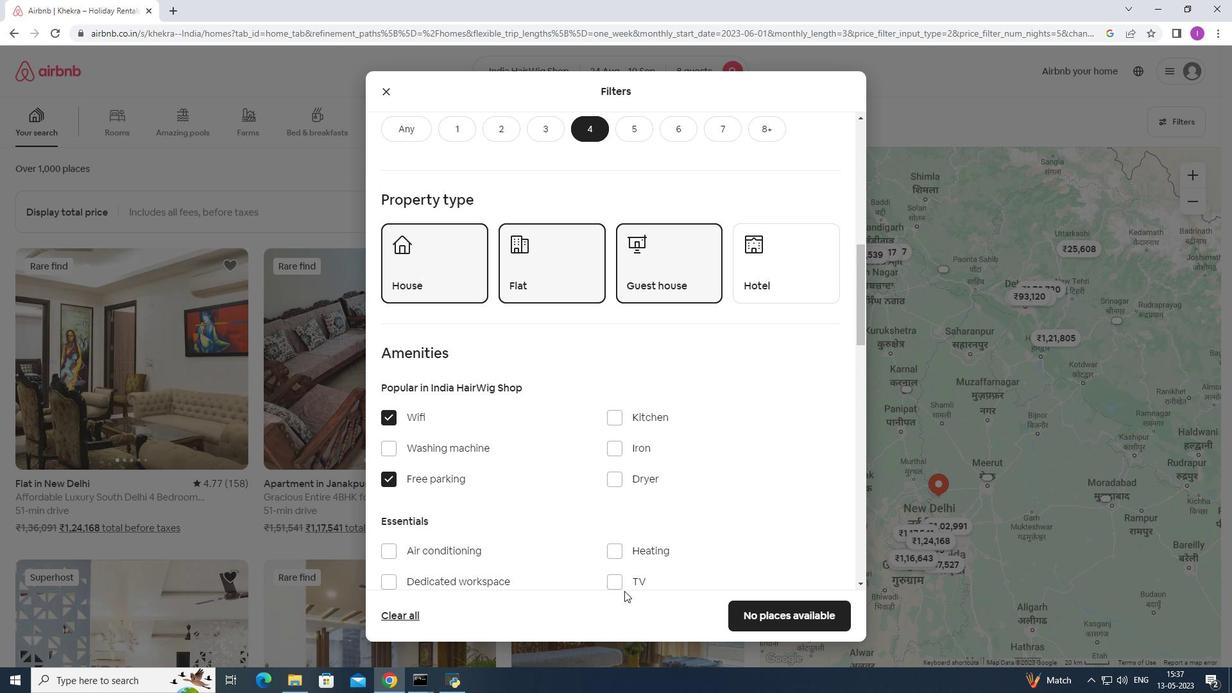 
Action: Mouse pressed left at (619, 585)
Screenshot: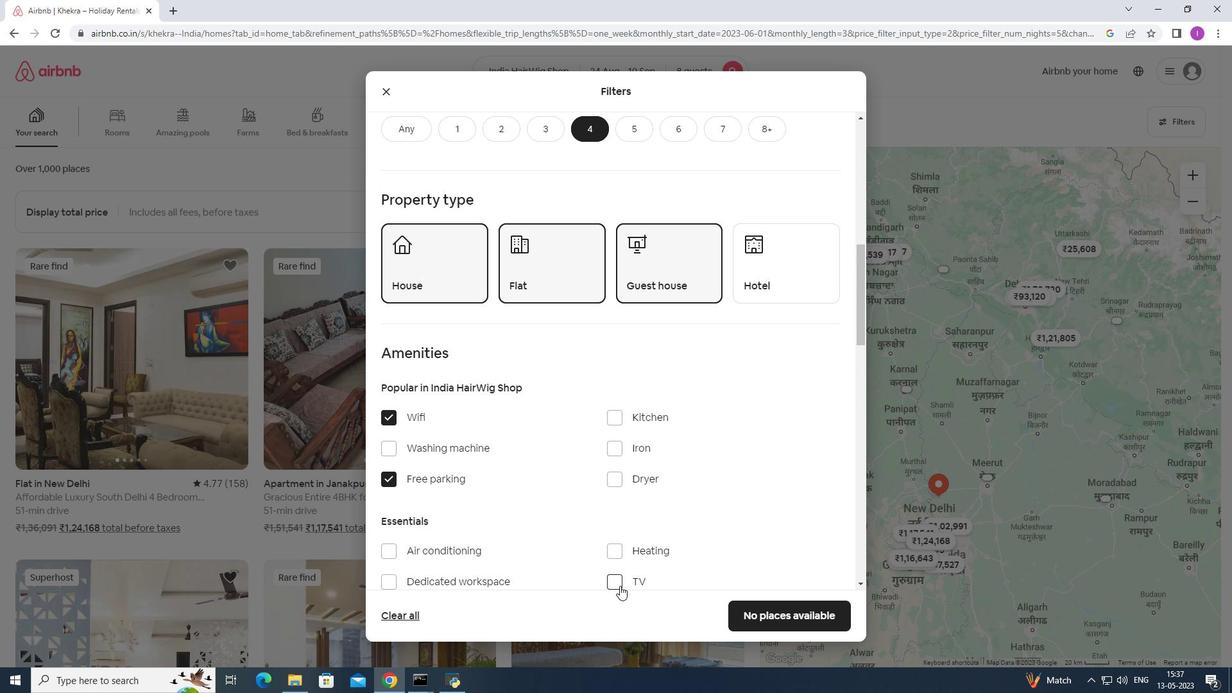 
Action: Mouse moved to (578, 553)
Screenshot: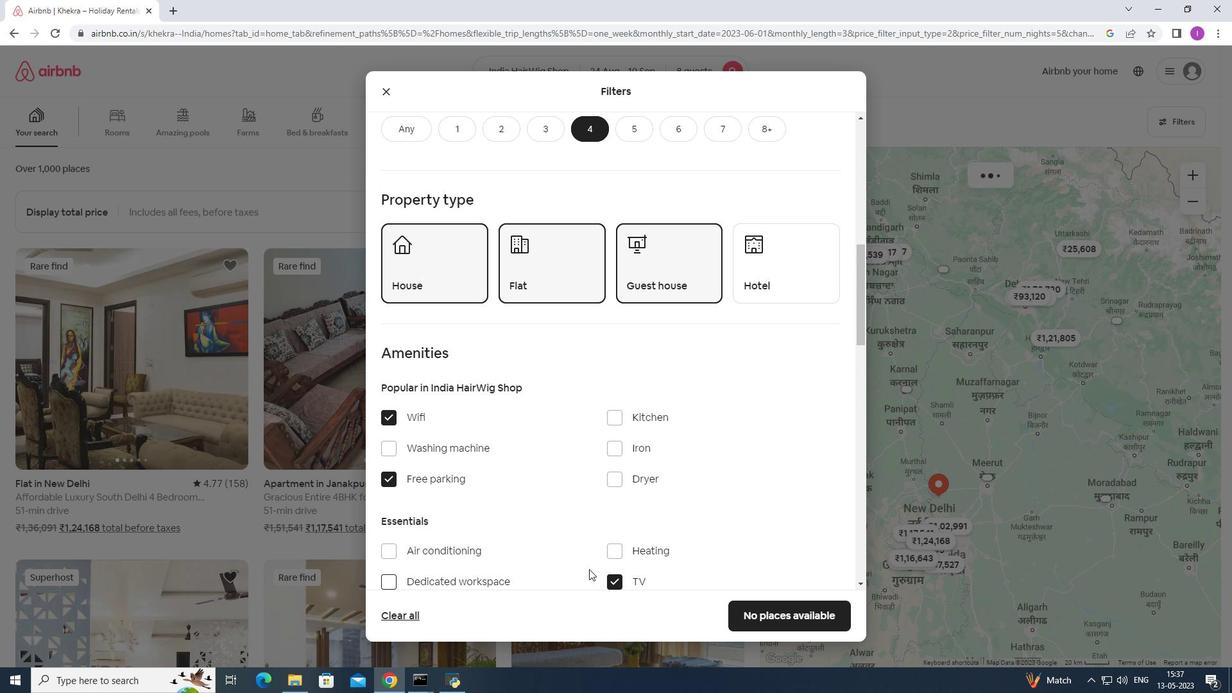 
Action: Mouse scrolled (578, 552) with delta (0, 0)
Screenshot: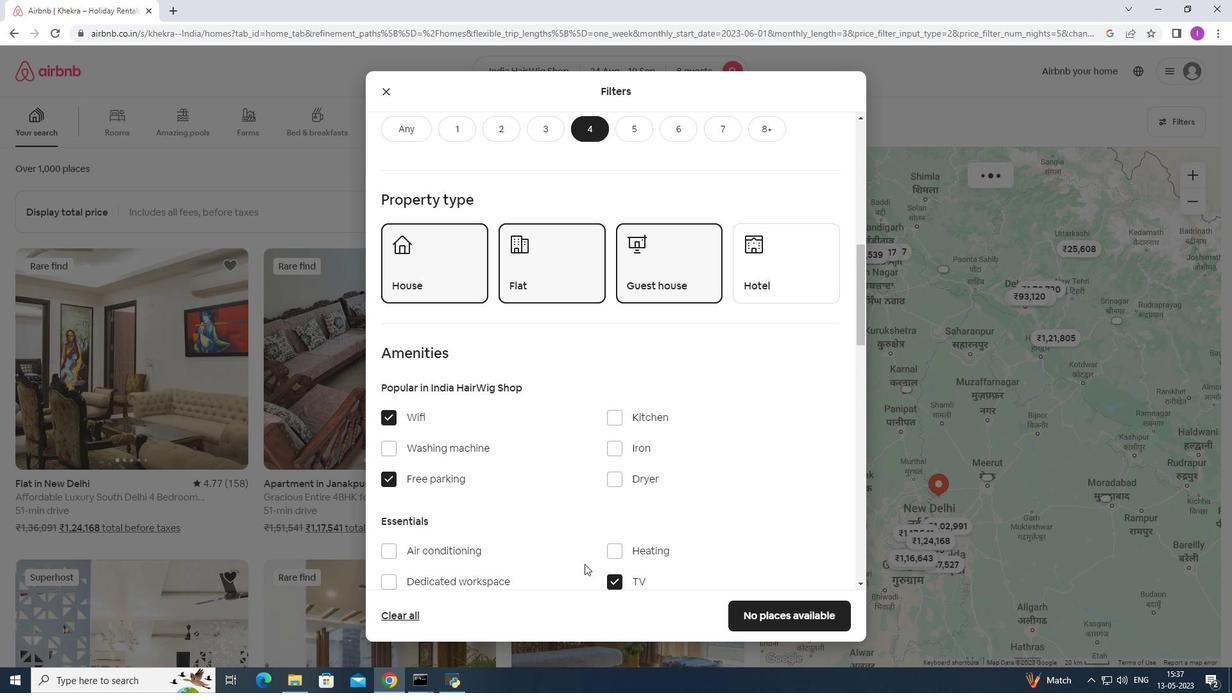 
Action: Mouse moved to (577, 553)
Screenshot: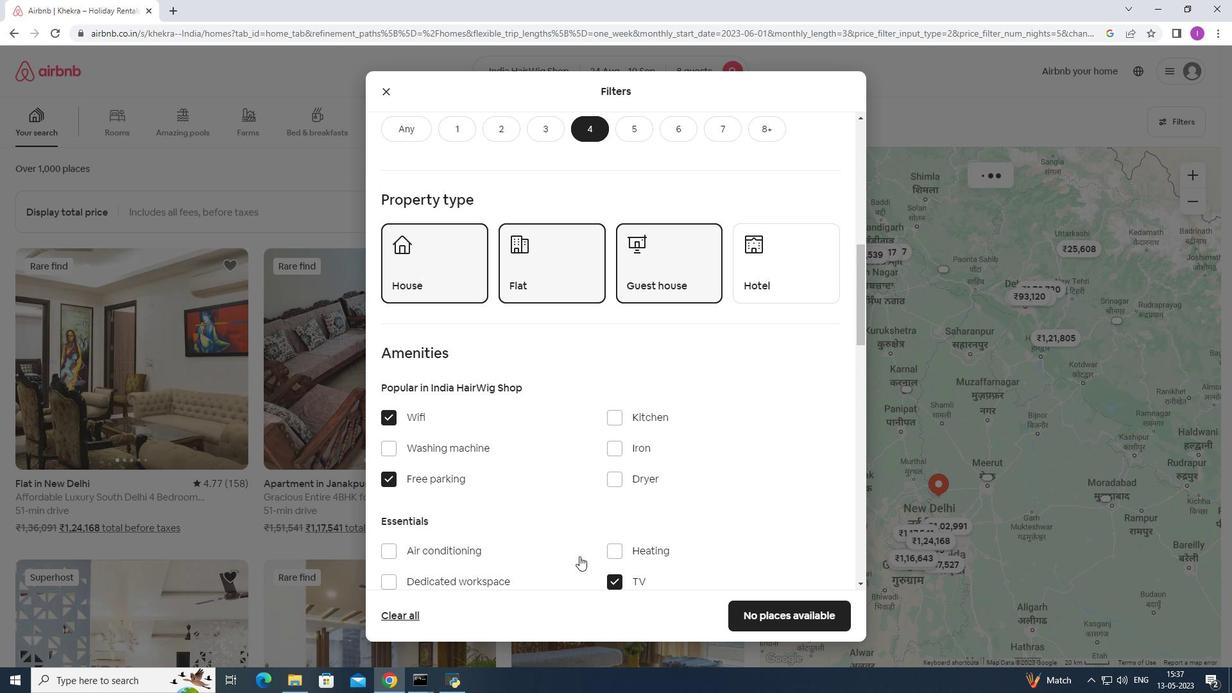
Action: Mouse scrolled (577, 552) with delta (0, 0)
Screenshot: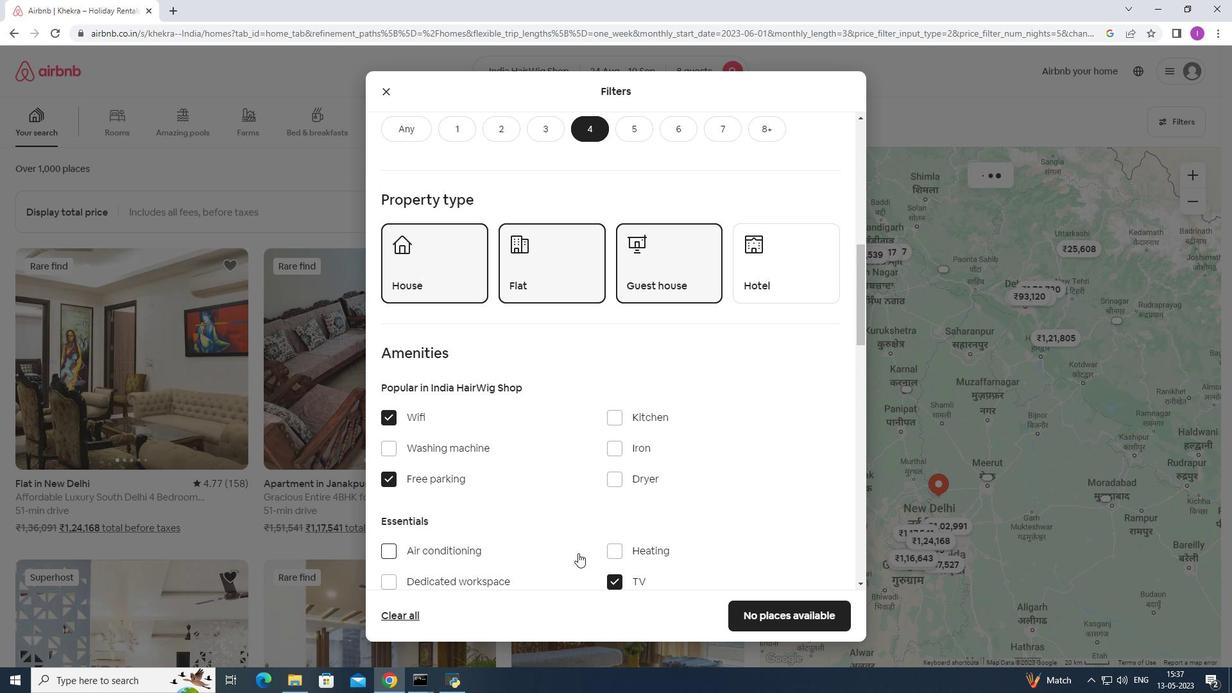 
Action: Mouse scrolled (577, 552) with delta (0, 0)
Screenshot: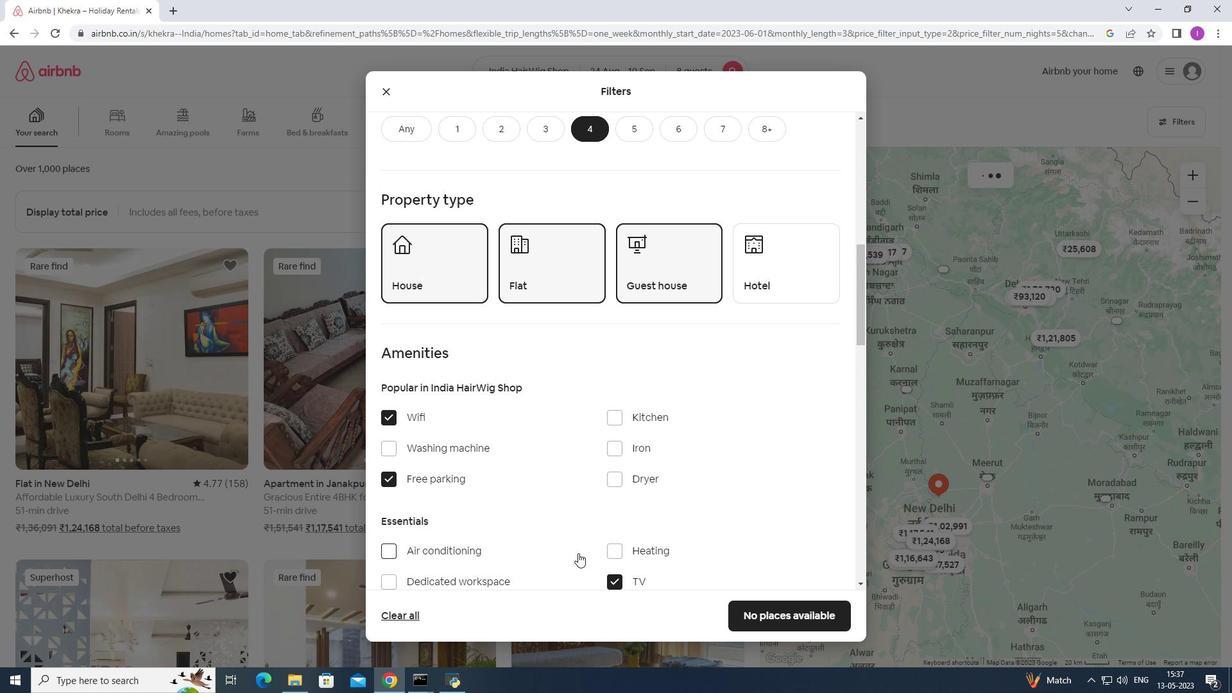 
Action: Mouse scrolled (577, 552) with delta (0, 0)
Screenshot: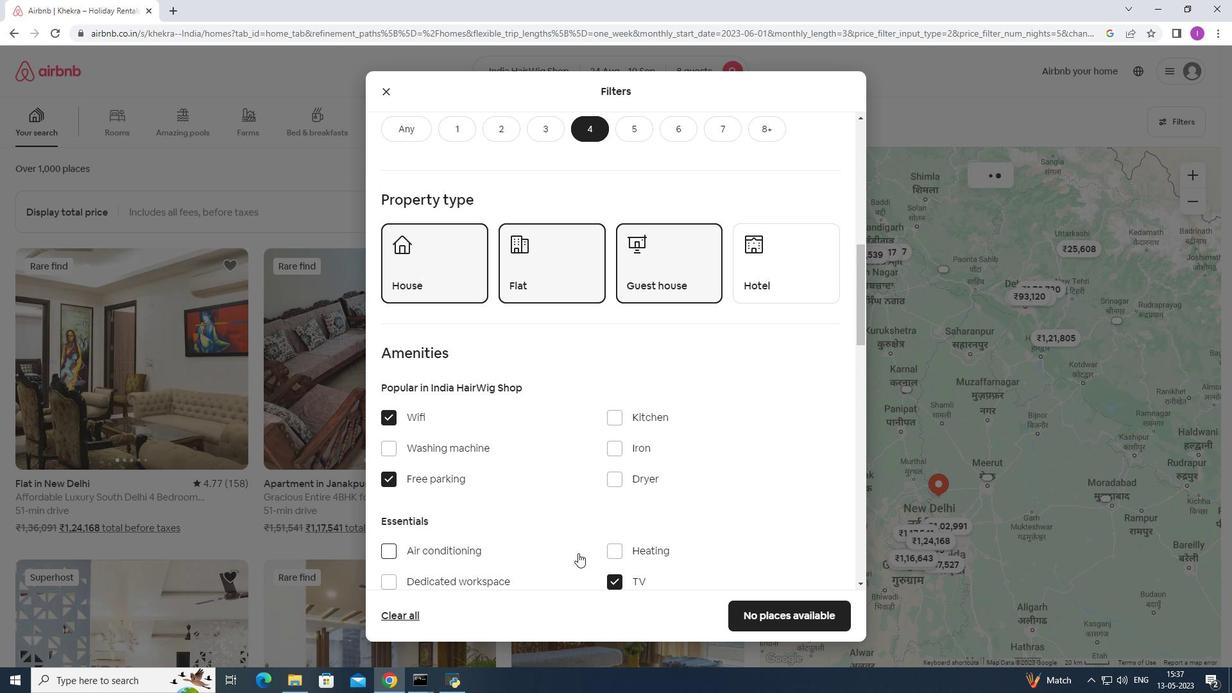 
Action: Mouse moved to (381, 491)
Screenshot: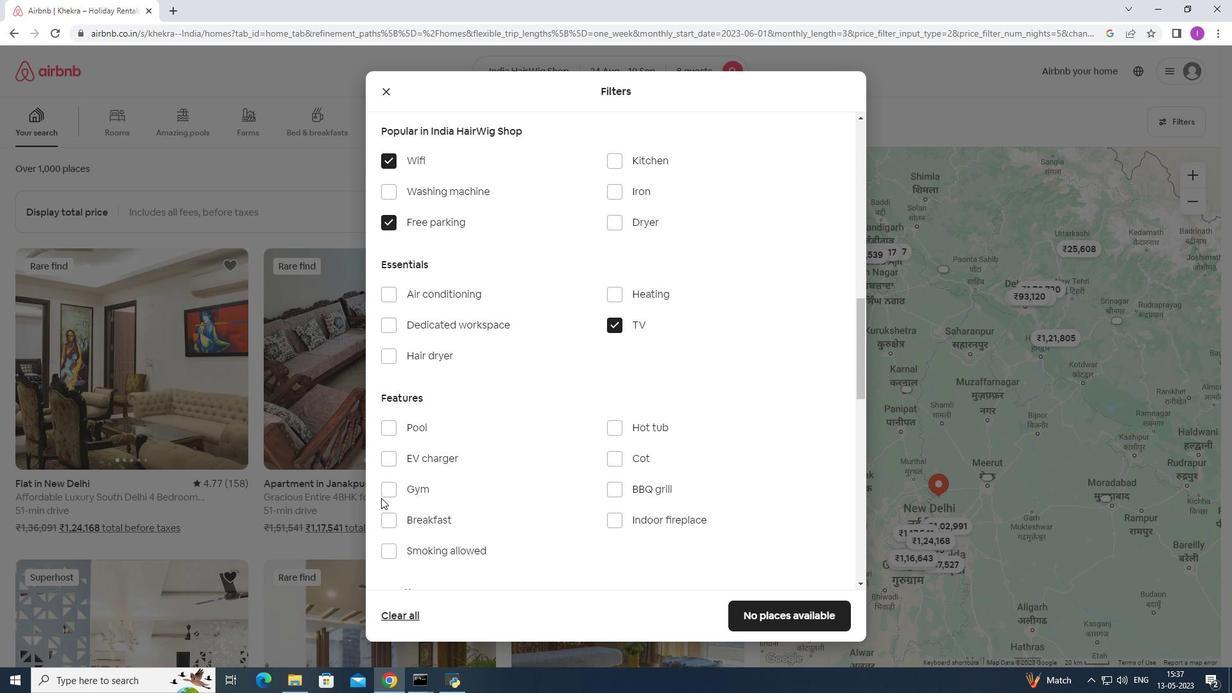 
Action: Mouse pressed left at (381, 491)
Screenshot: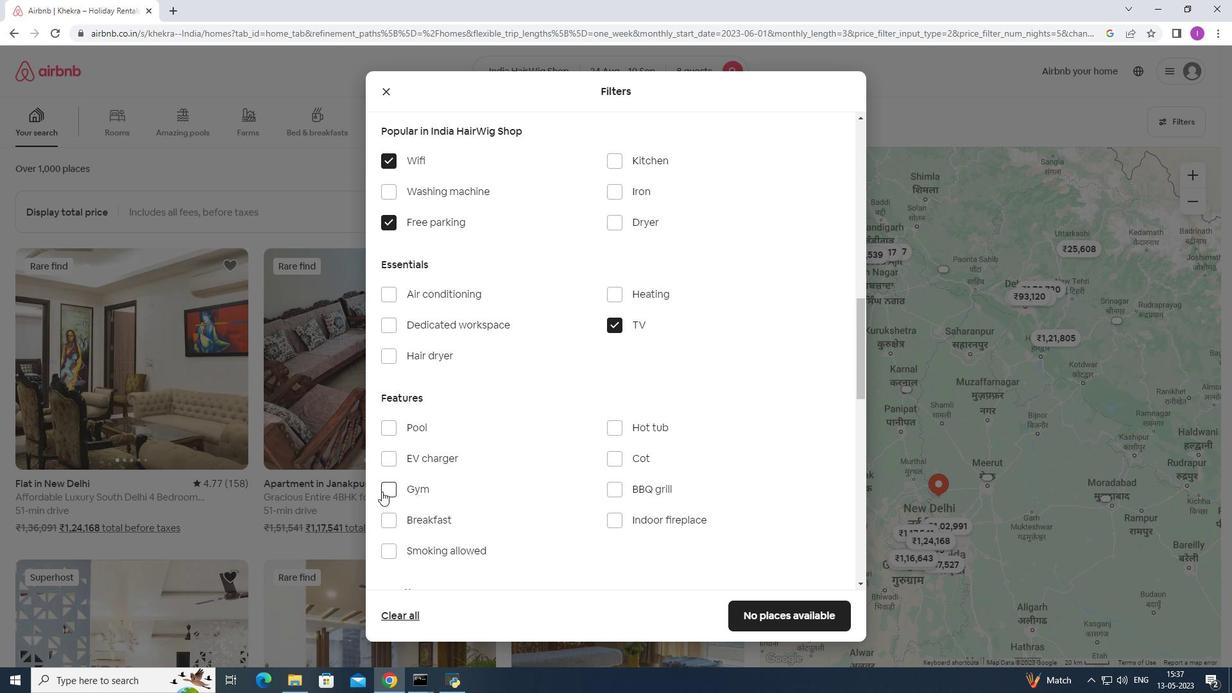 
Action: Mouse moved to (395, 523)
Screenshot: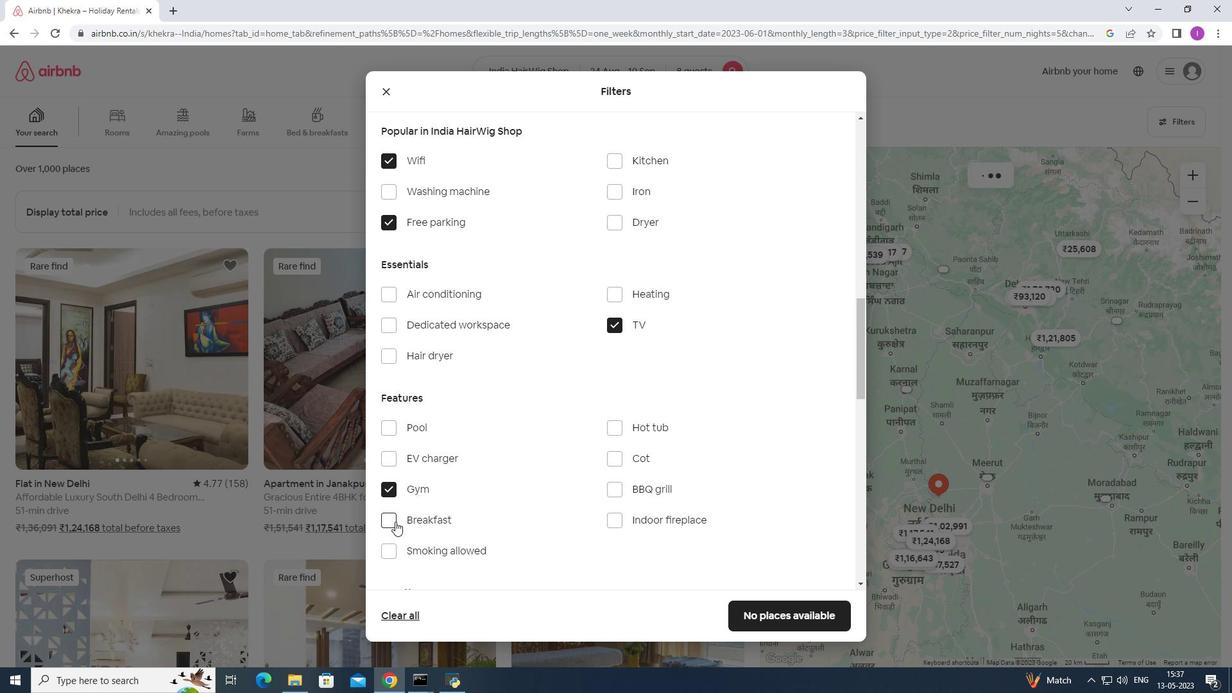 
Action: Mouse pressed left at (395, 523)
Screenshot: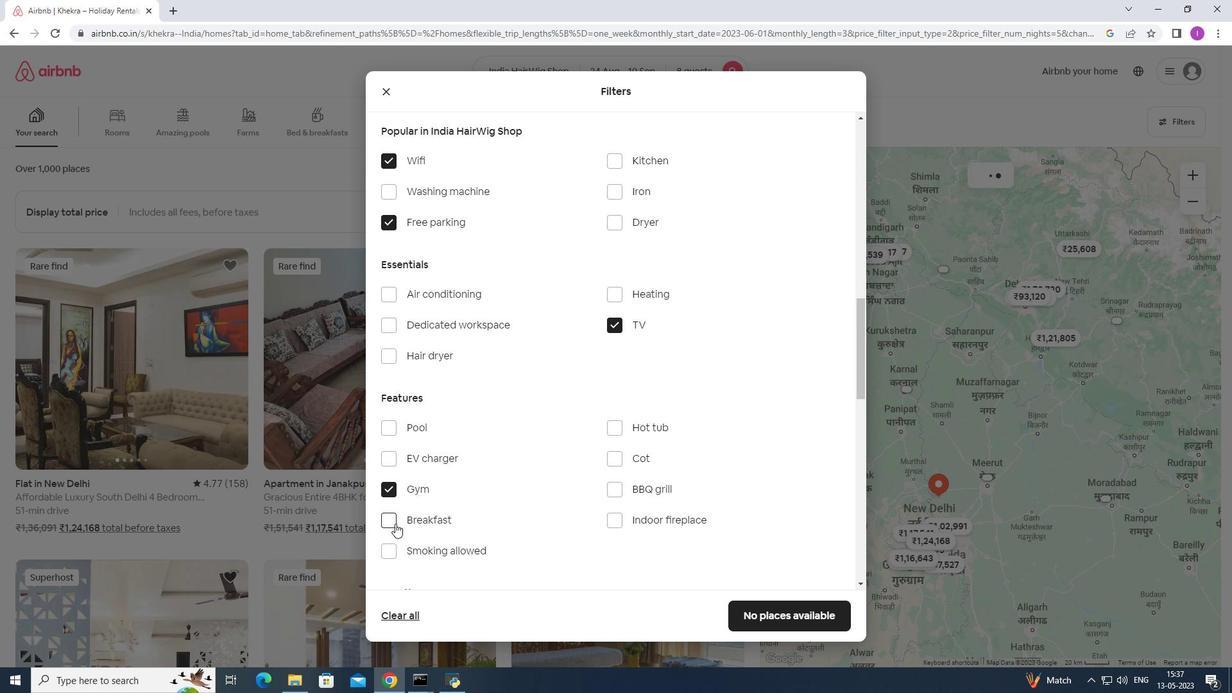 
Action: Mouse moved to (529, 502)
Screenshot: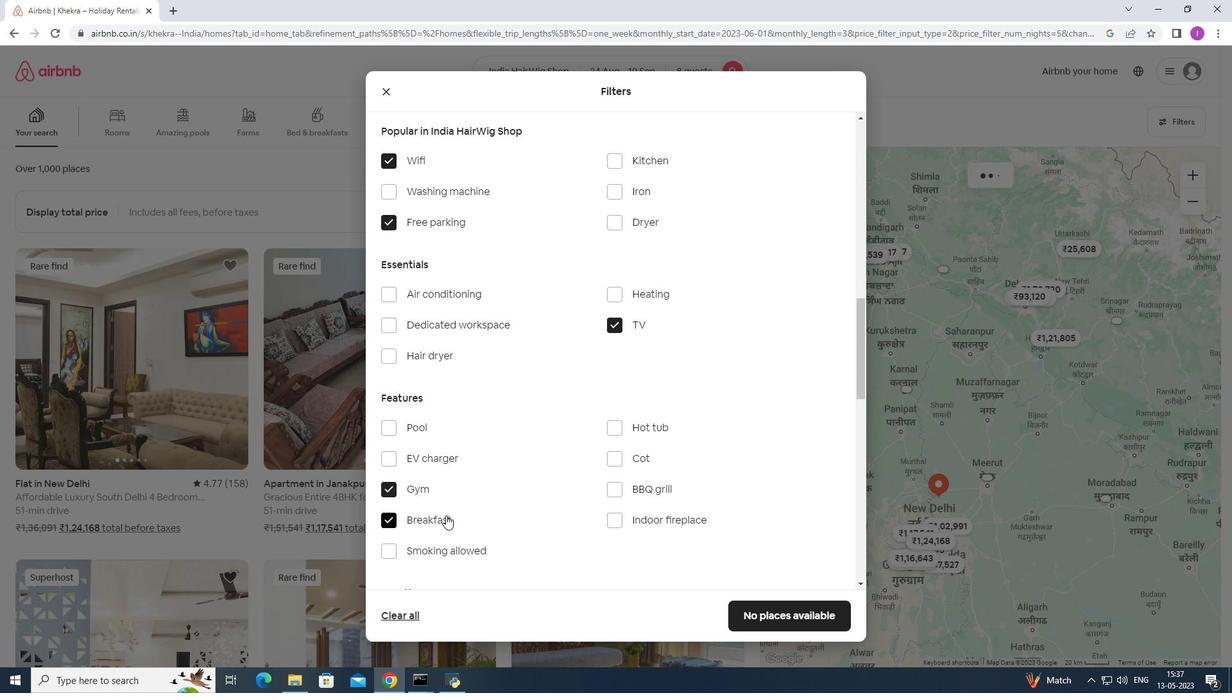
Action: Mouse scrolled (529, 501) with delta (0, 0)
Screenshot: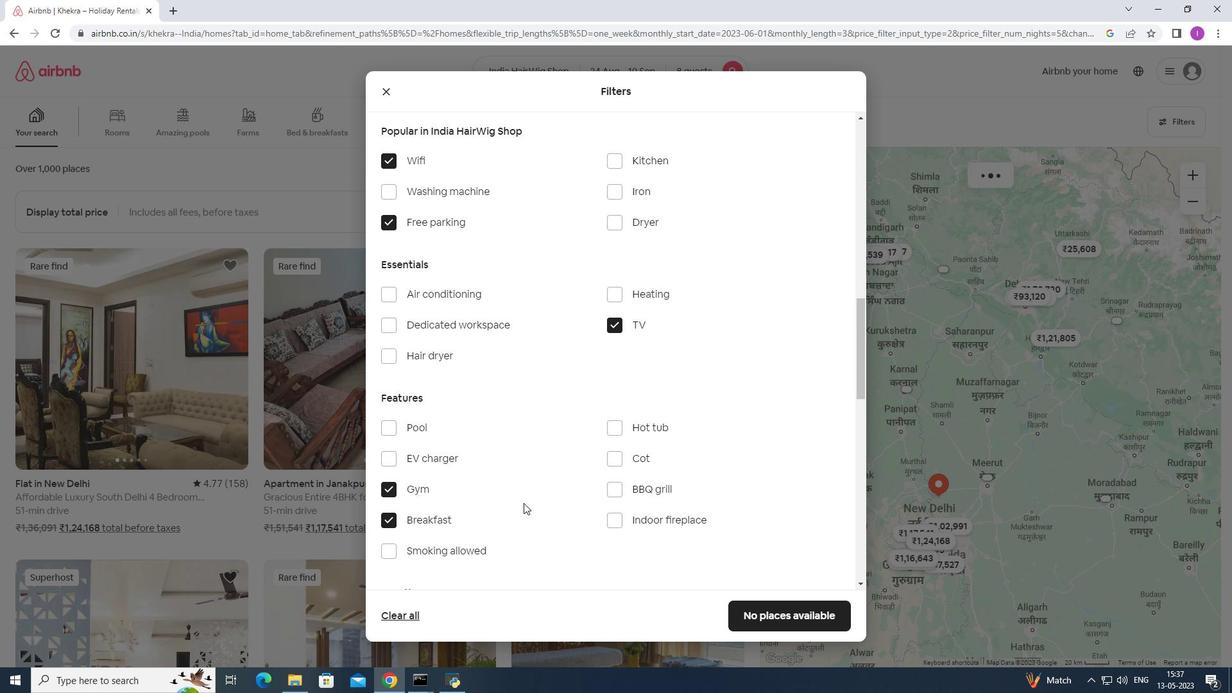 
Action: Mouse scrolled (529, 501) with delta (0, 0)
Screenshot: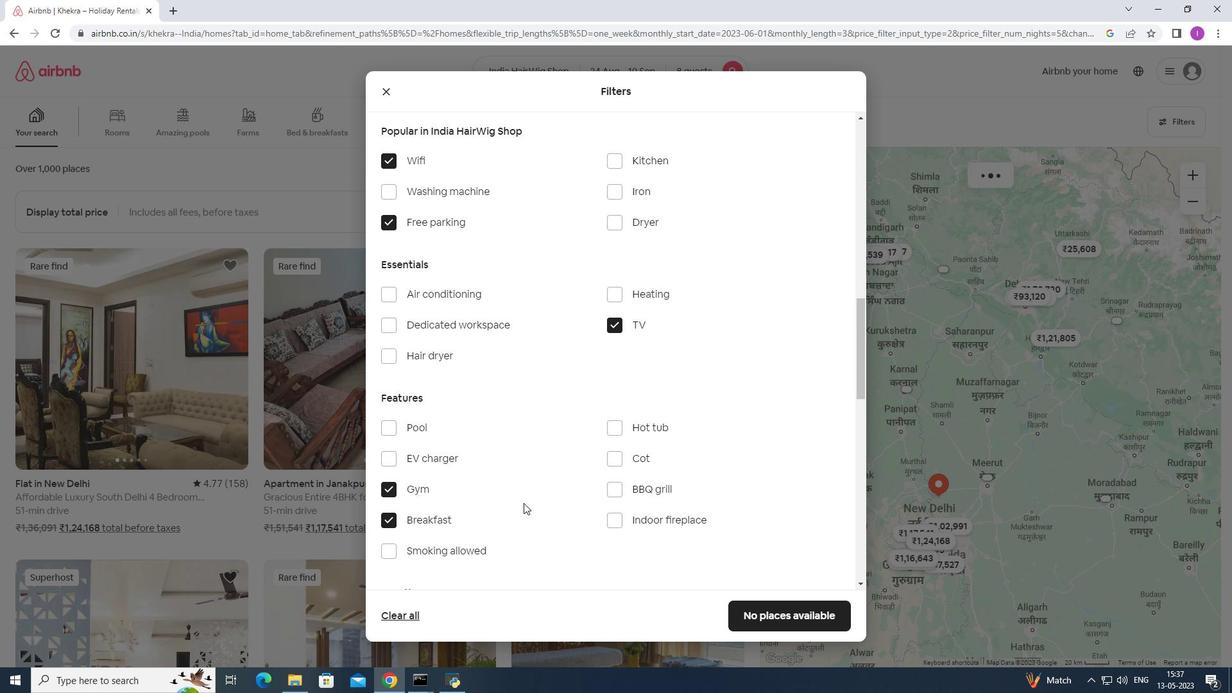 
Action: Mouse scrolled (529, 501) with delta (0, 0)
Screenshot: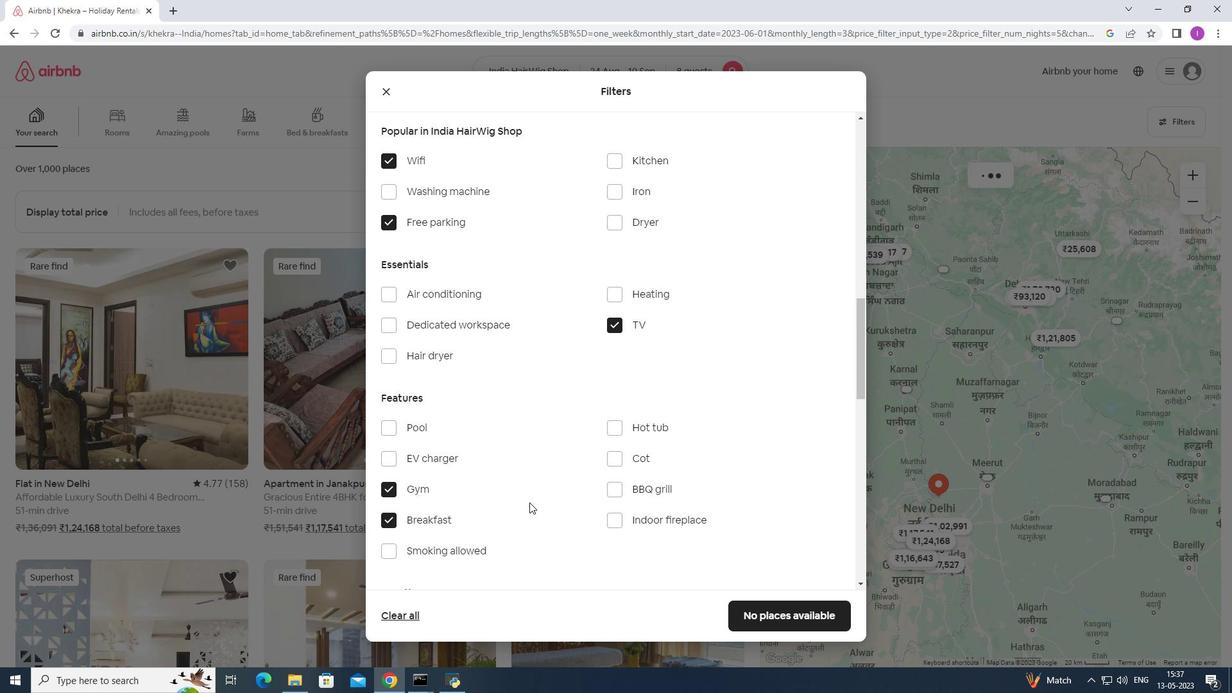 
Action: Mouse scrolled (529, 501) with delta (0, 0)
Screenshot: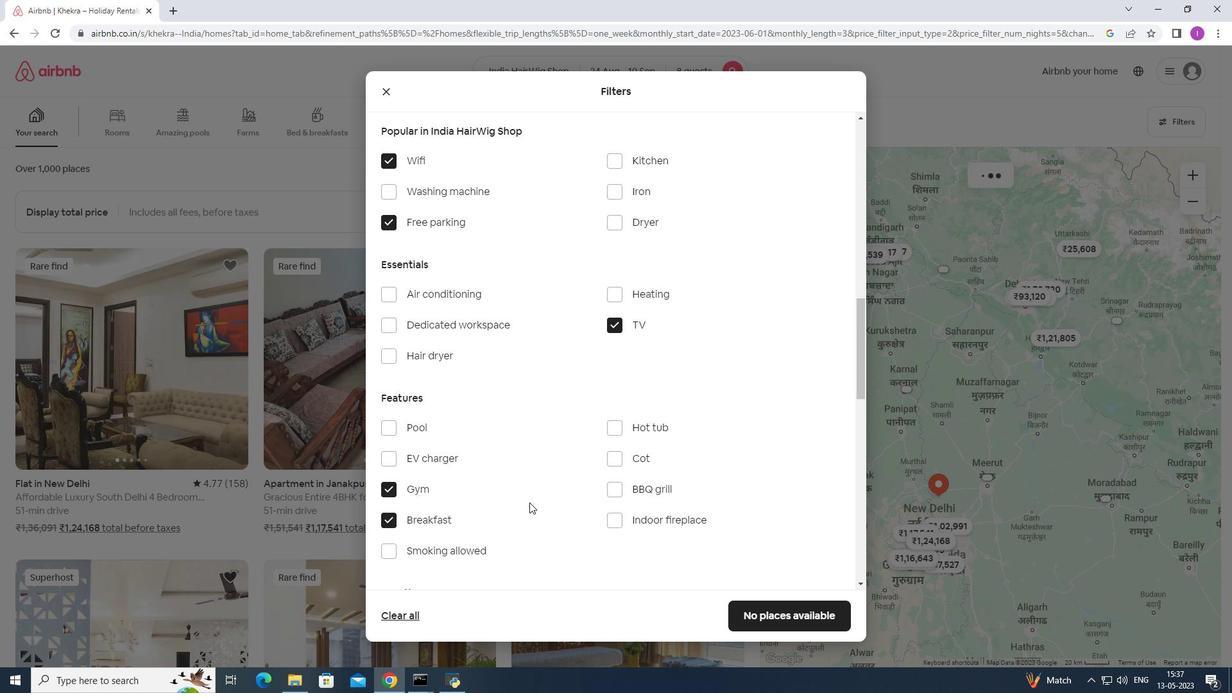 
Action: Mouse scrolled (529, 501) with delta (0, 0)
Screenshot: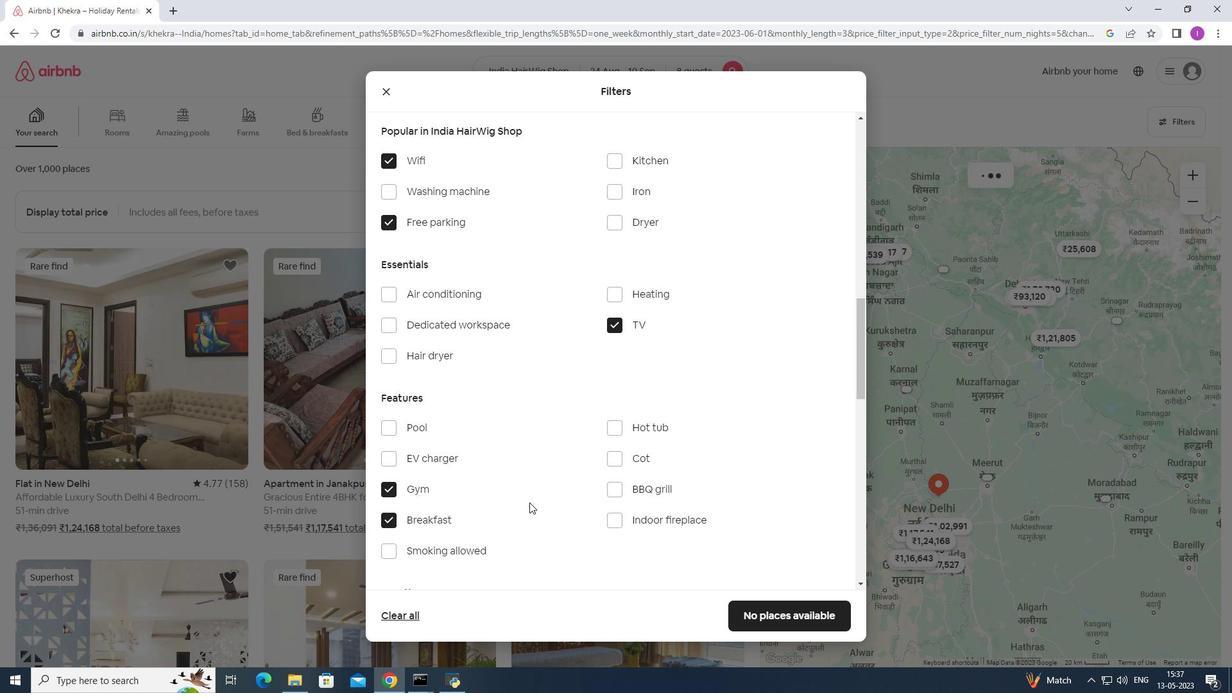 
Action: Mouse moved to (541, 498)
Screenshot: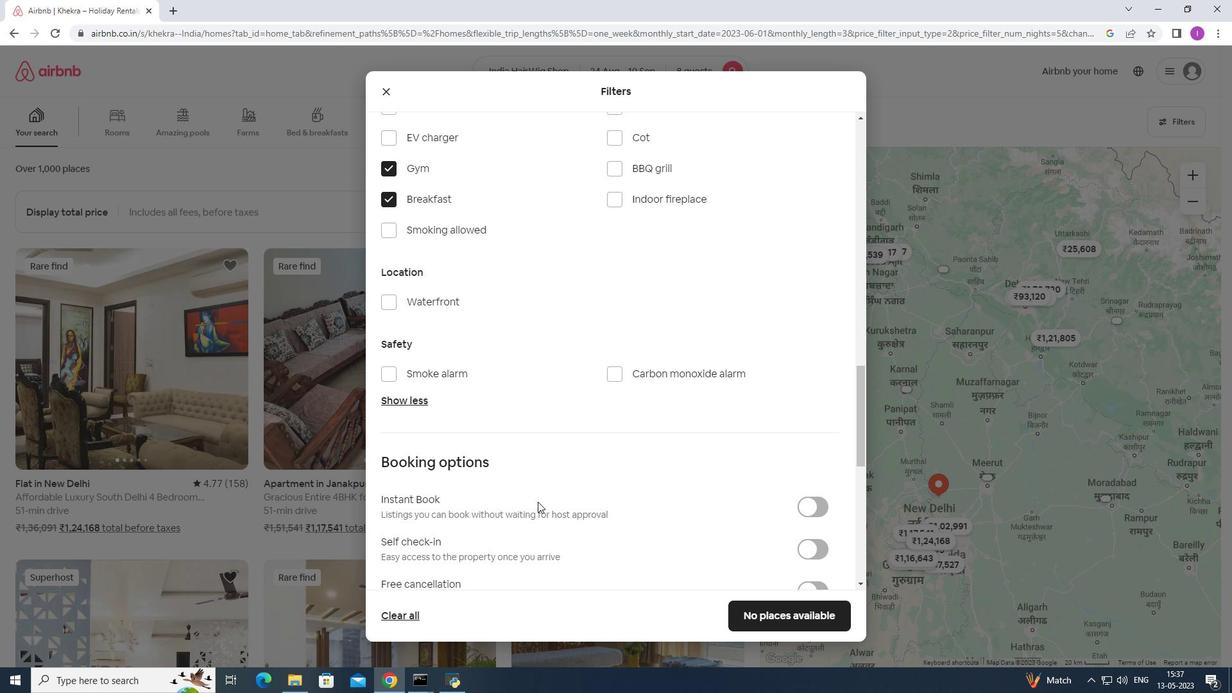
Action: Mouse scrolled (541, 498) with delta (0, 0)
Screenshot: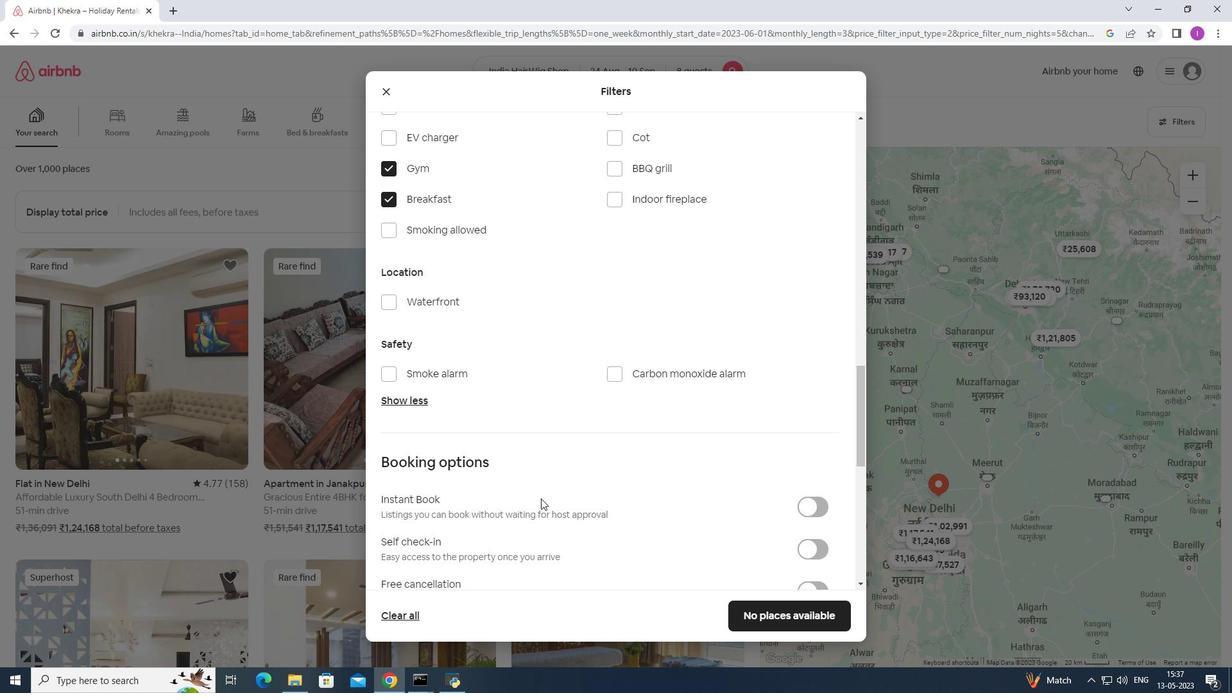 
Action: Mouse scrolled (541, 498) with delta (0, 0)
Screenshot: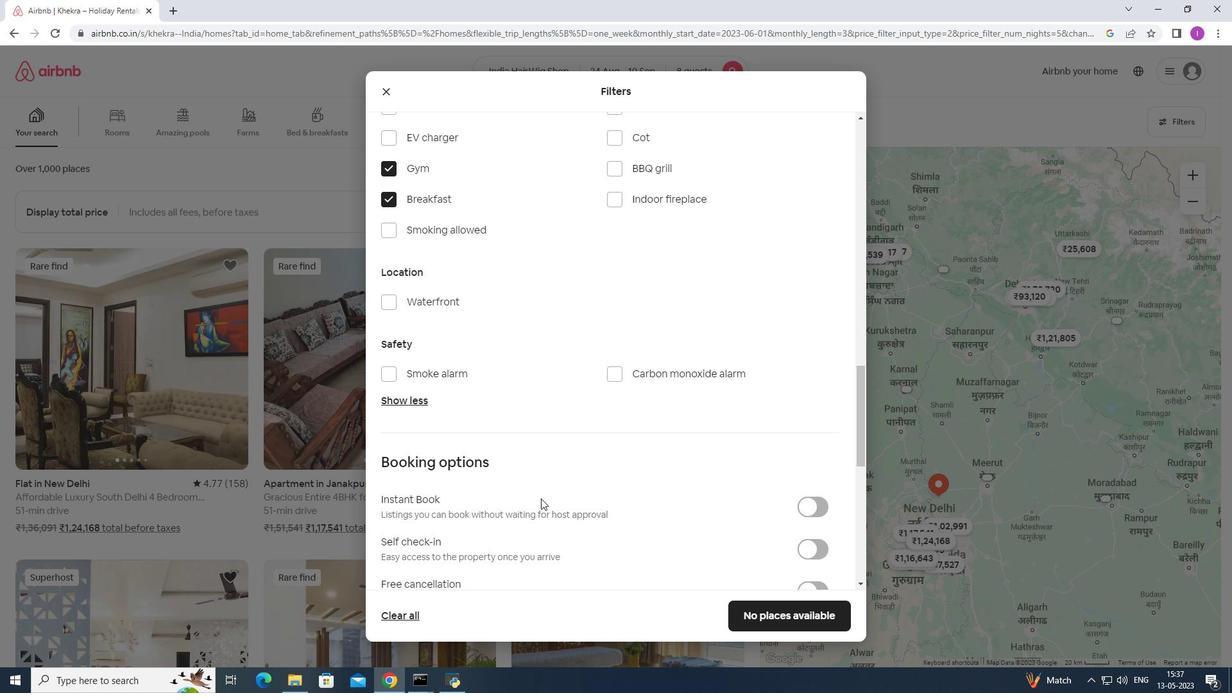 
Action: Mouse scrolled (541, 498) with delta (0, 0)
Screenshot: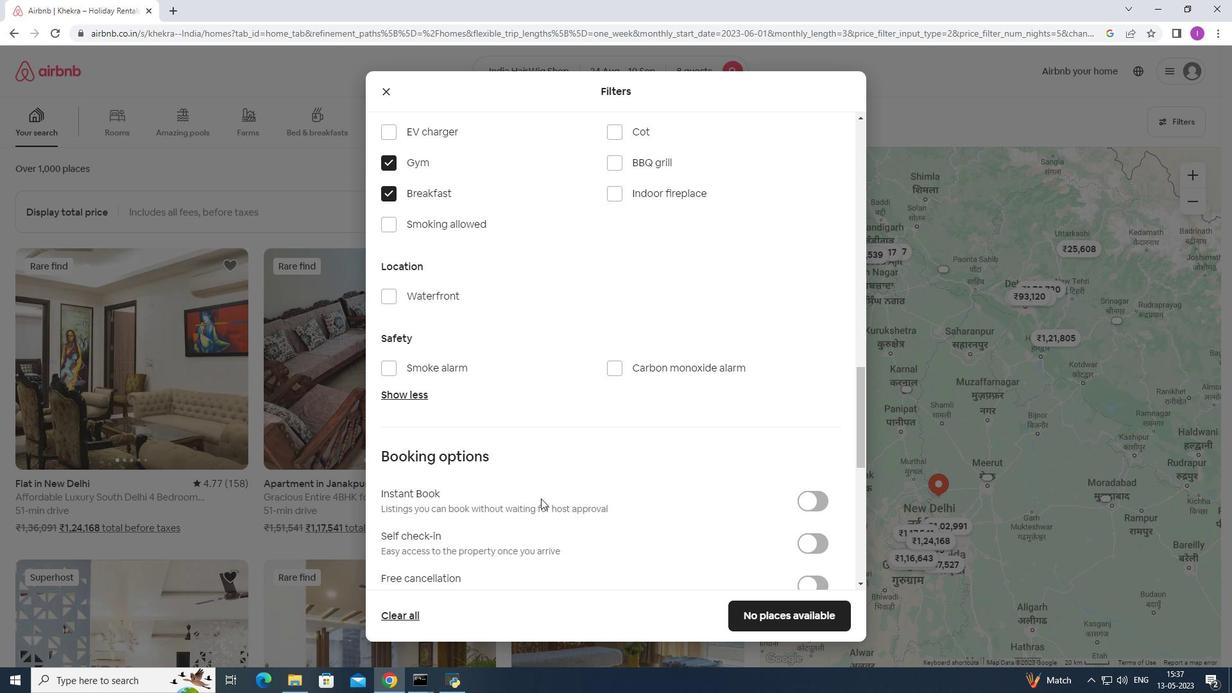 
Action: Mouse moved to (818, 362)
Screenshot: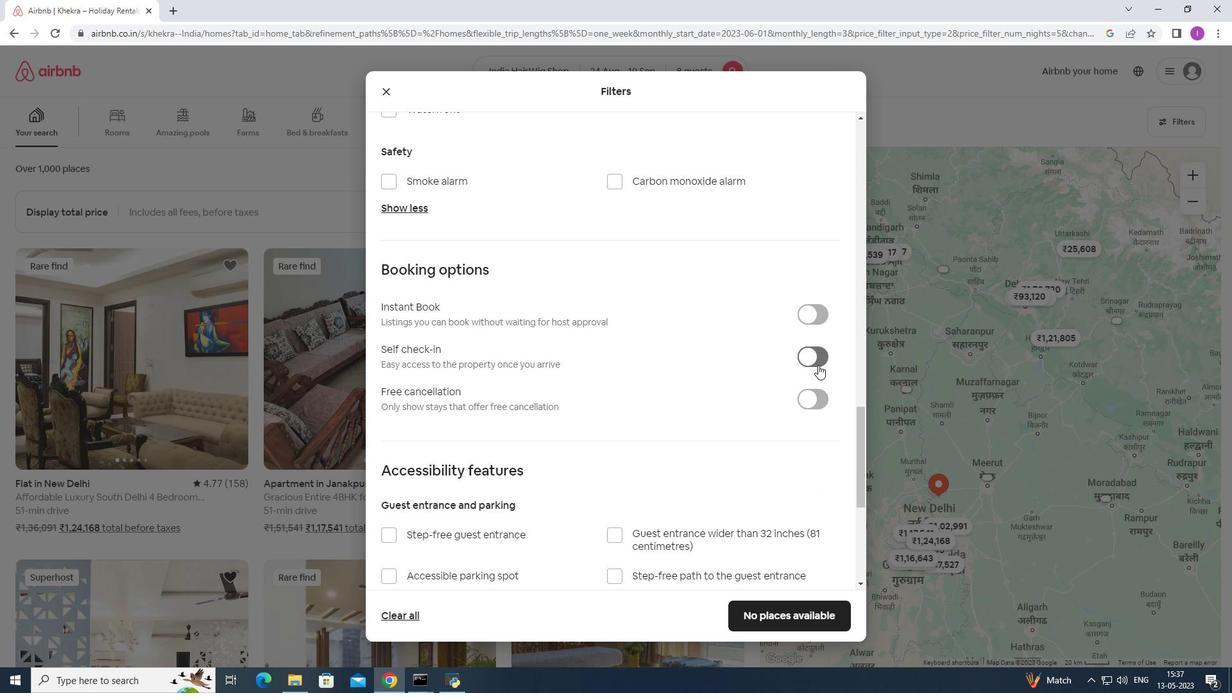 
Action: Mouse pressed left at (818, 362)
Screenshot: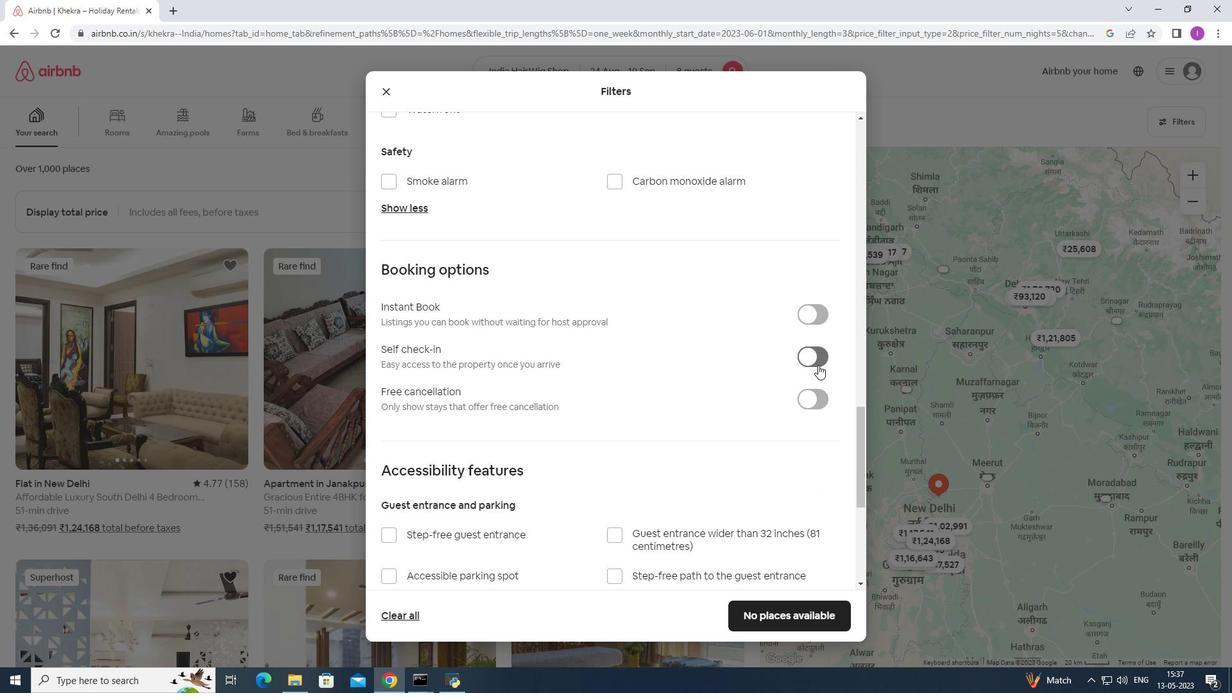 
Action: Mouse moved to (557, 474)
Screenshot: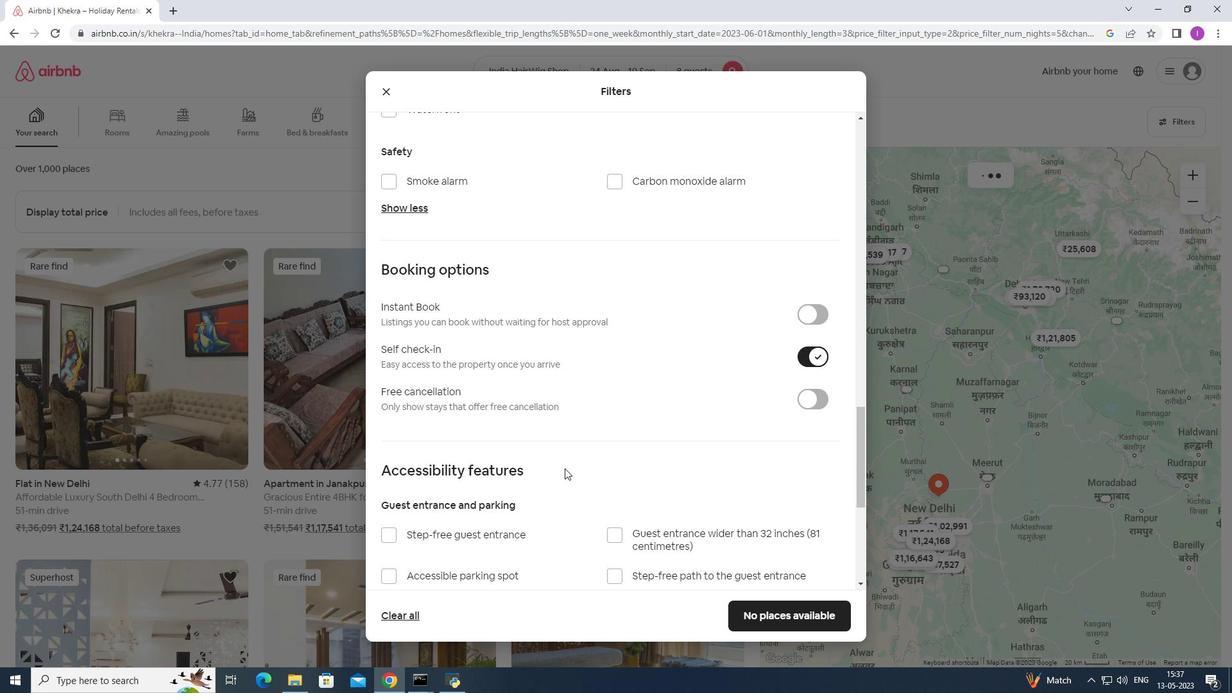 
Action: Mouse scrolled (557, 473) with delta (0, 0)
Screenshot: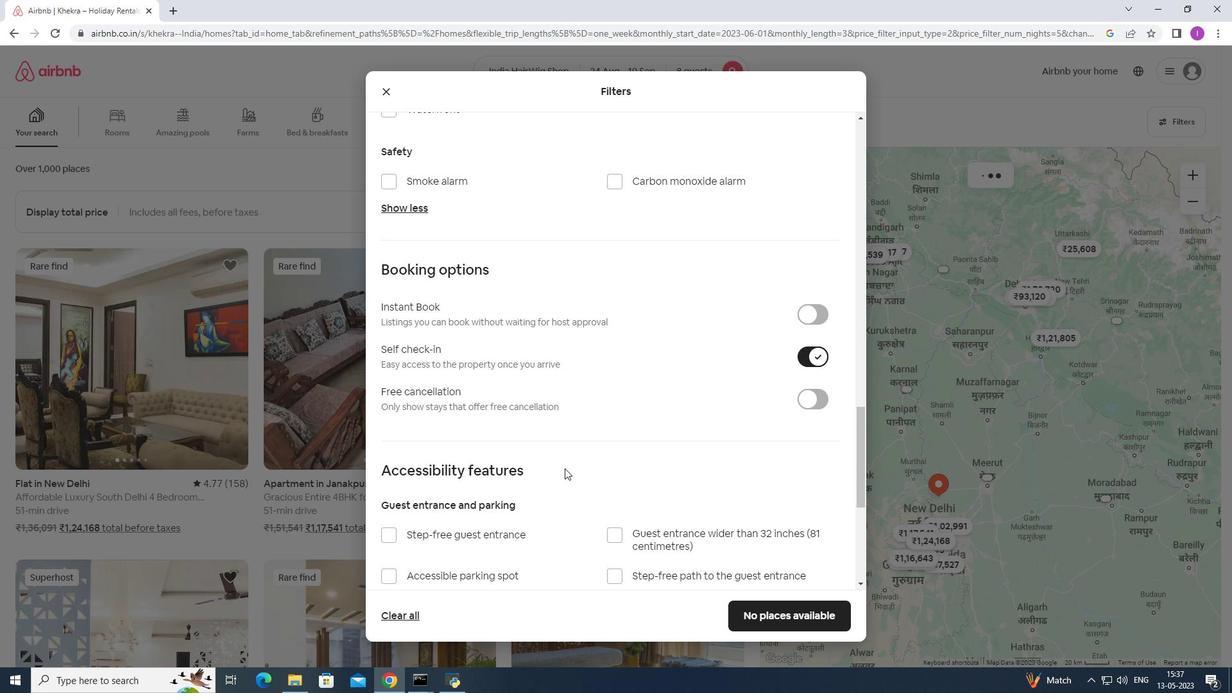 
Action: Mouse scrolled (557, 473) with delta (0, 0)
Screenshot: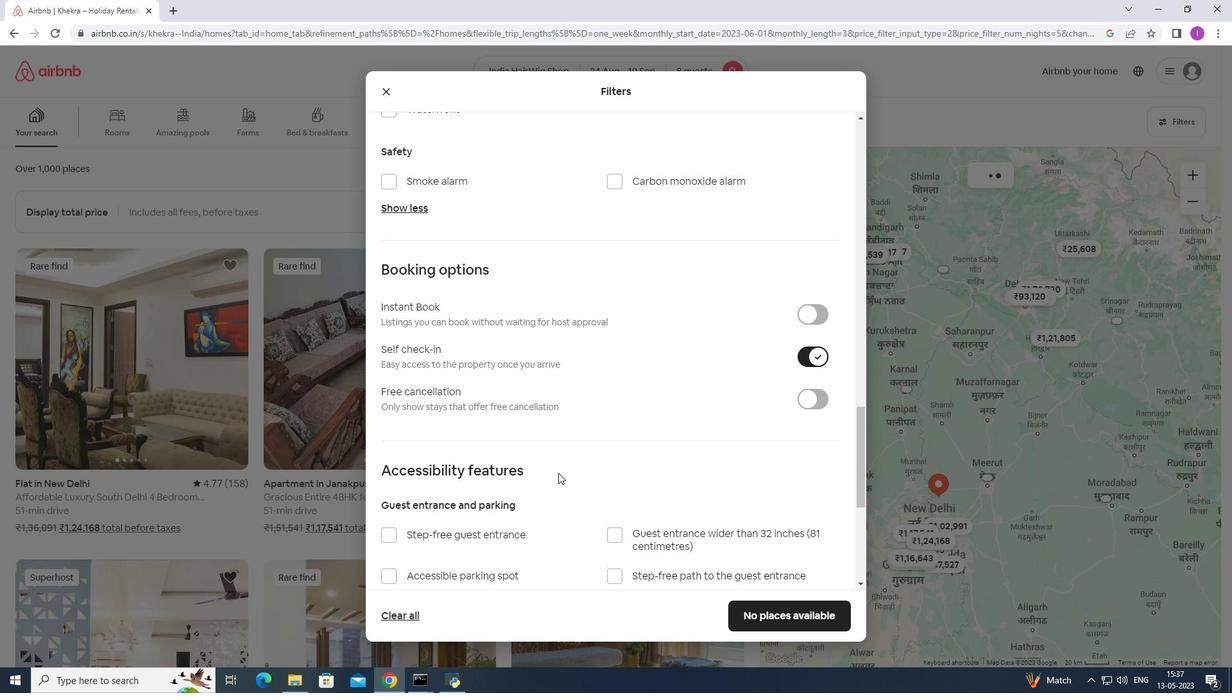 
Action: Mouse scrolled (557, 473) with delta (0, 0)
Screenshot: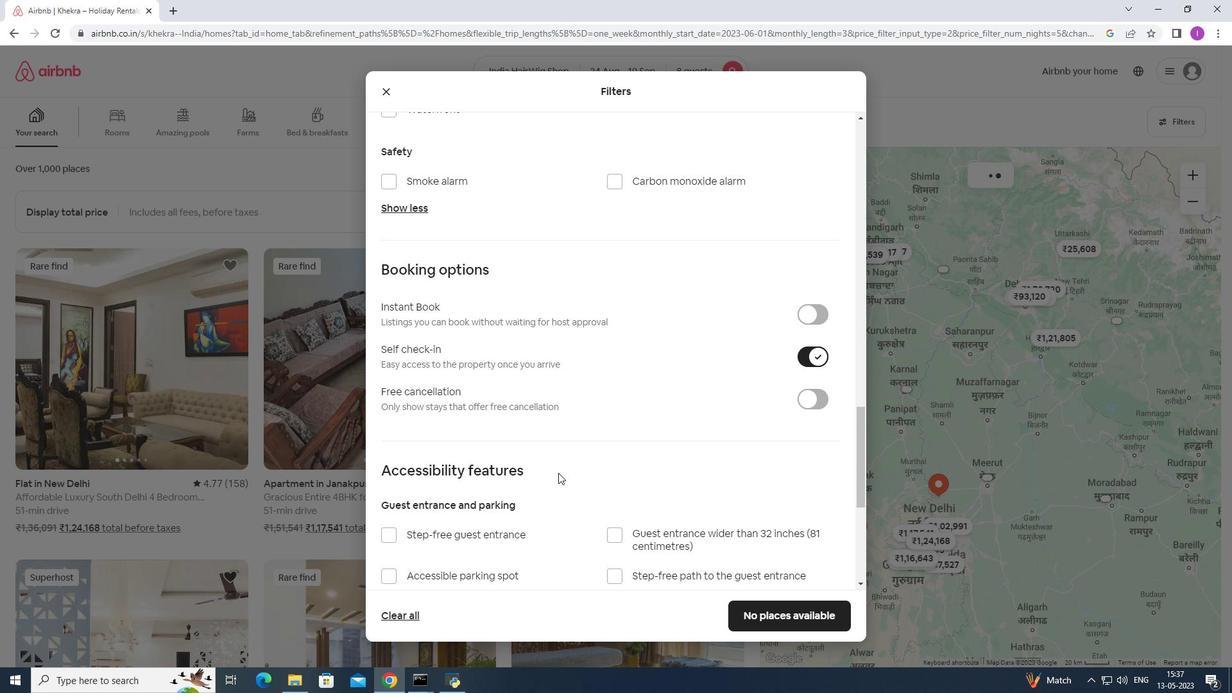 
Action: Mouse scrolled (557, 473) with delta (0, 0)
Screenshot: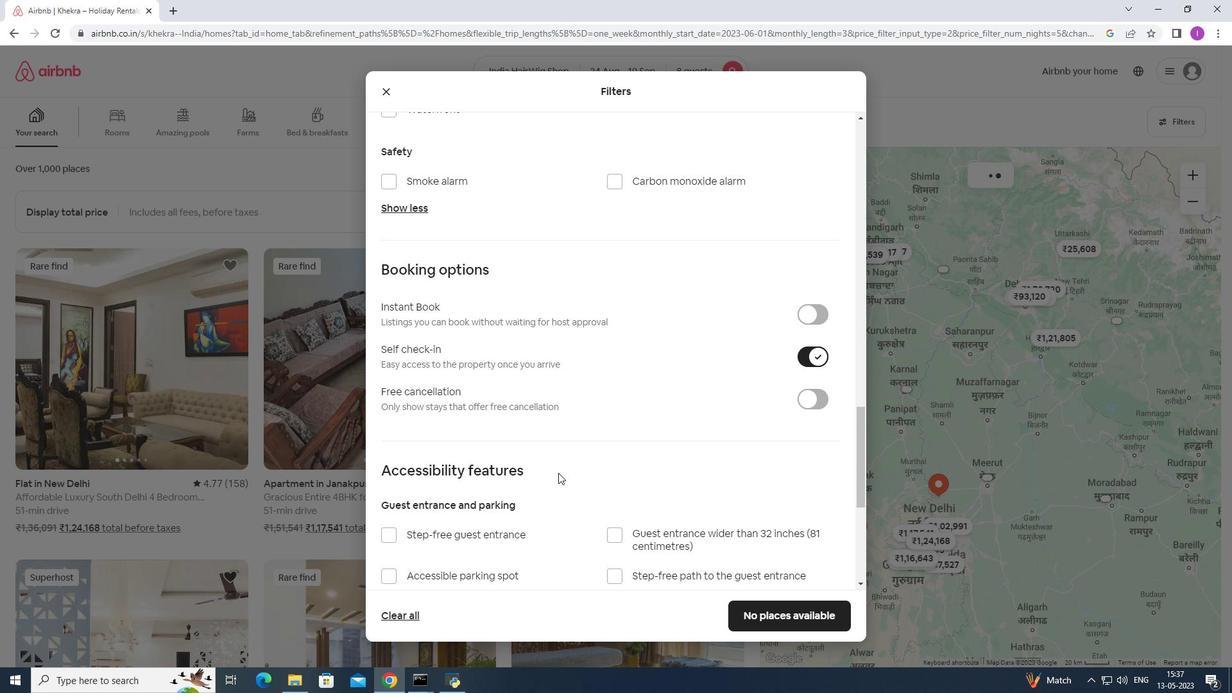 
Action: Mouse scrolled (557, 473) with delta (0, 0)
Screenshot: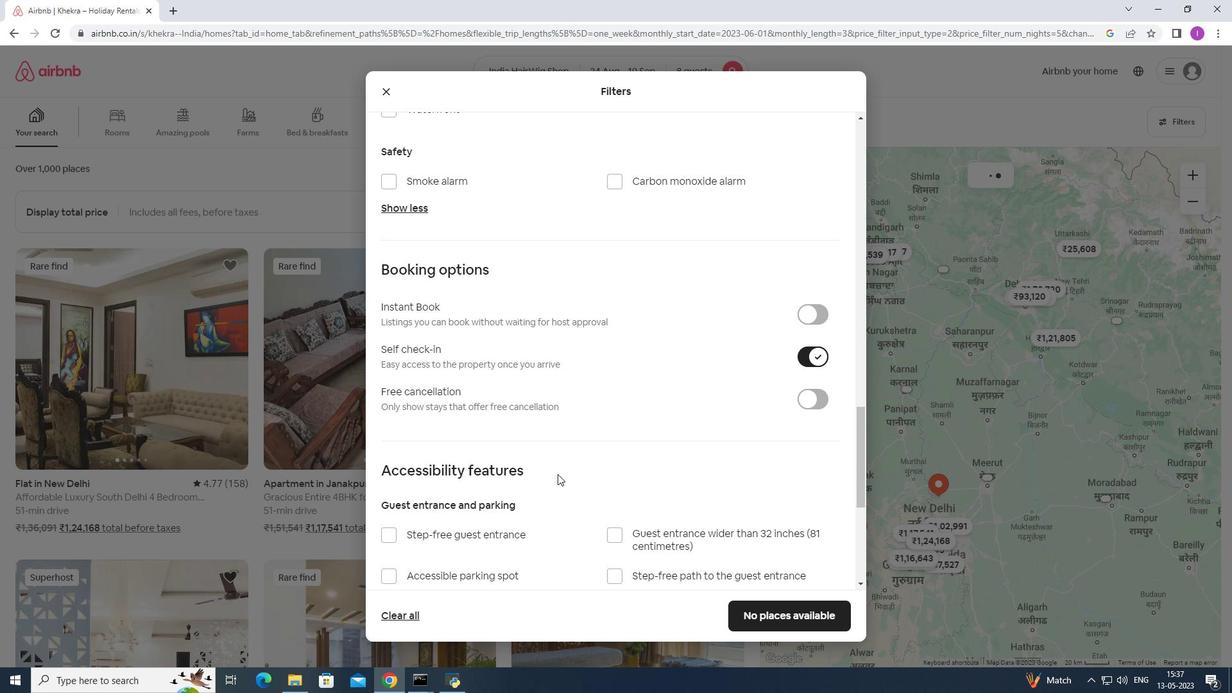 
Action: Mouse moved to (560, 467)
Screenshot: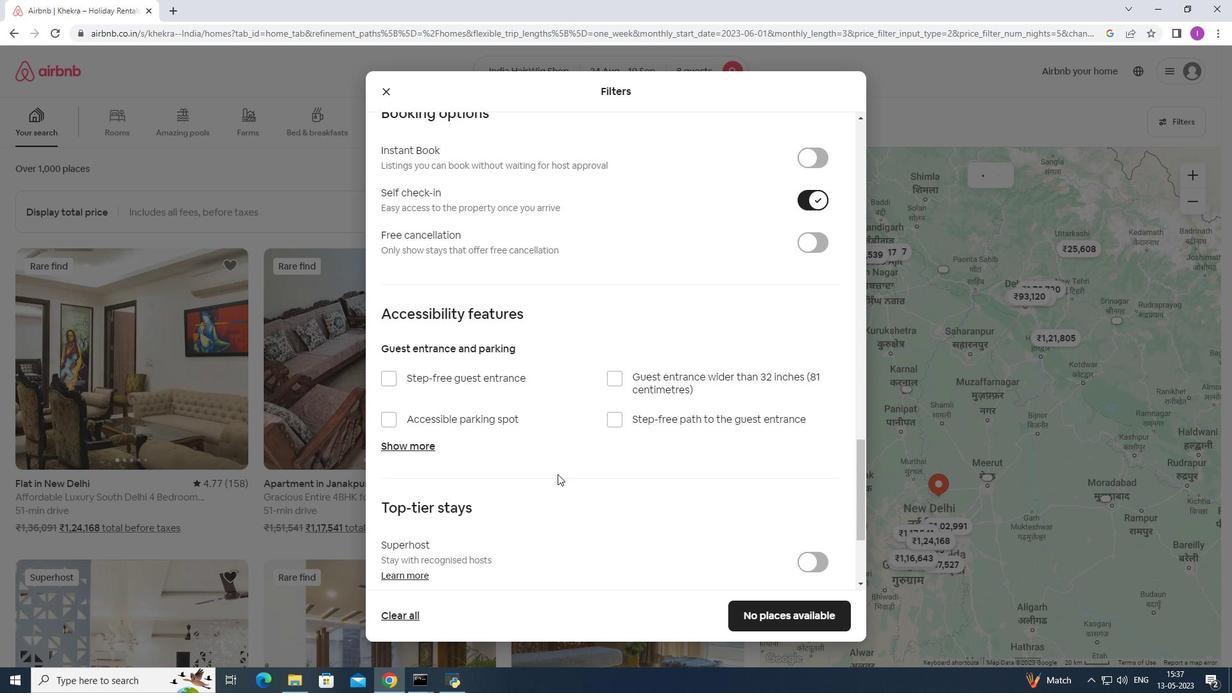 
Action: Mouse scrolled (560, 467) with delta (0, 0)
Screenshot: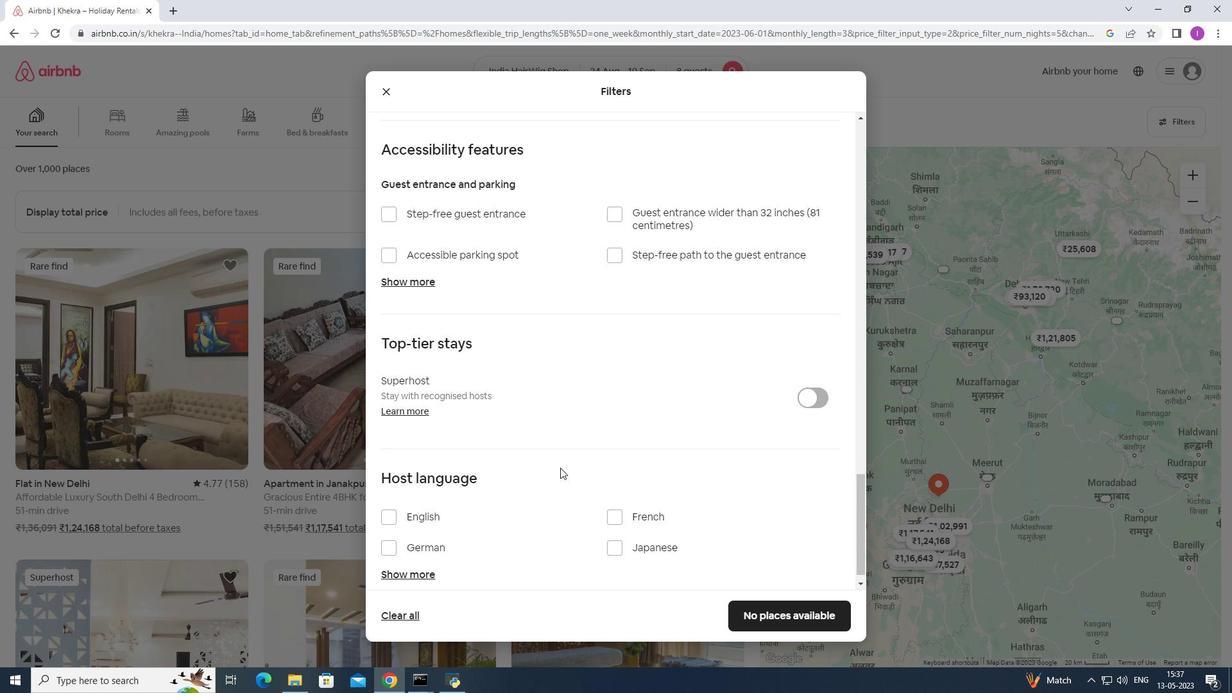 
Action: Mouse scrolled (560, 467) with delta (0, 0)
Screenshot: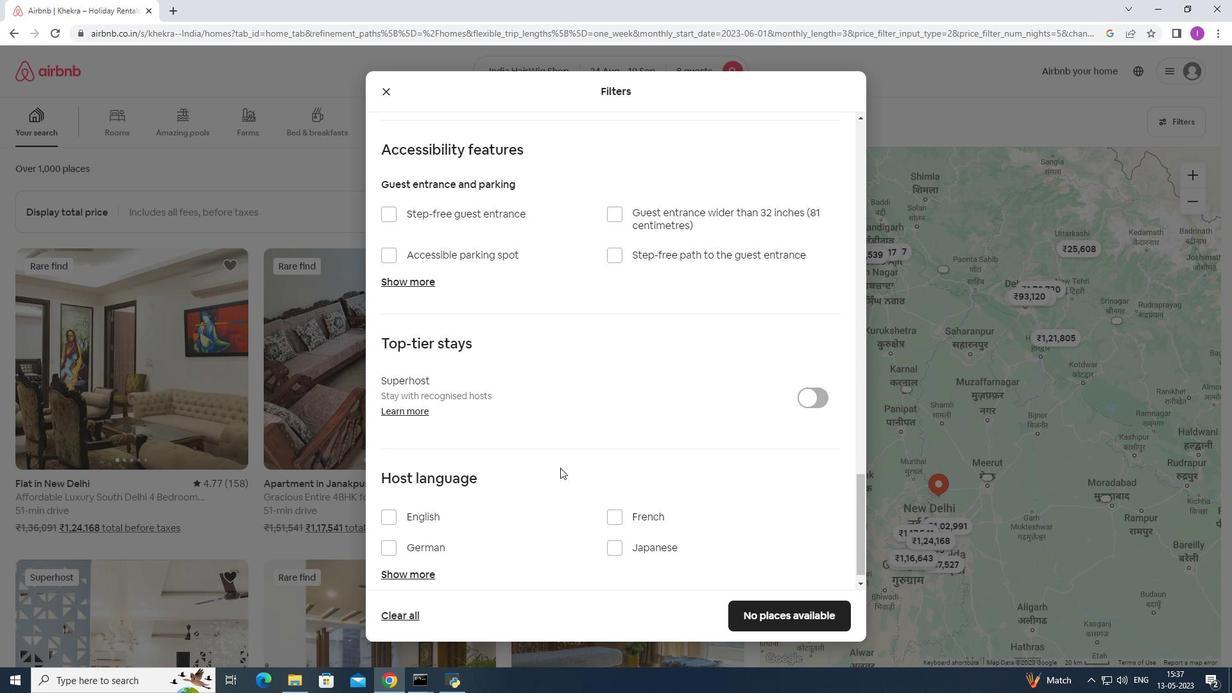 
Action: Mouse scrolled (560, 467) with delta (0, 0)
Screenshot: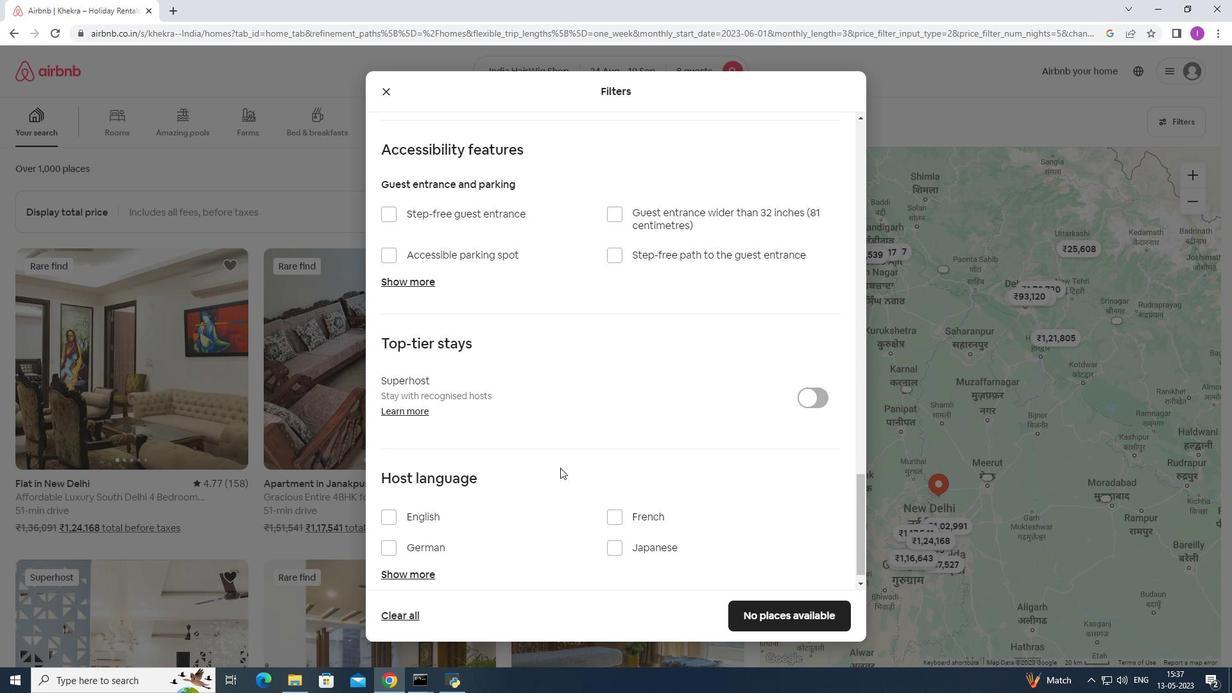 
Action: Mouse scrolled (560, 467) with delta (0, 0)
Screenshot: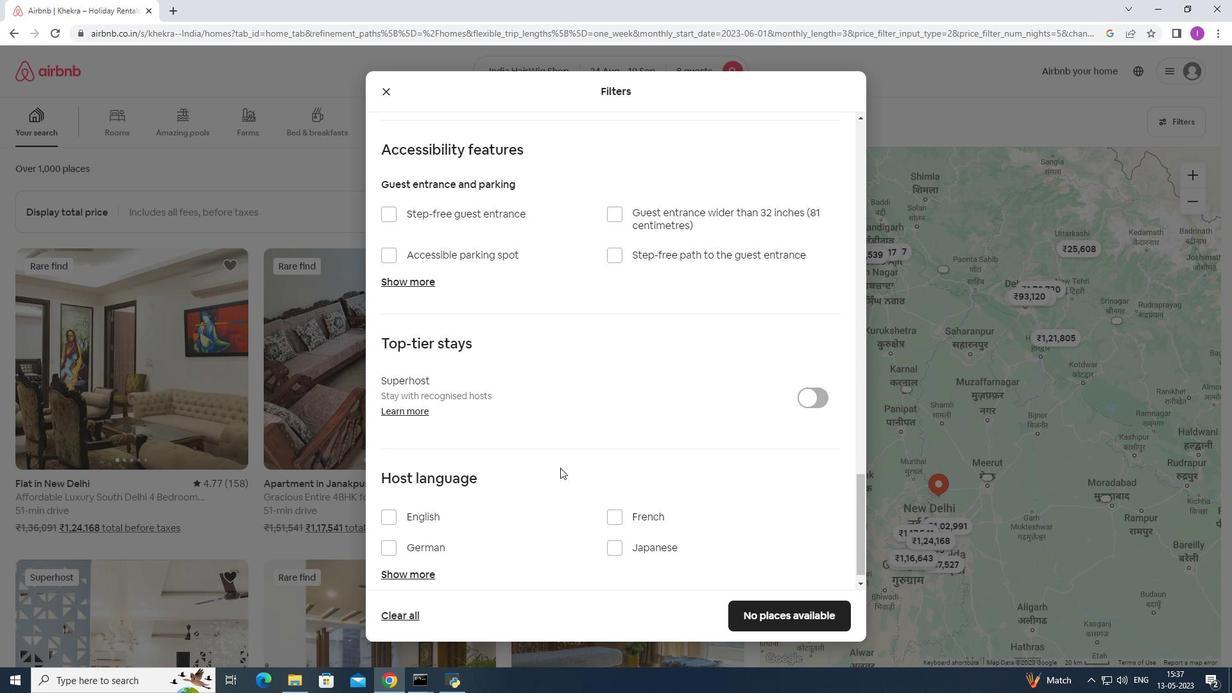 
Action: Mouse scrolled (560, 467) with delta (0, 0)
Screenshot: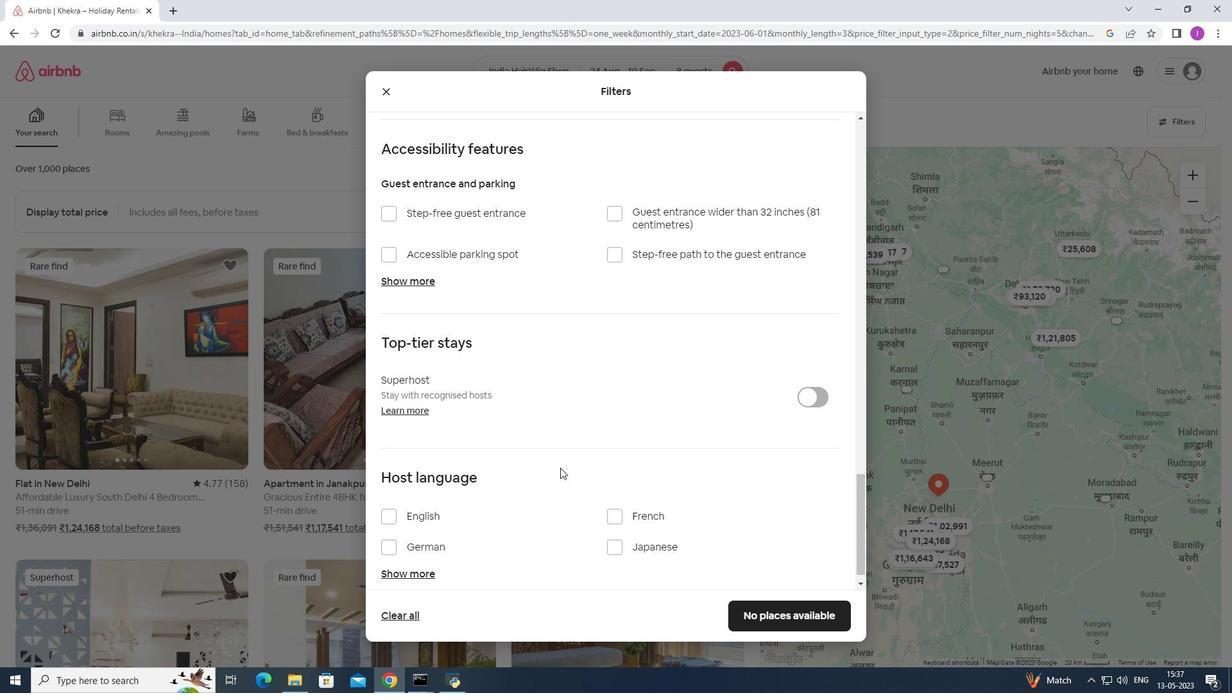 
Action: Mouse moved to (387, 504)
Screenshot: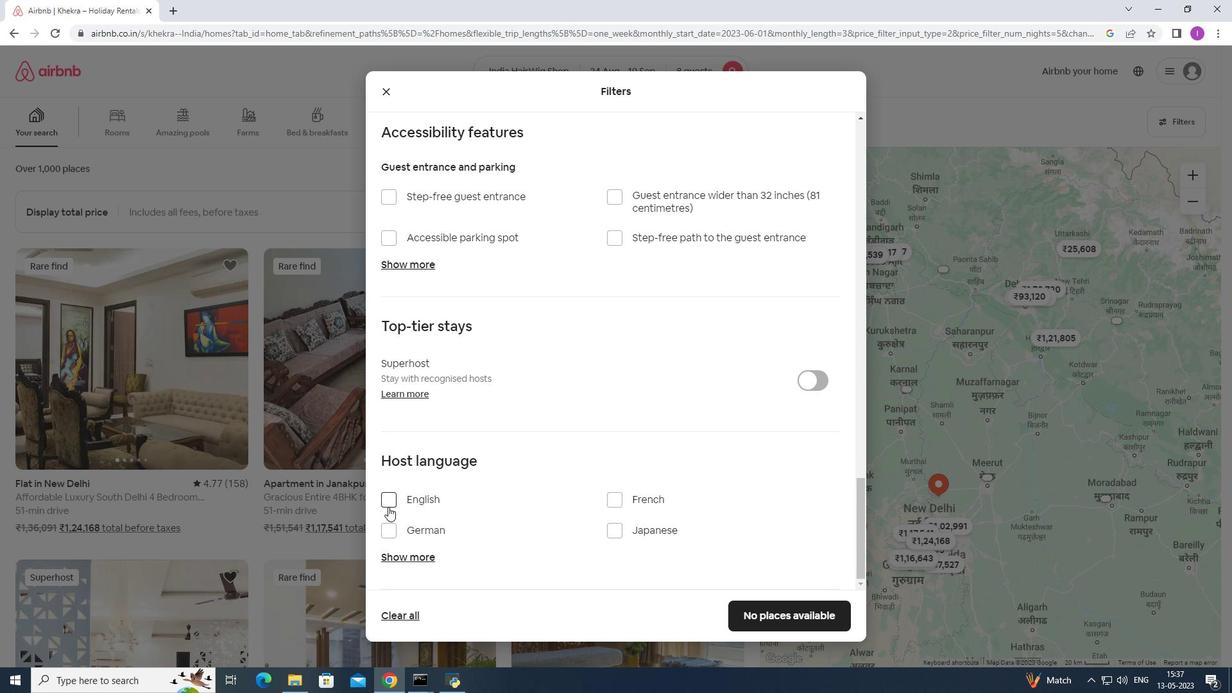 
Action: Mouse pressed left at (387, 504)
Screenshot: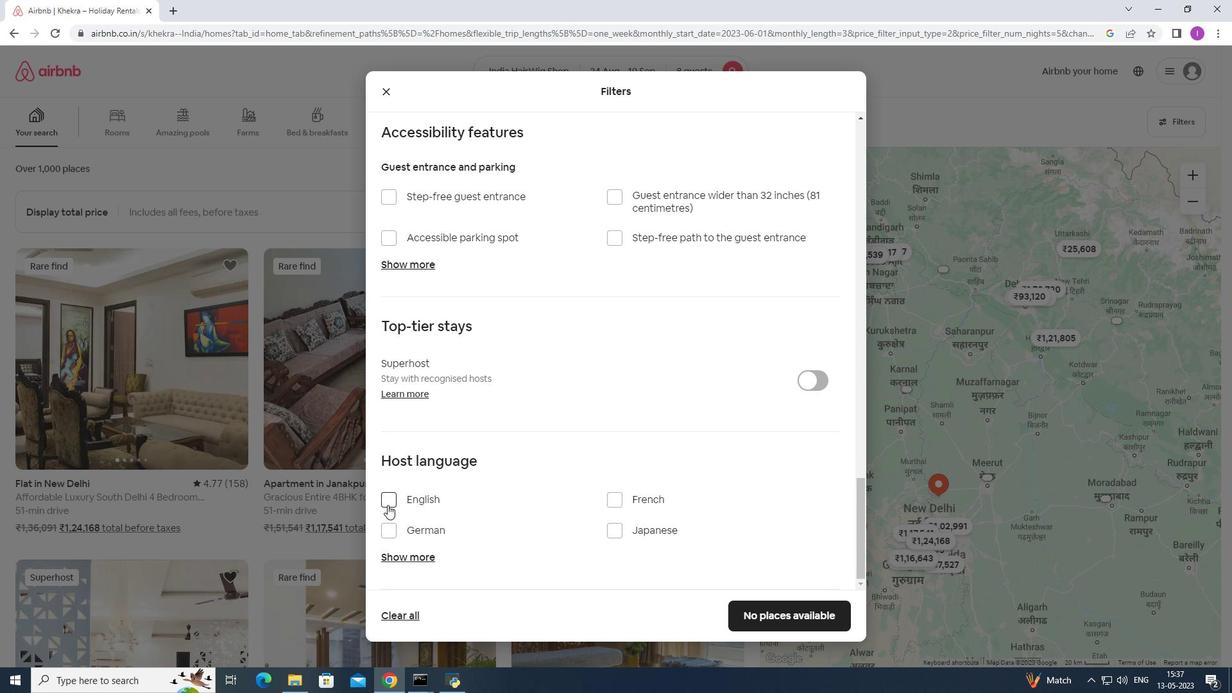 
Action: Mouse moved to (770, 612)
Screenshot: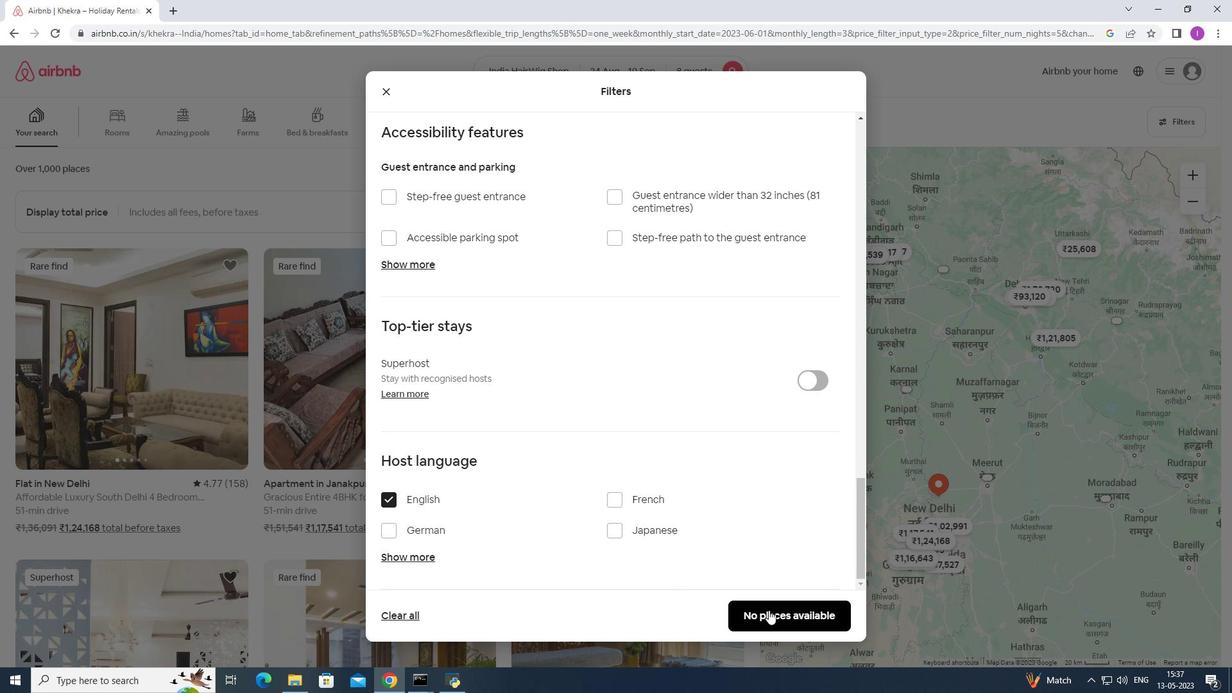 
Action: Mouse pressed left at (770, 612)
Screenshot: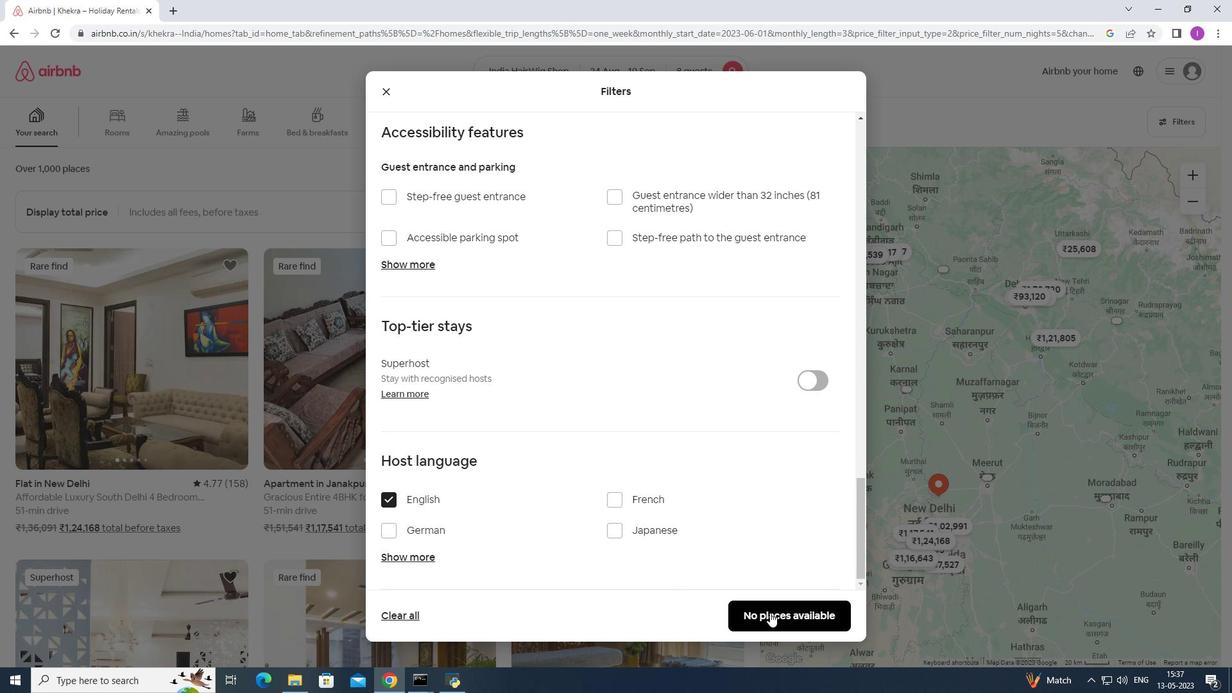 
Action: Mouse moved to (764, 600)
Screenshot: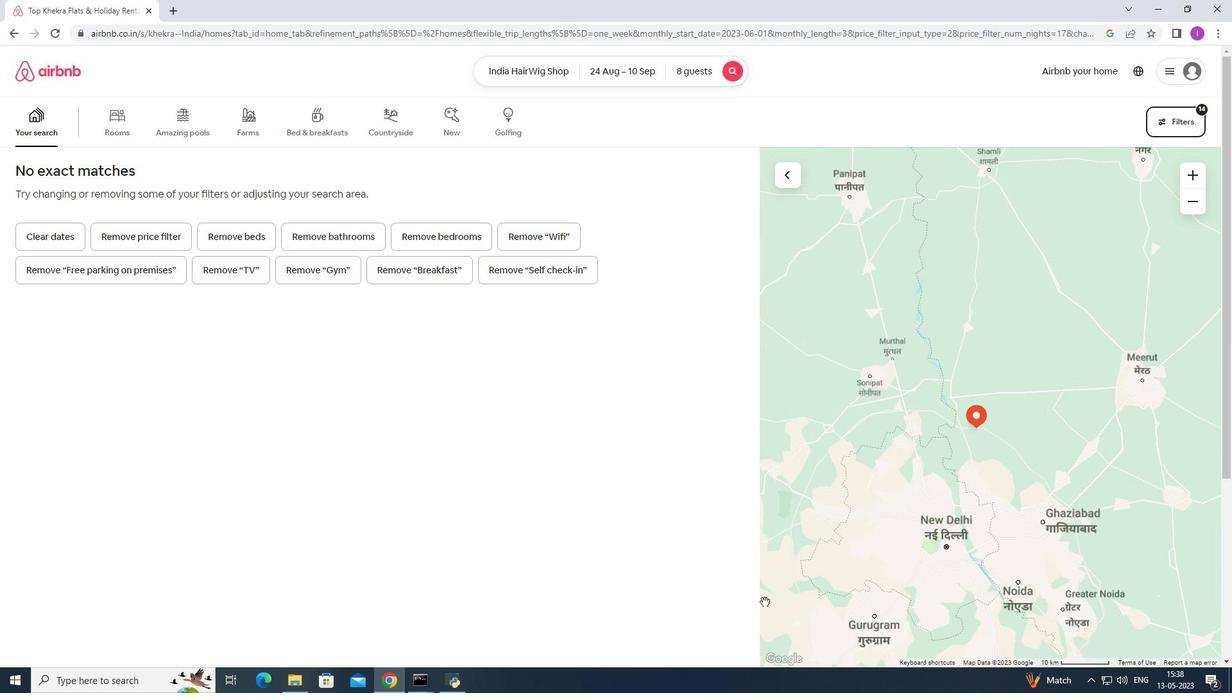 
